 Task: Play online Risk games in World Domination mode.
Action: Mouse moved to (364, 396)
Screenshot: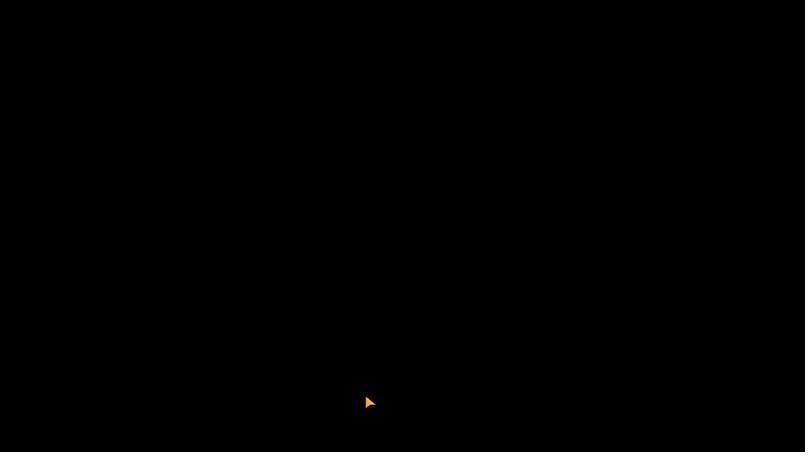 
Action: Mouse pressed left at (364, 396)
Screenshot: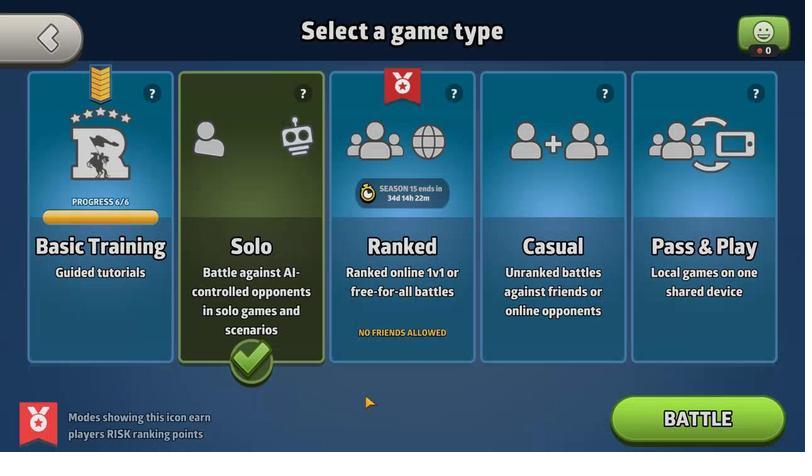 
Action: Mouse moved to (644, 410)
Screenshot: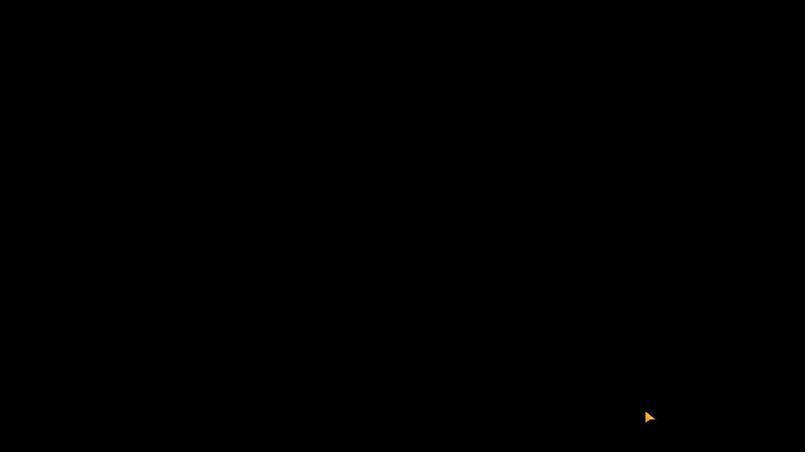 
Action: Mouse pressed left at (644, 410)
Screenshot: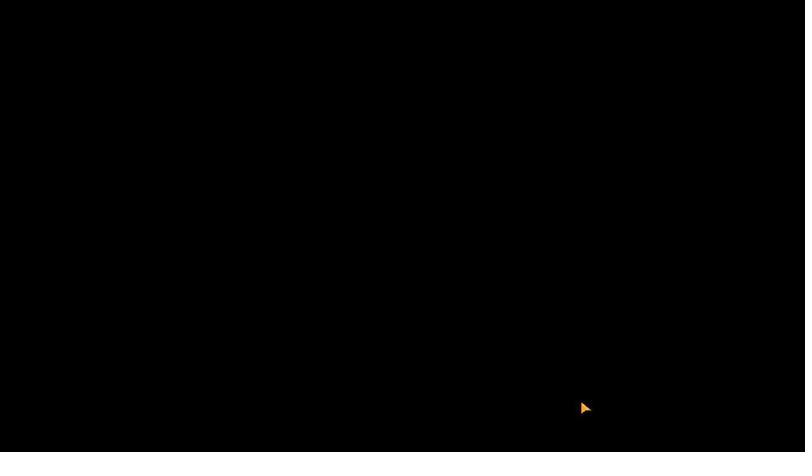 
Action: Mouse moved to (692, 414)
Screenshot: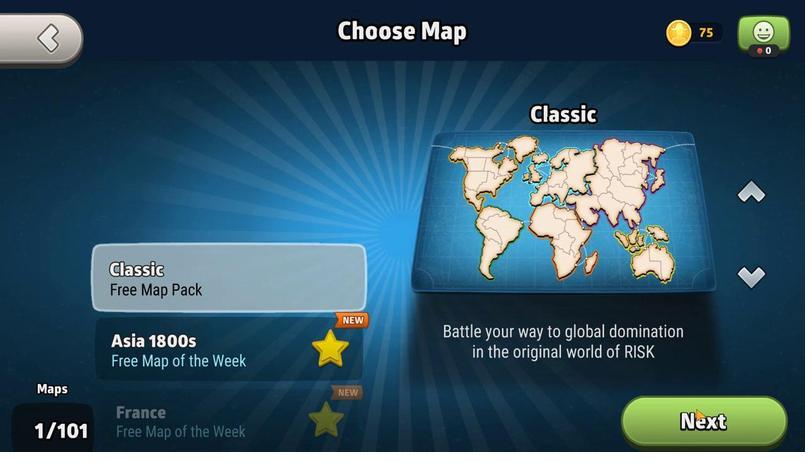 
Action: Mouse pressed left at (692, 414)
Screenshot: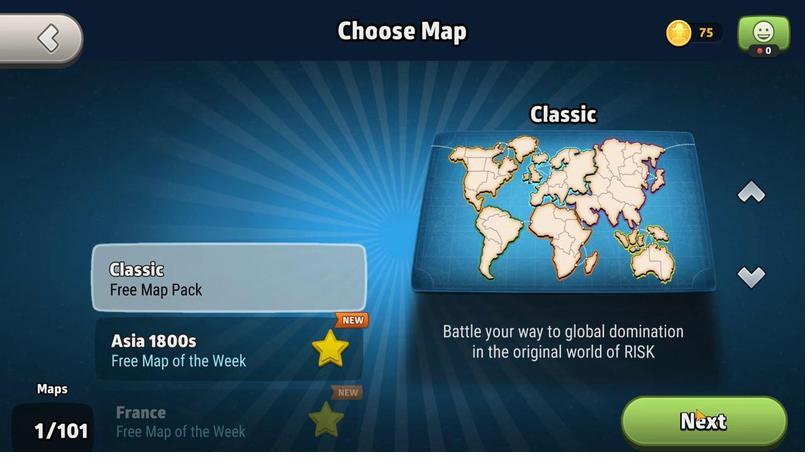 
Action: Mouse moved to (108, 259)
Screenshot: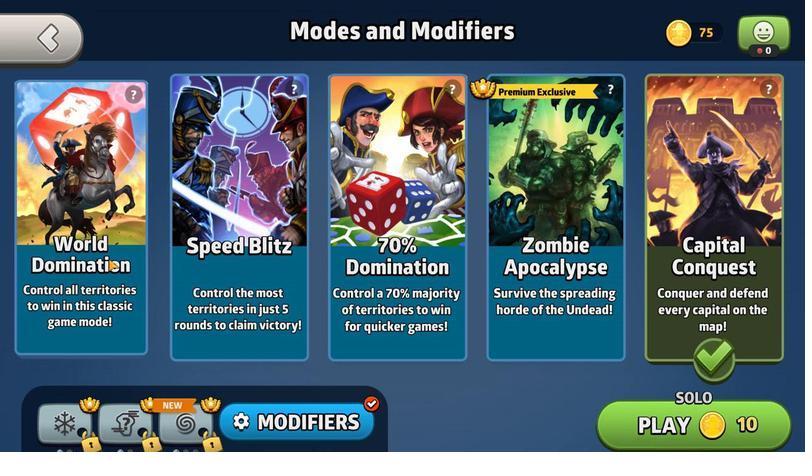 
Action: Mouse pressed left at (108, 259)
Screenshot: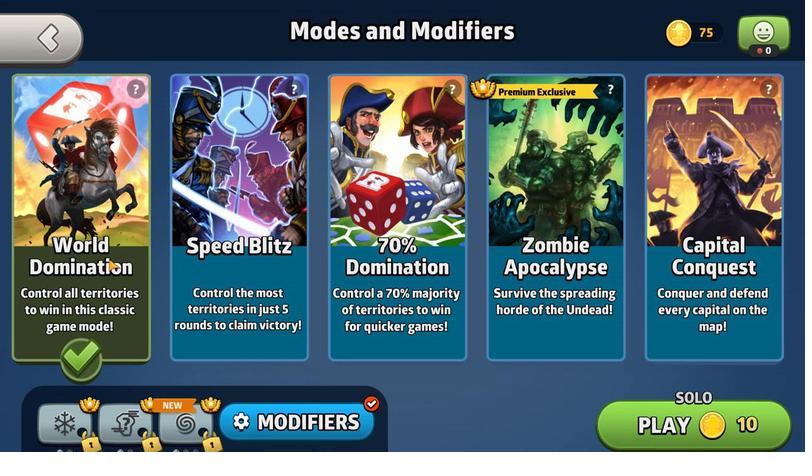 
Action: Mouse moved to (658, 435)
Screenshot: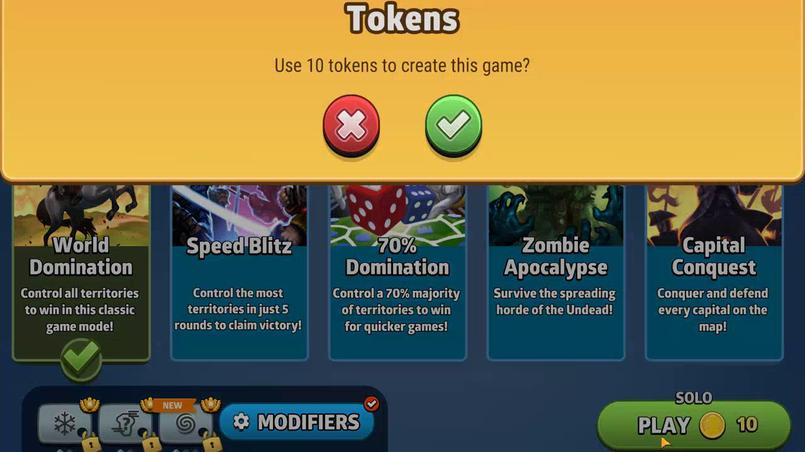
Action: Mouse pressed left at (658, 435)
Screenshot: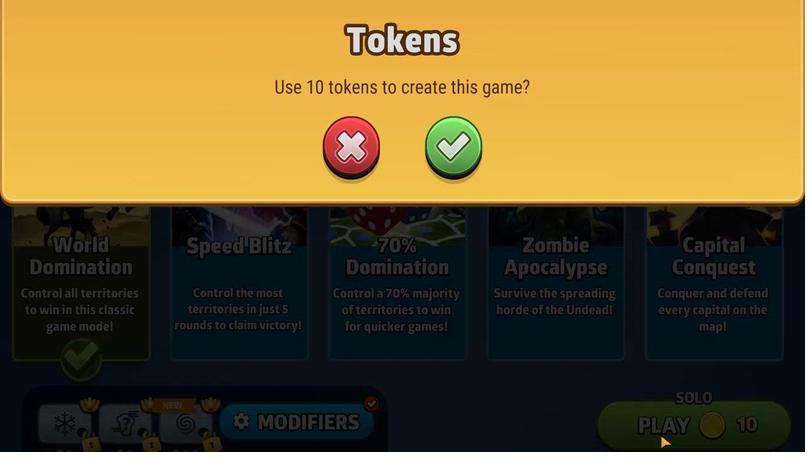 
Action: Mouse moved to (443, 153)
Screenshot: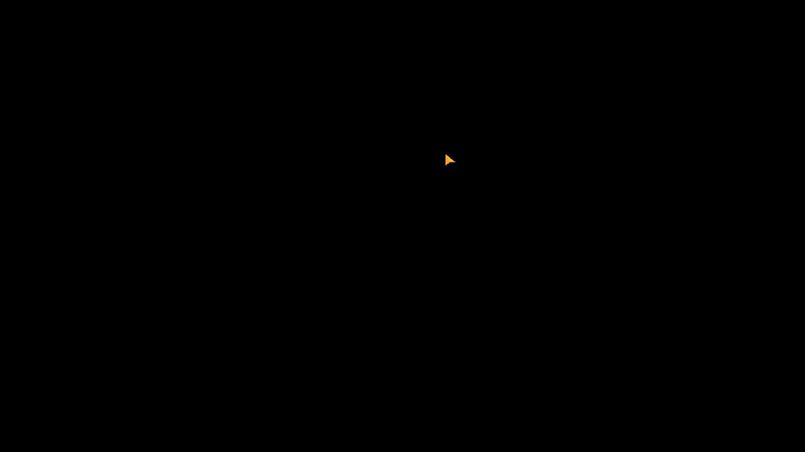 
Action: Mouse pressed left at (443, 153)
Screenshot: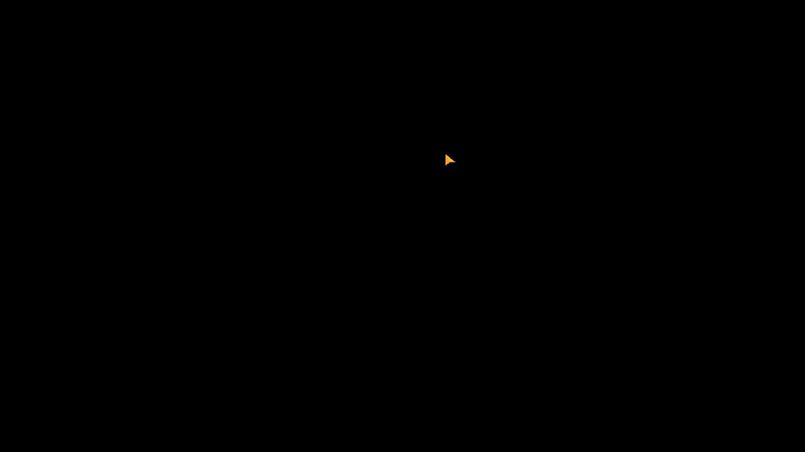 
Action: Mouse moved to (762, 215)
Screenshot: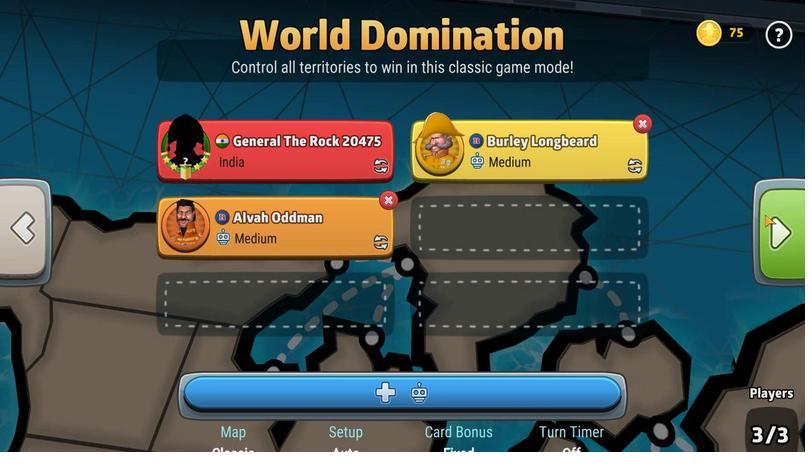 
Action: Mouse pressed left at (762, 215)
Screenshot: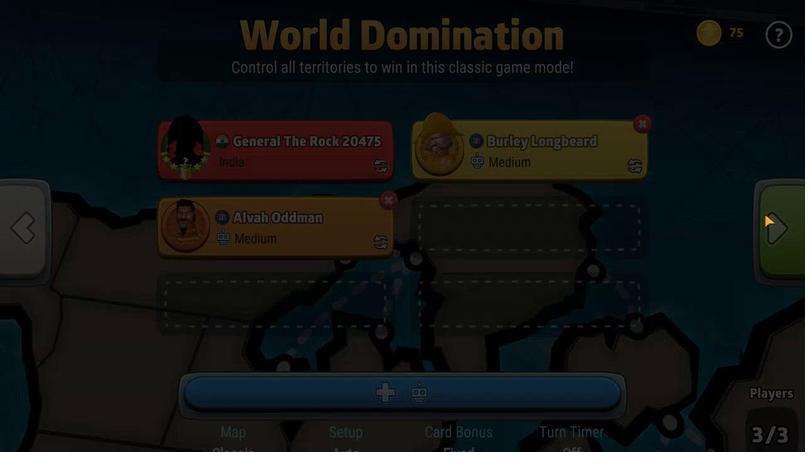 
Action: Mouse moved to (293, 216)
Screenshot: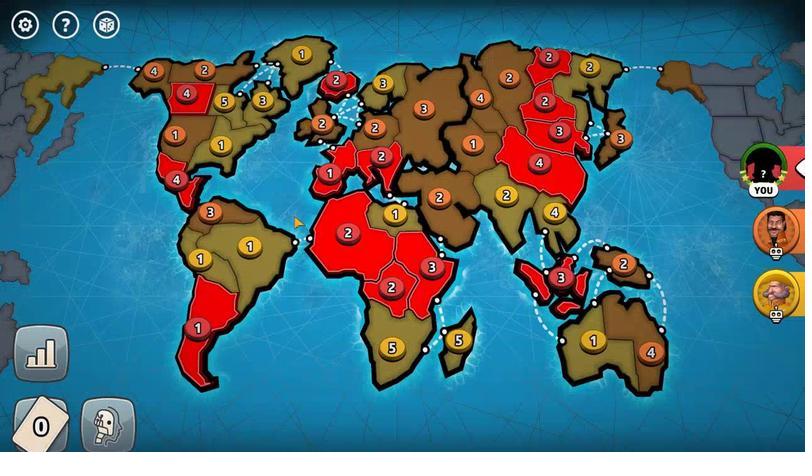 
Action: Mouse pressed left at (293, 216)
Screenshot: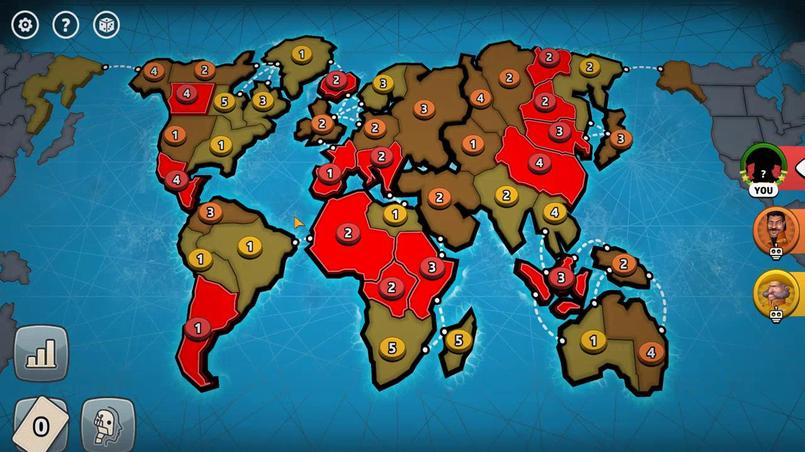 
Action: Mouse pressed left at (293, 216)
Screenshot: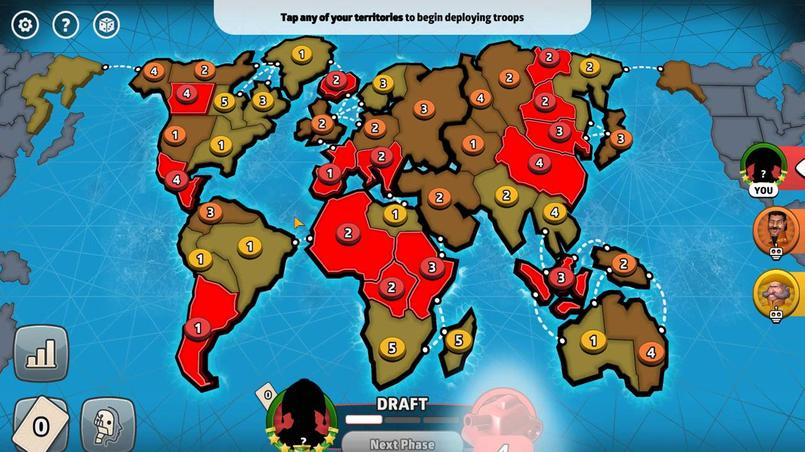 
Action: Mouse moved to (198, 300)
Screenshot: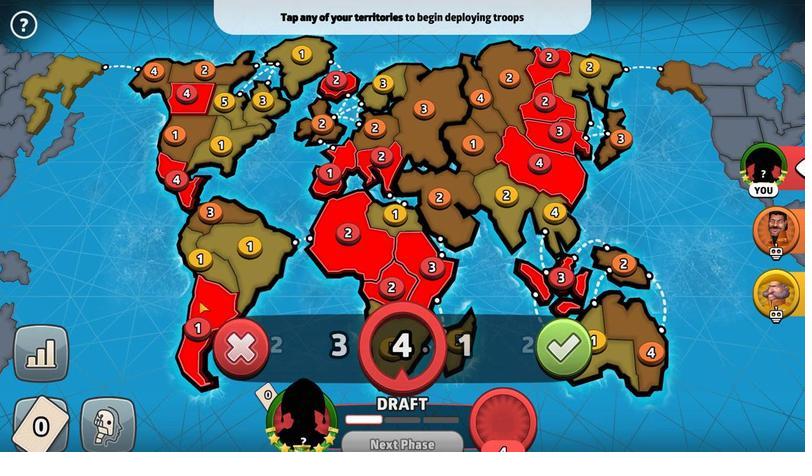 
Action: Mouse pressed left at (198, 300)
Screenshot: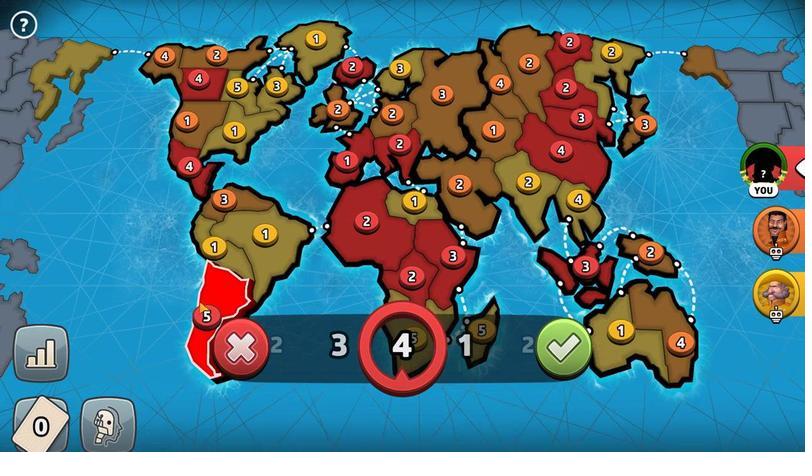 
Action: Mouse moved to (562, 344)
Screenshot: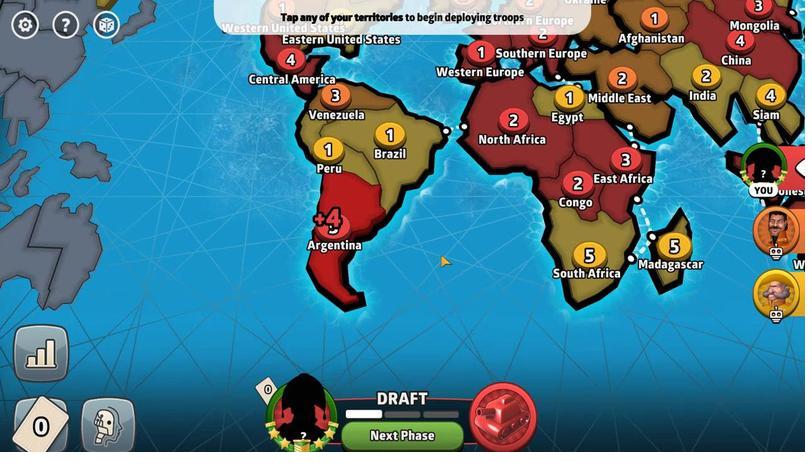 
Action: Mouse pressed left at (562, 344)
Screenshot: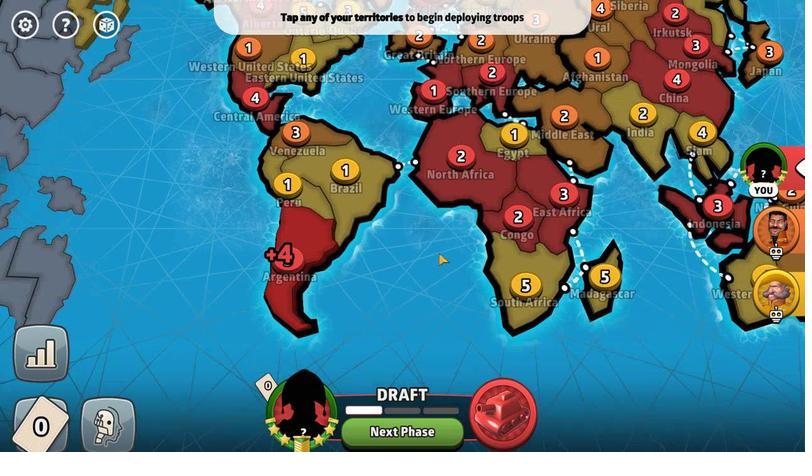 
Action: Mouse moved to (372, 434)
Screenshot: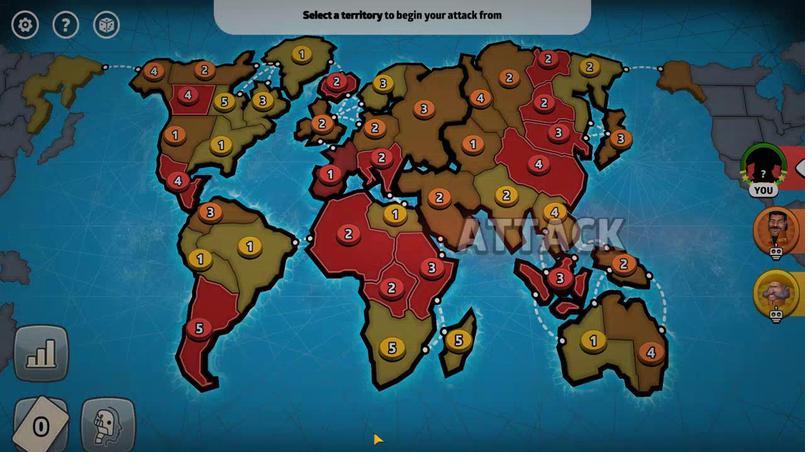 
Action: Mouse pressed left at (372, 434)
Screenshot: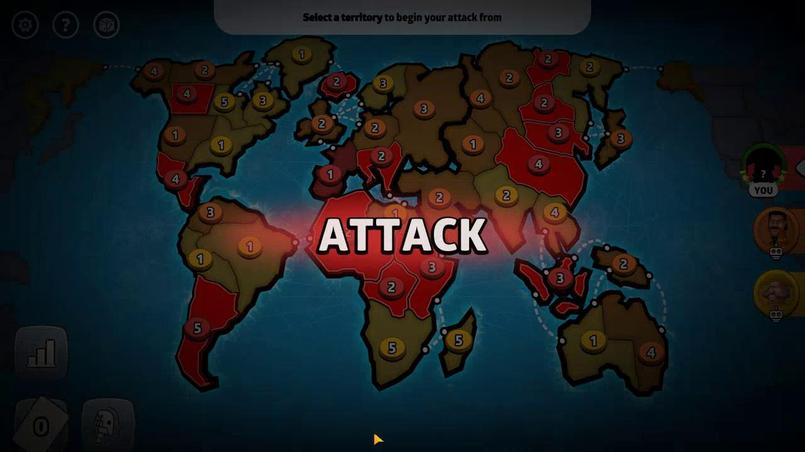 
Action: Mouse moved to (220, 306)
Screenshot: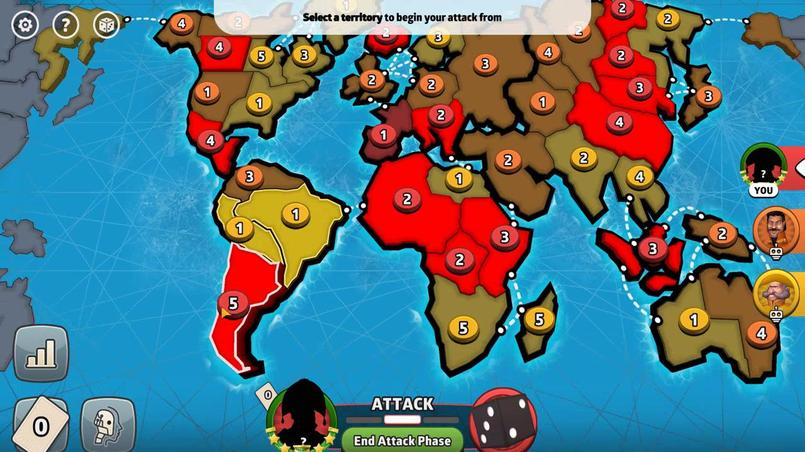 
Action: Mouse pressed left at (220, 306)
Screenshot: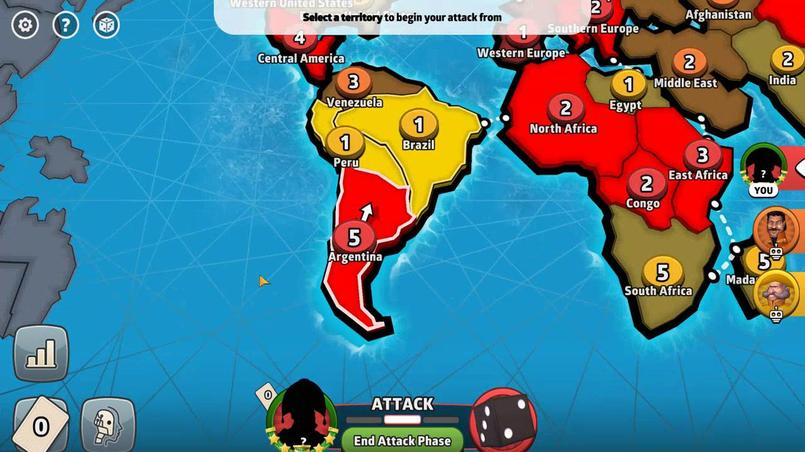 
Action: Mouse moved to (365, 145)
Screenshot: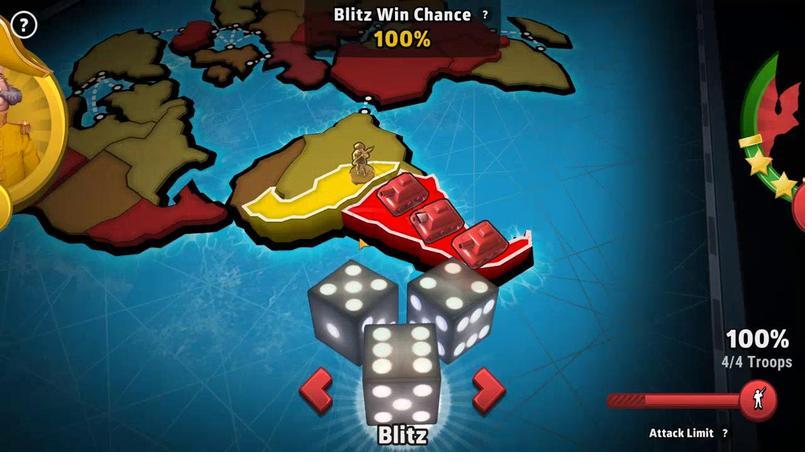 
Action: Mouse pressed left at (365, 145)
Screenshot: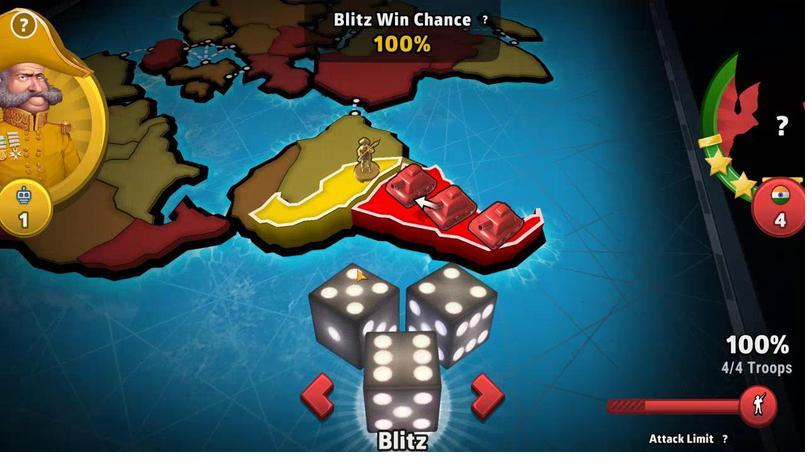 
Action: Mouse moved to (396, 383)
Screenshot: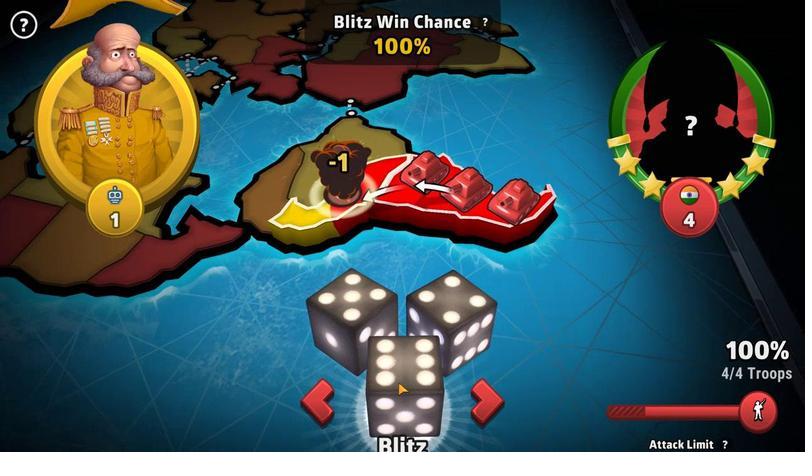 
Action: Mouse pressed left at (396, 383)
Screenshot: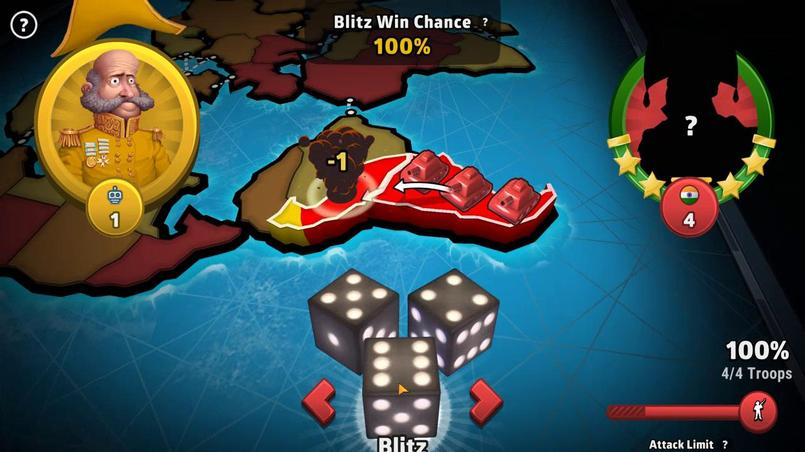 
Action: Mouse moved to (571, 355)
Screenshot: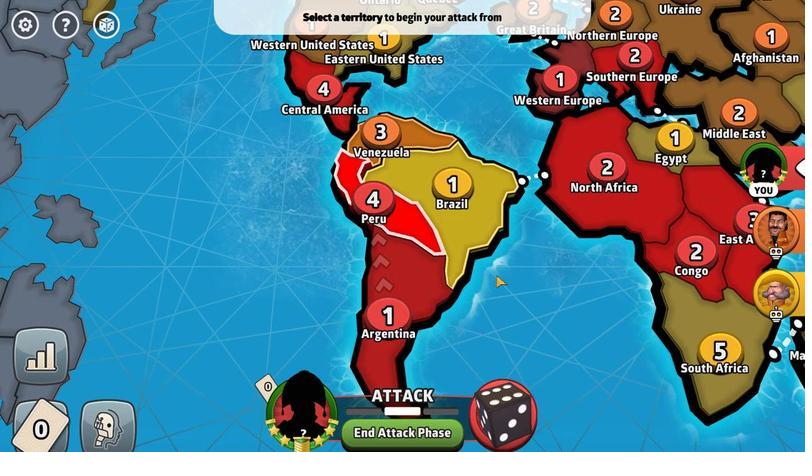 
Action: Mouse pressed left at (571, 355)
Screenshot: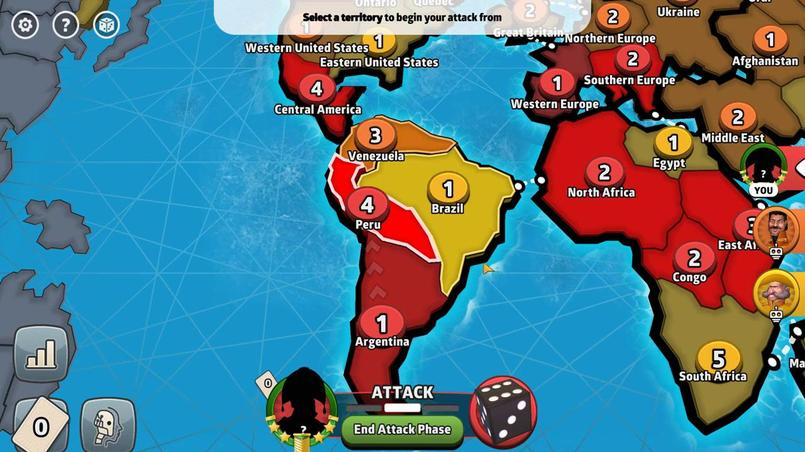 
Action: Mouse moved to (445, 210)
Screenshot: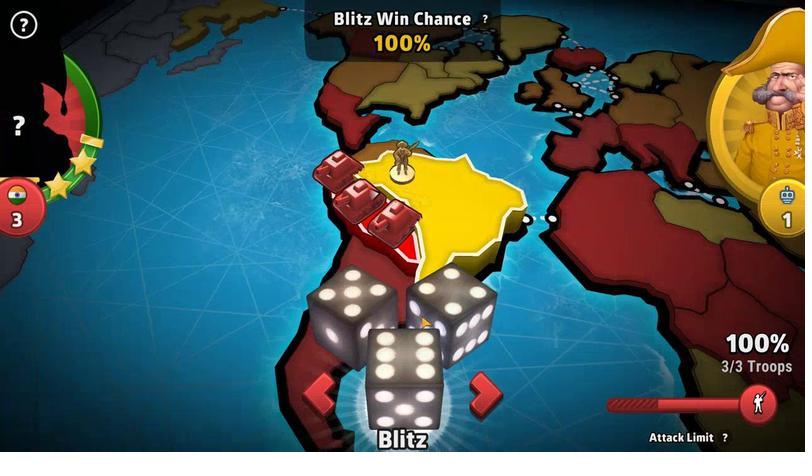 
Action: Mouse pressed left at (445, 210)
Screenshot: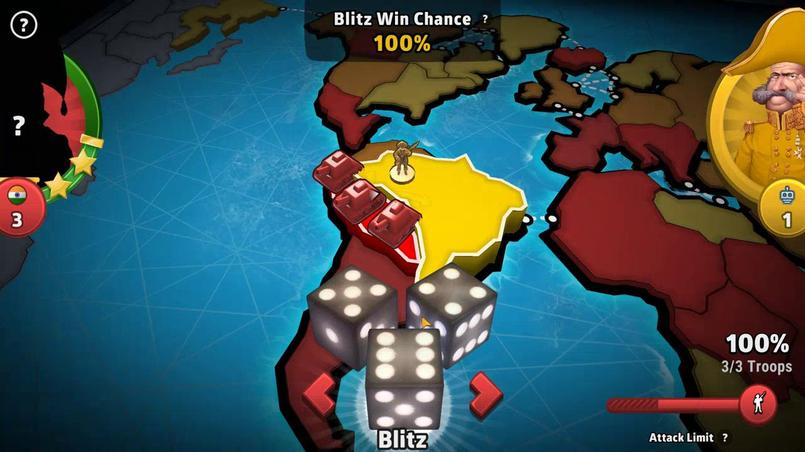 
Action: Mouse moved to (409, 347)
Screenshot: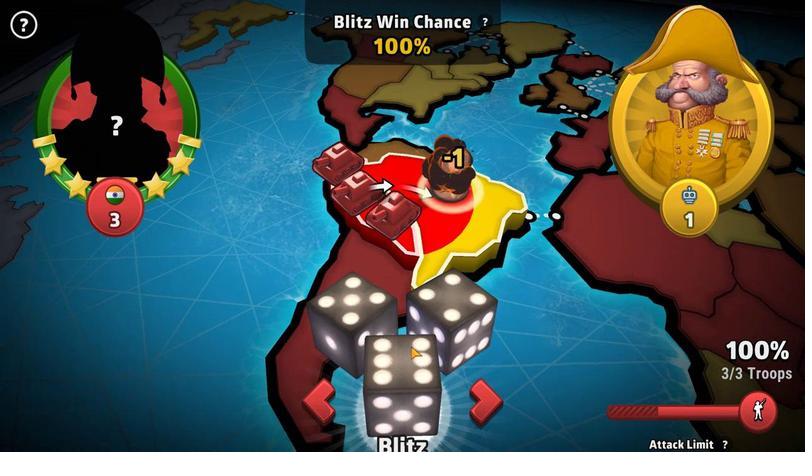 
Action: Mouse pressed left at (409, 347)
Screenshot: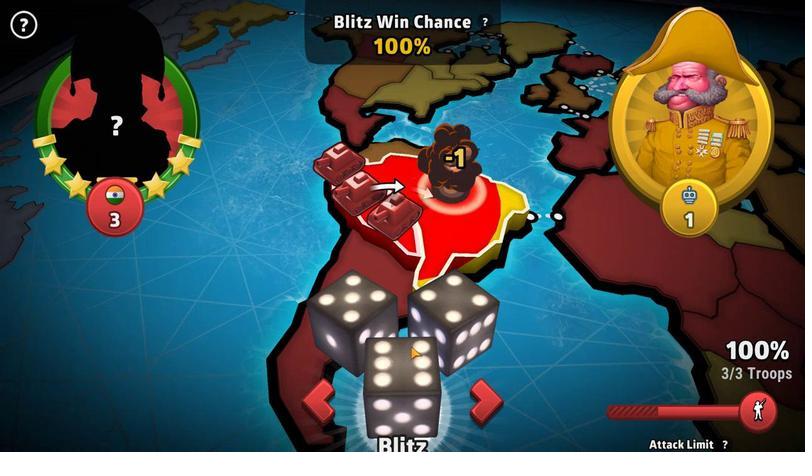
Action: Mouse moved to (465, 340)
Screenshot: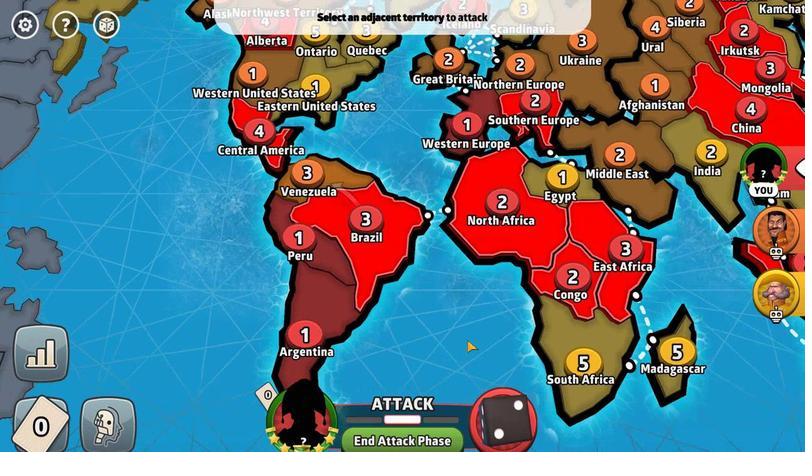 
Action: Mouse pressed left at (465, 340)
Screenshot: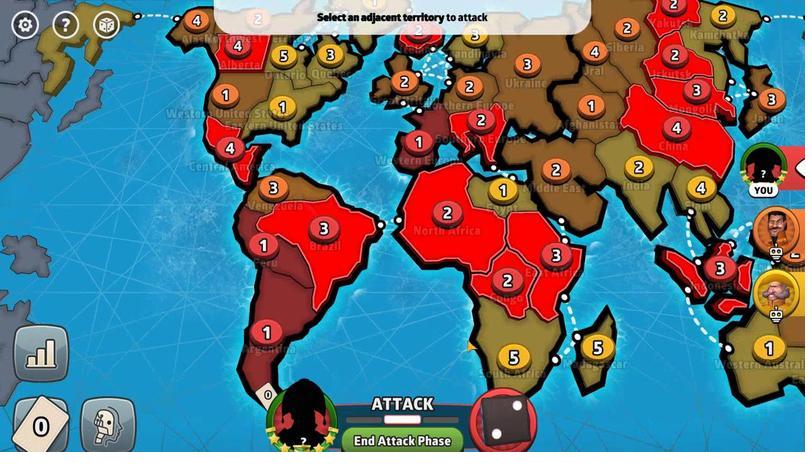 
Action: Mouse moved to (369, 303)
Screenshot: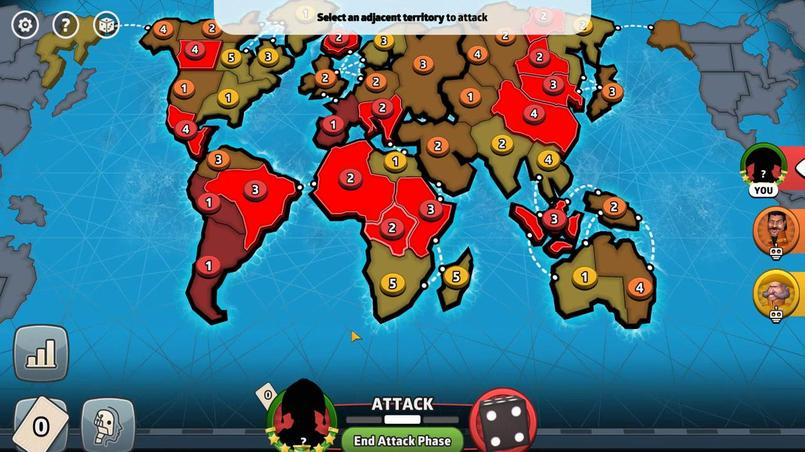
Action: Mouse scrolled (396, 310) with delta (0, 0)
Screenshot: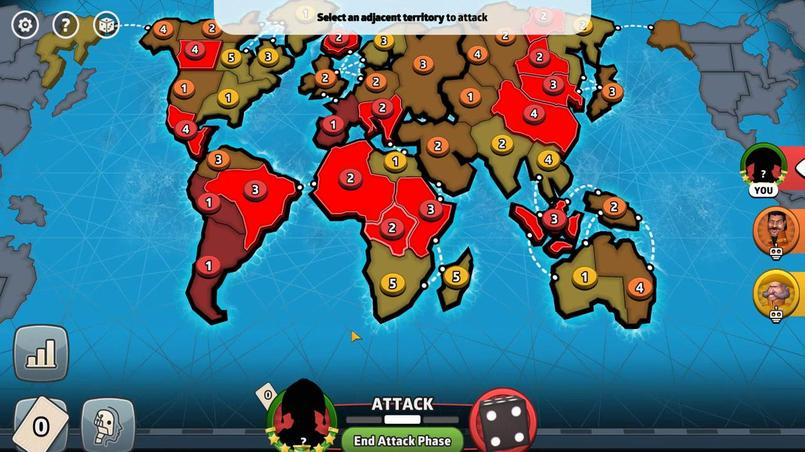
Action: Mouse moved to (381, 440)
Screenshot: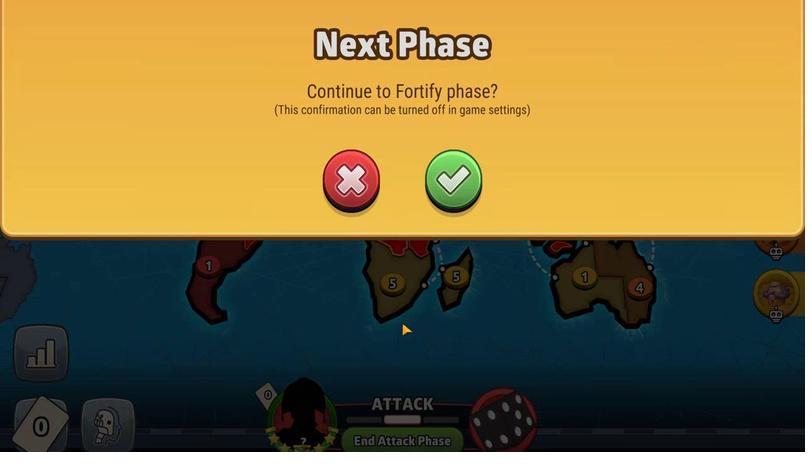 
Action: Mouse pressed left at (381, 440)
Screenshot: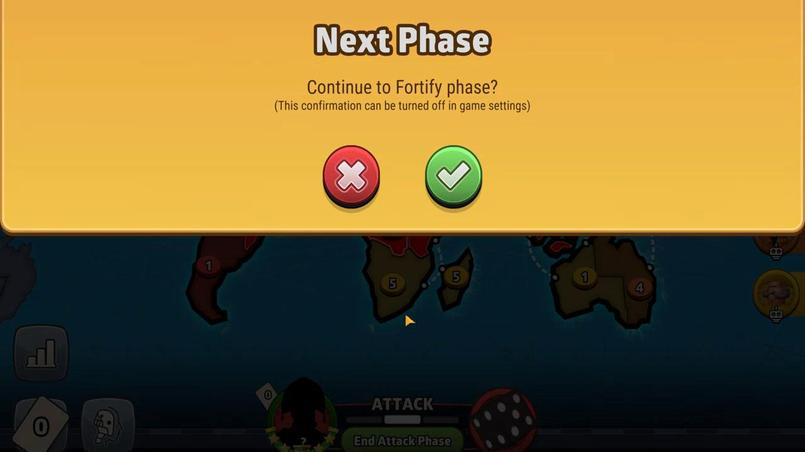 
Action: Mouse moved to (444, 164)
Screenshot: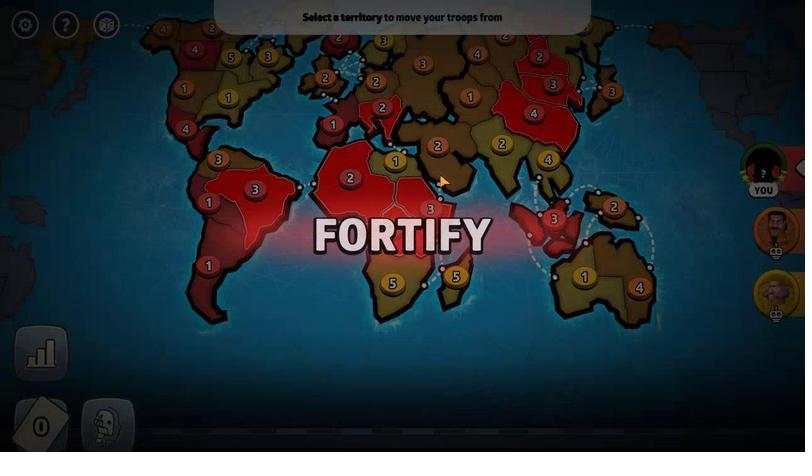 
Action: Mouse pressed left at (444, 164)
Screenshot: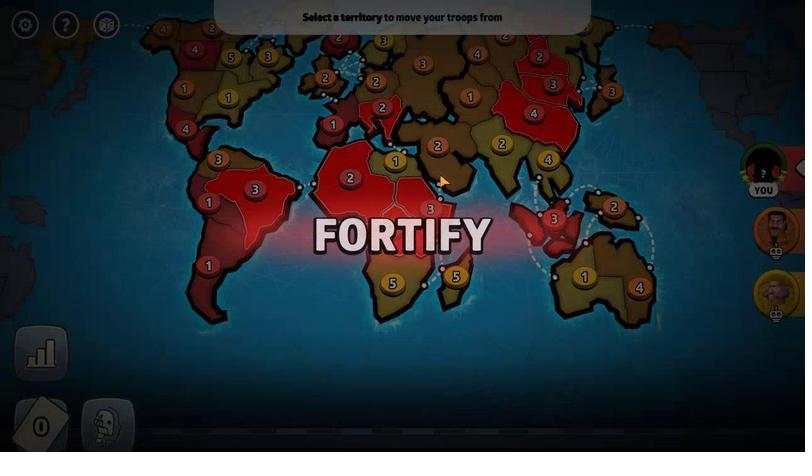 
Action: Mouse moved to (389, 228)
Screenshot: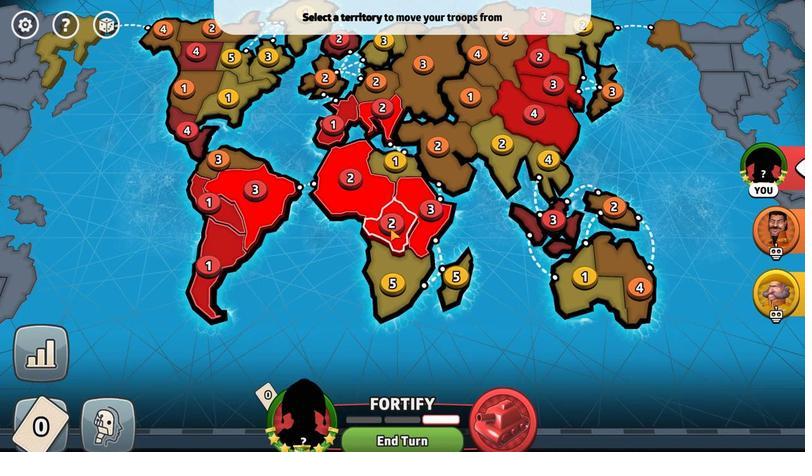 
Action: Mouse pressed left at (389, 228)
Screenshot: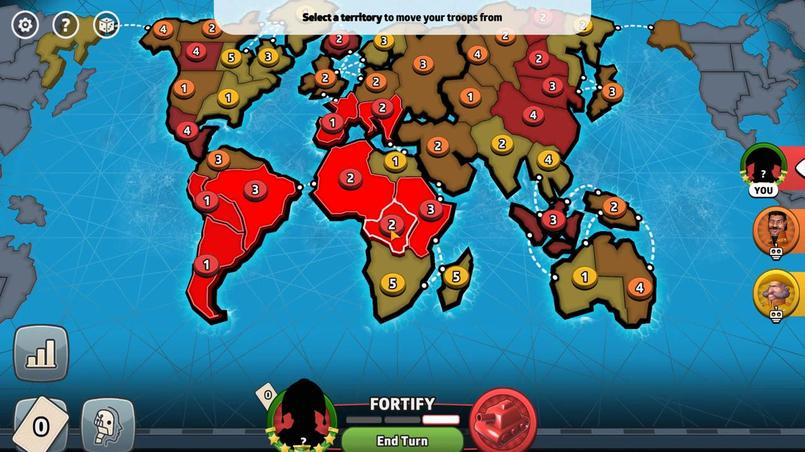 
Action: Mouse moved to (400, 194)
Screenshot: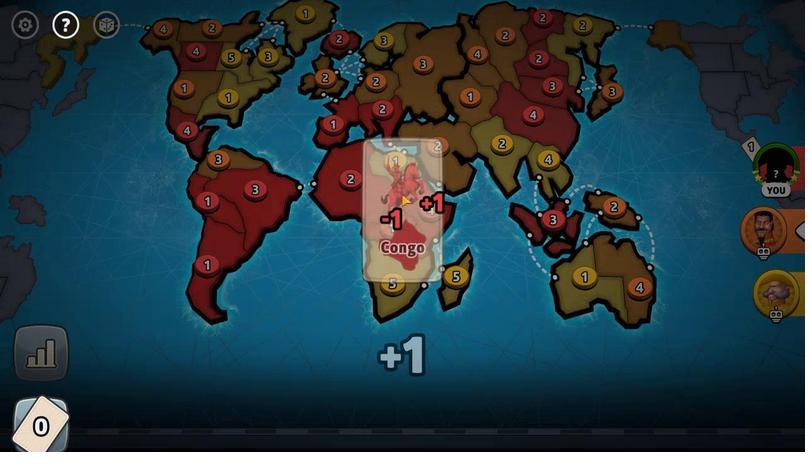
Action: Mouse pressed left at (400, 194)
Screenshot: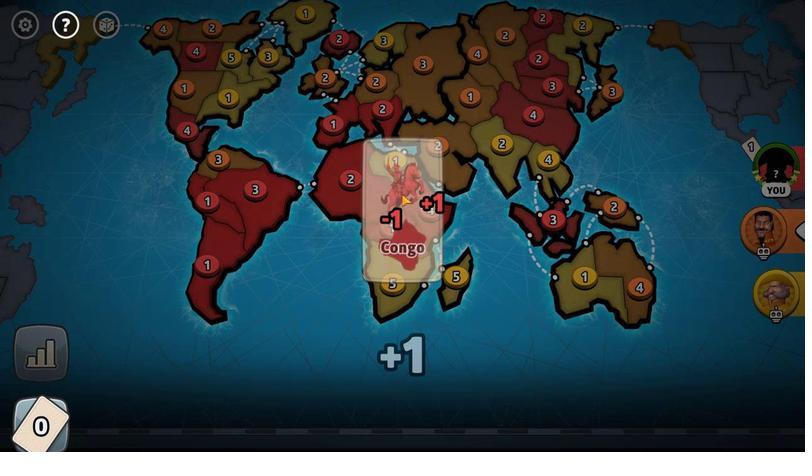 
Action: Mouse moved to (369, 206)
Screenshot: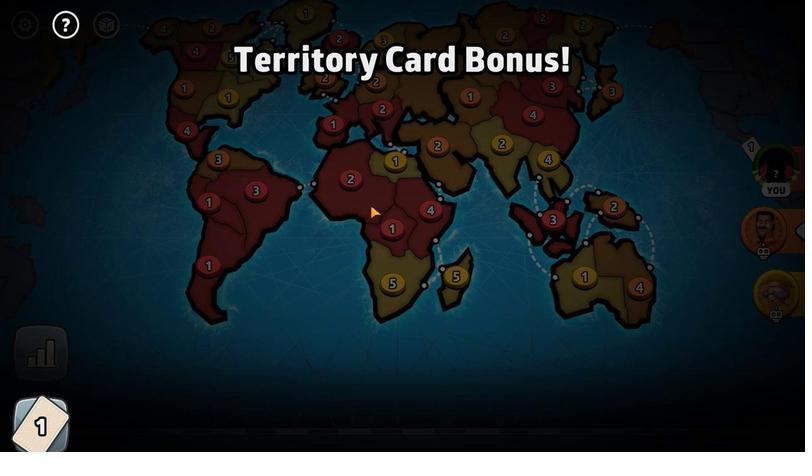 
Action: Mouse pressed left at (369, 206)
Screenshot: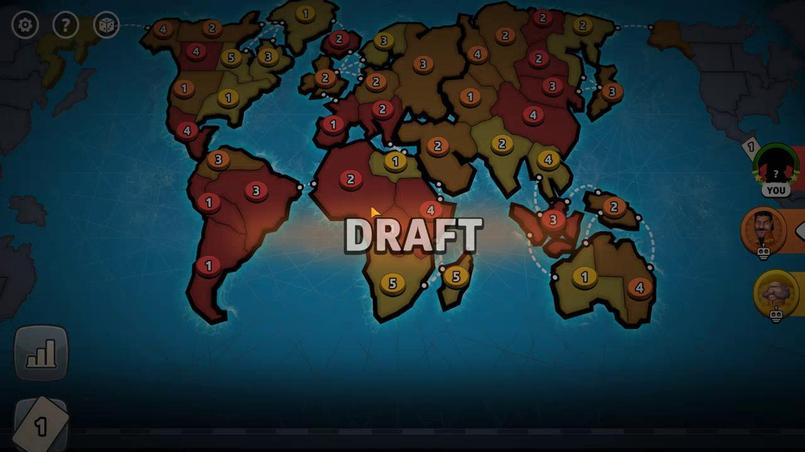 
Action: Mouse moved to (332, 247)
Screenshot: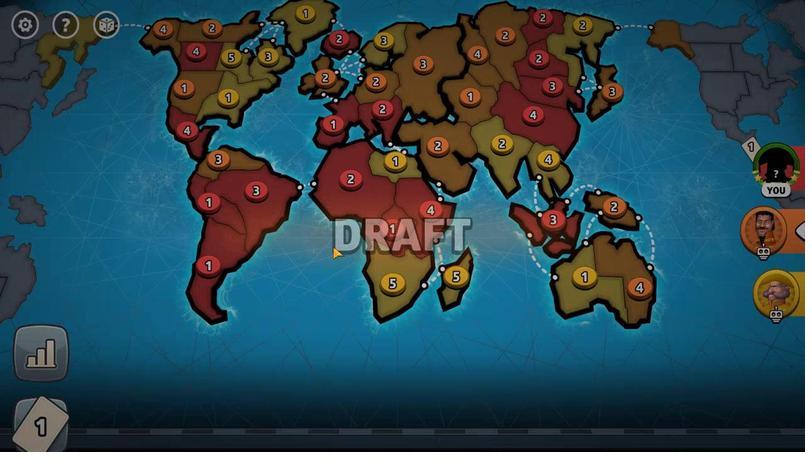 
Action: Mouse pressed left at (332, 247)
Screenshot: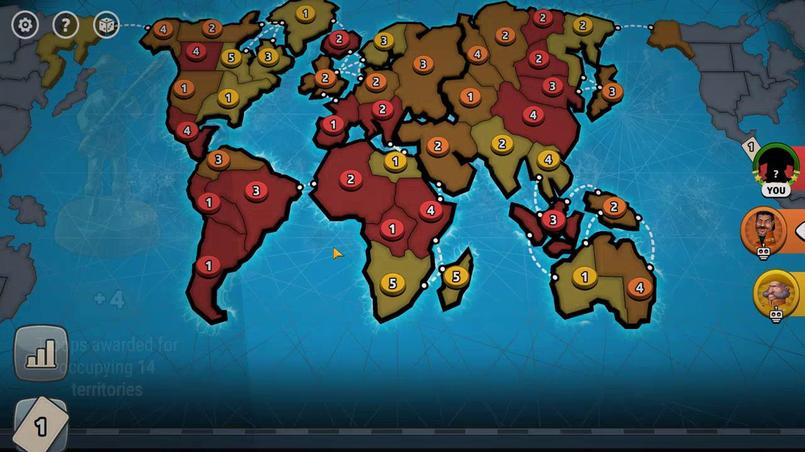 
Action: Mouse pressed left at (332, 247)
Screenshot: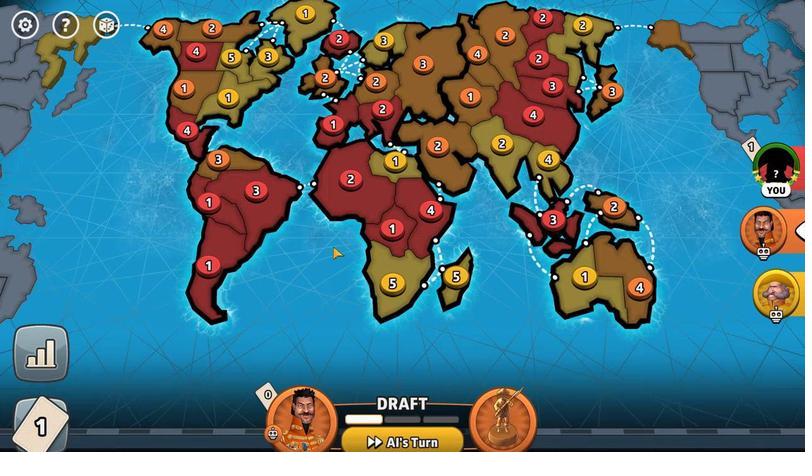 
Action: Mouse moved to (299, 198)
Screenshot: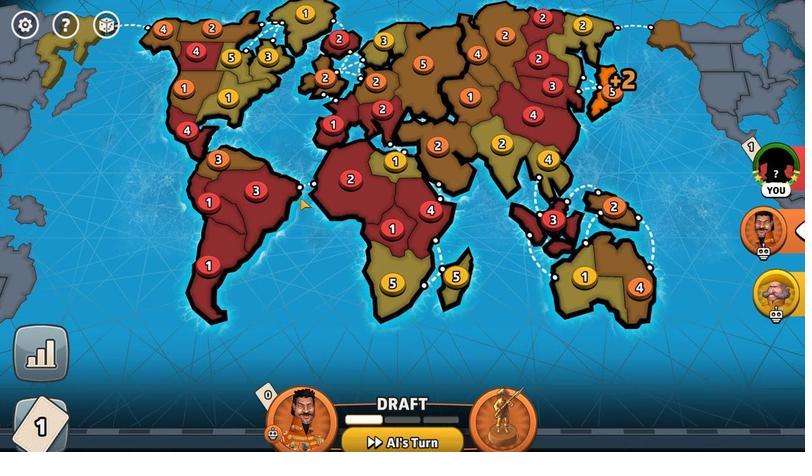 
Action: Mouse pressed left at (299, 198)
Screenshot: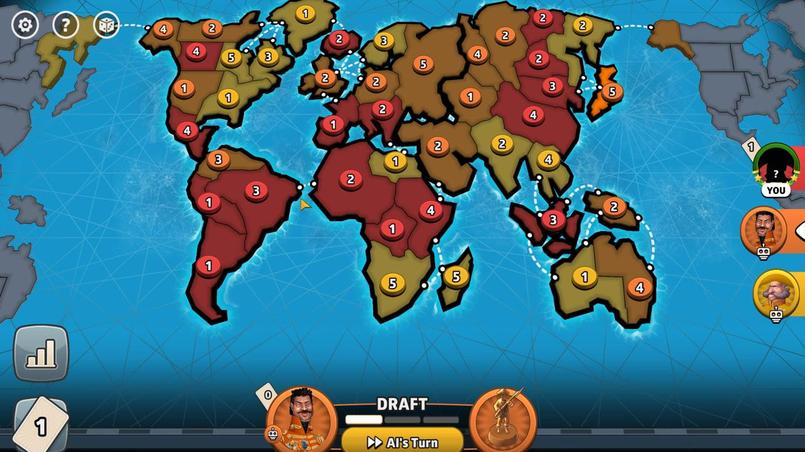 
Action: Mouse moved to (269, 194)
Screenshot: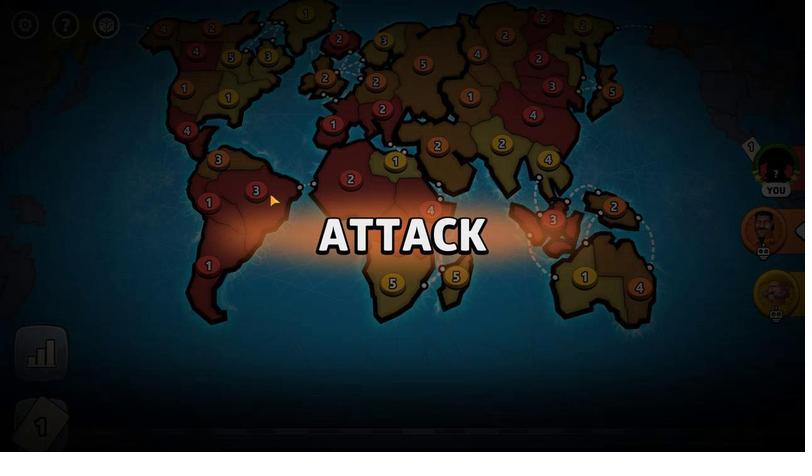 
Action: Mouse pressed left at (269, 194)
Screenshot: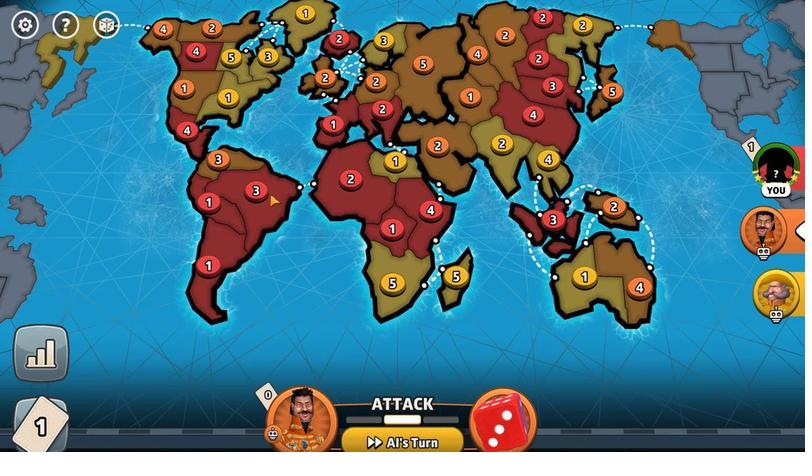 
Action: Mouse moved to (288, 169)
Screenshot: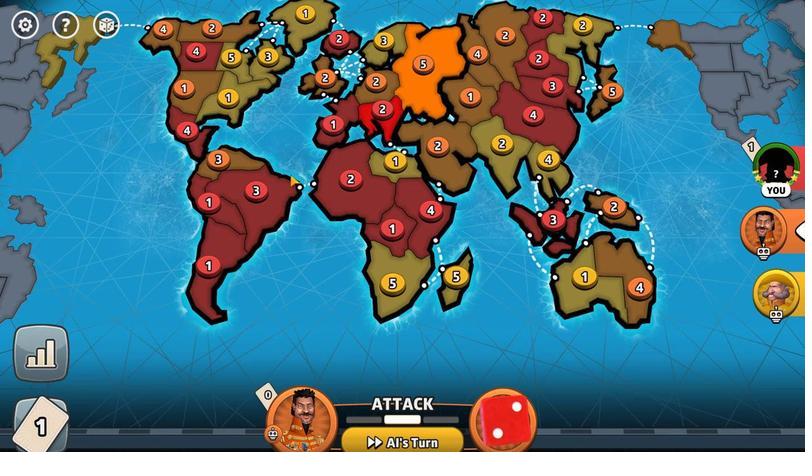 
Action: Mouse pressed left at (288, 169)
Screenshot: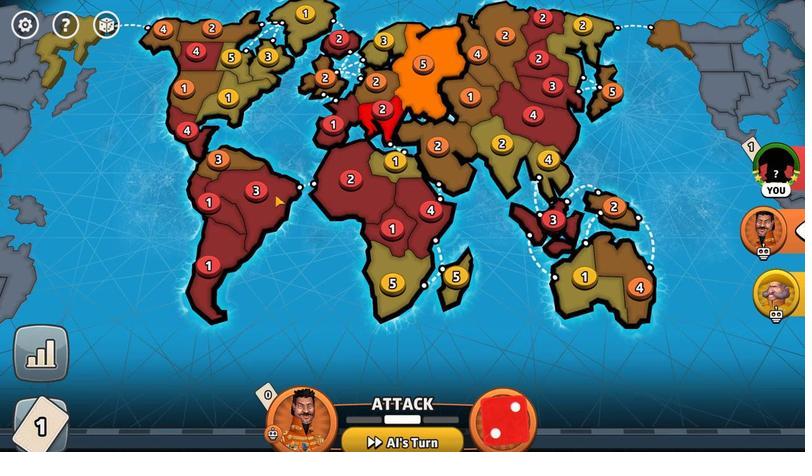 
Action: Mouse moved to (291, 155)
Screenshot: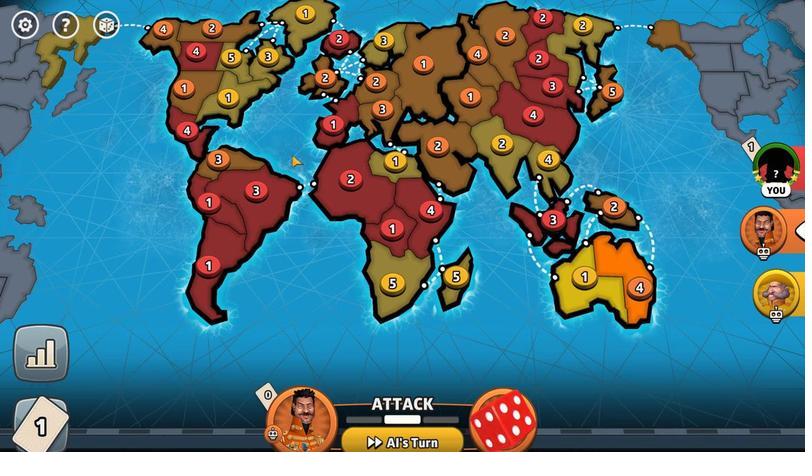 
Action: Mouse pressed left at (291, 155)
Screenshot: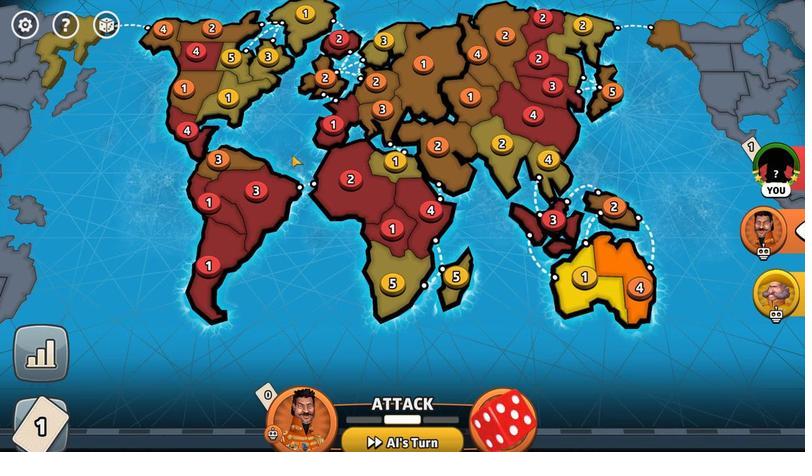 
Action: Mouse moved to (306, 234)
Screenshot: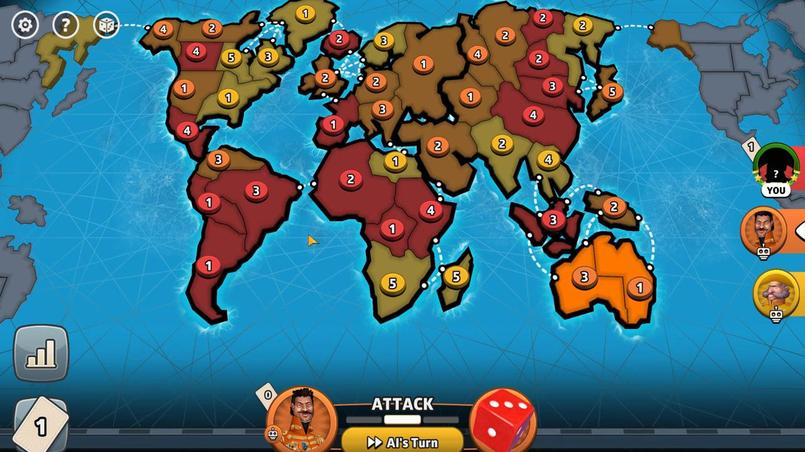
Action: Mouse pressed left at (306, 234)
Screenshot: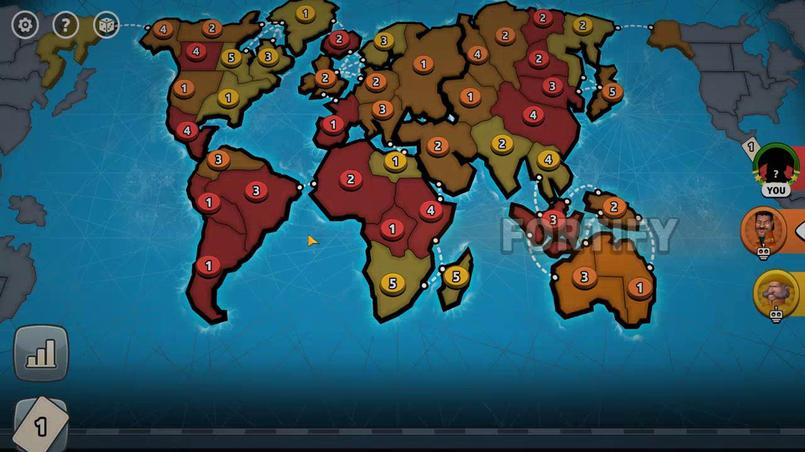 
Action: Mouse pressed left at (306, 234)
Screenshot: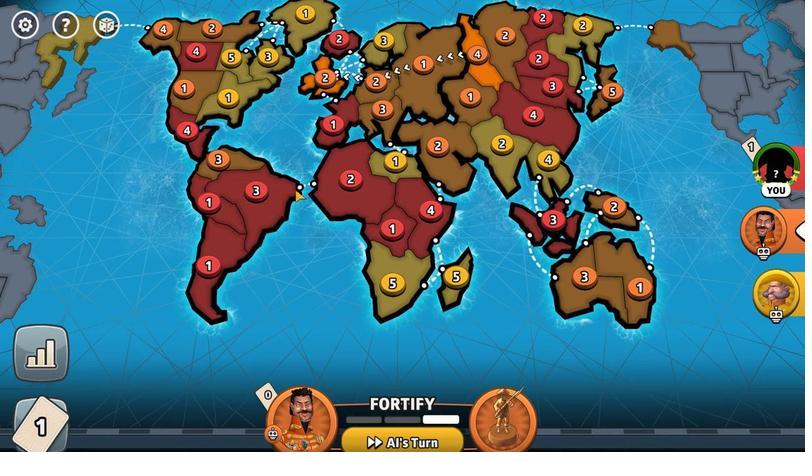 
Action: Mouse moved to (297, 144)
Screenshot: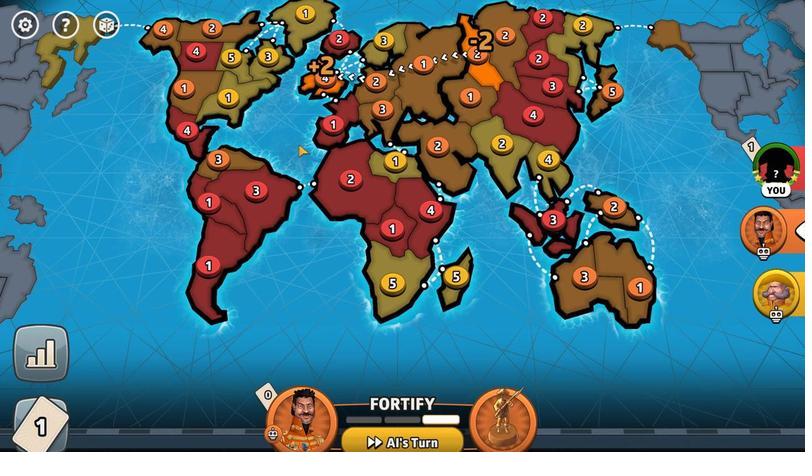 
Action: Mouse pressed left at (297, 144)
Screenshot: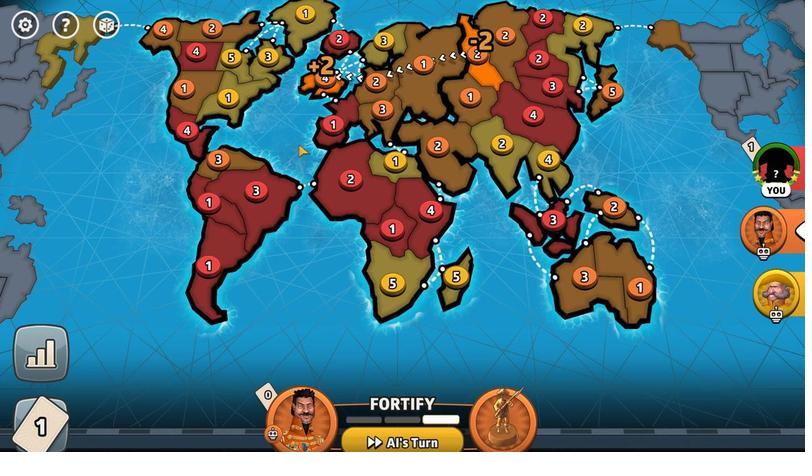 
Action: Mouse pressed left at (297, 144)
Screenshot: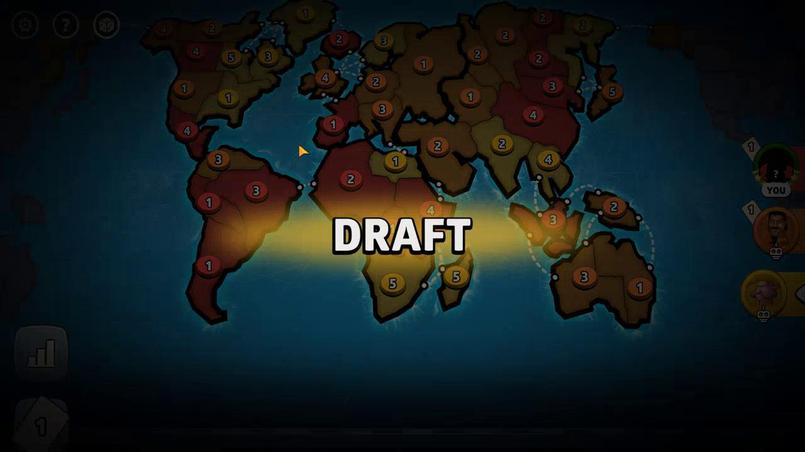 
Action: Mouse moved to (303, 224)
Screenshot: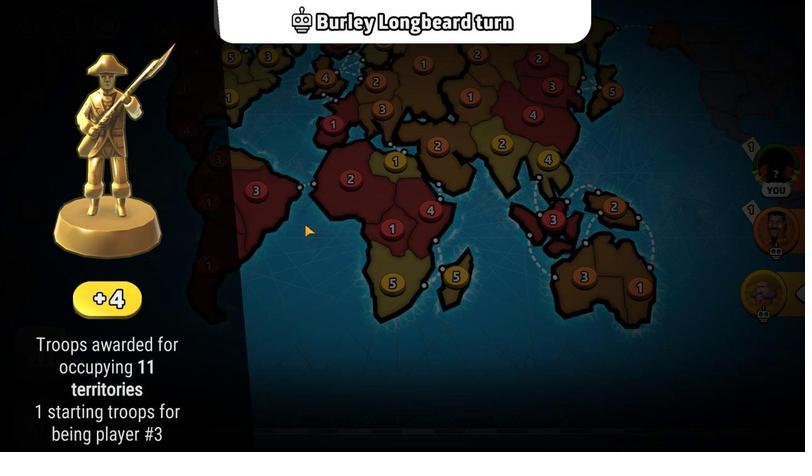 
Action: Mouse pressed left at (303, 224)
Screenshot: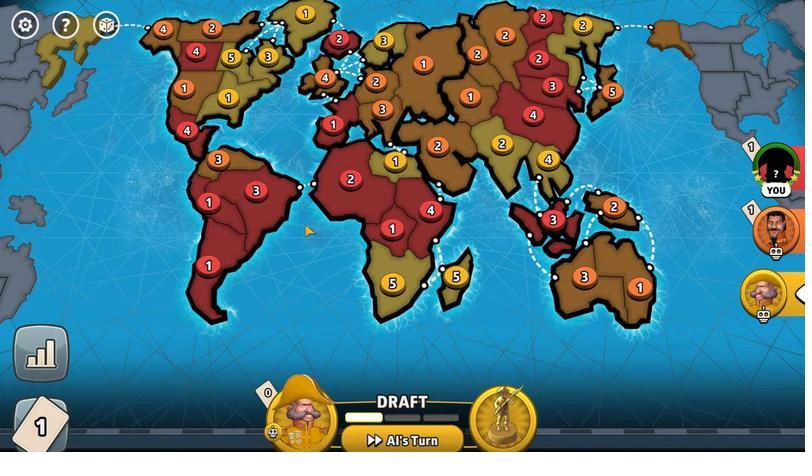 
Action: Mouse moved to (302, 239)
Screenshot: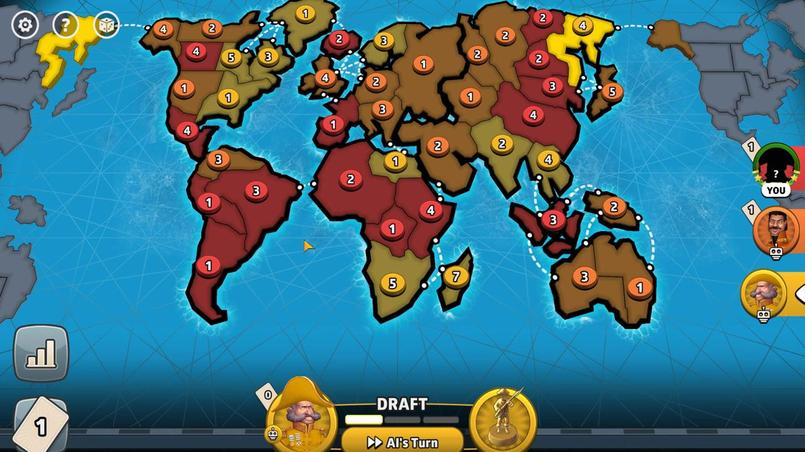 
Action: Mouse pressed left at (302, 239)
Screenshot: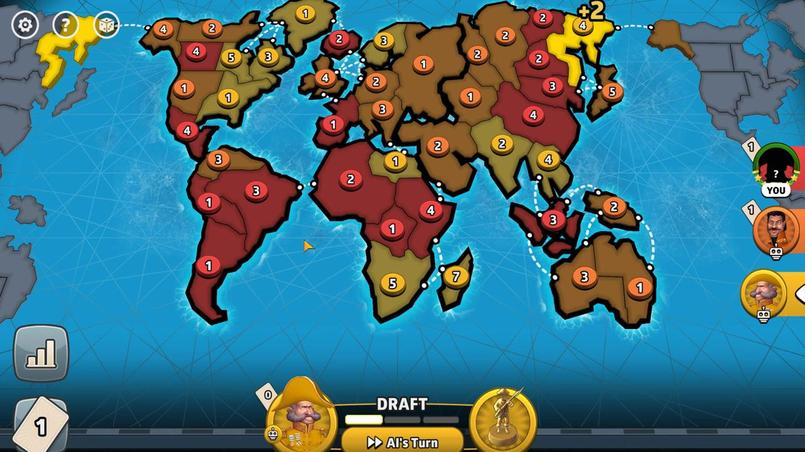 
Action: Mouse pressed left at (302, 239)
Screenshot: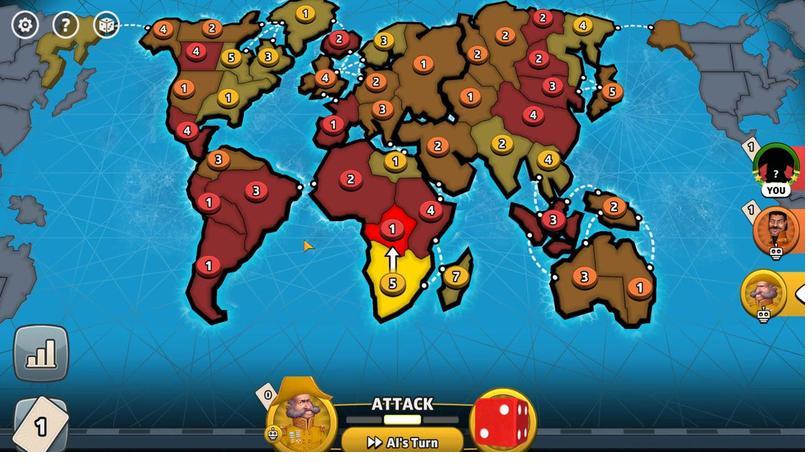 
Action: Mouse pressed left at (302, 239)
Screenshot: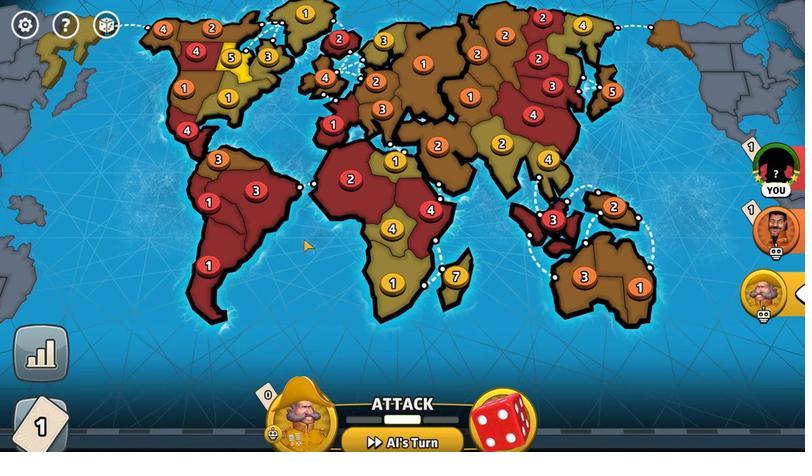 
Action: Mouse pressed left at (302, 239)
Screenshot: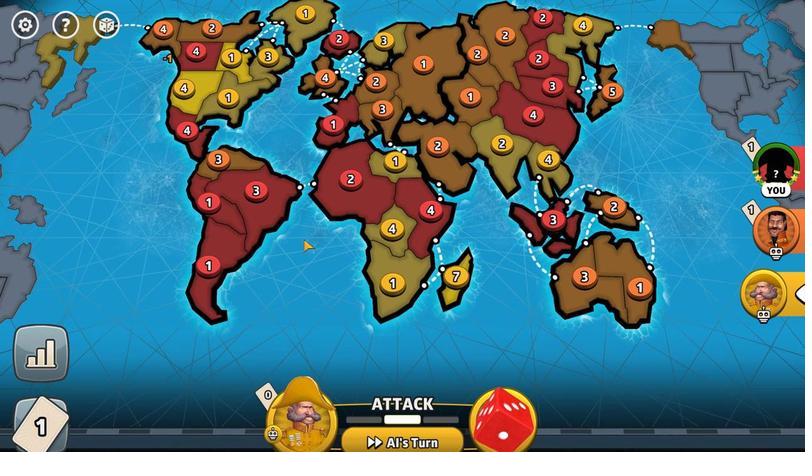
Action: Mouse pressed left at (302, 239)
Screenshot: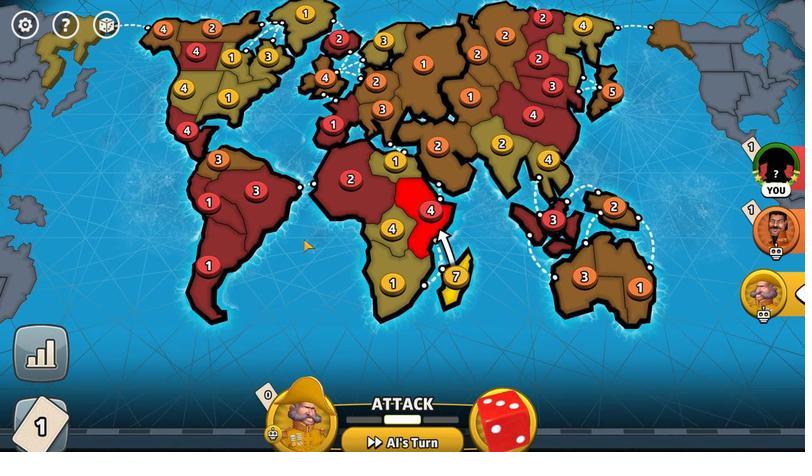 
Action: Mouse pressed left at (302, 239)
Screenshot: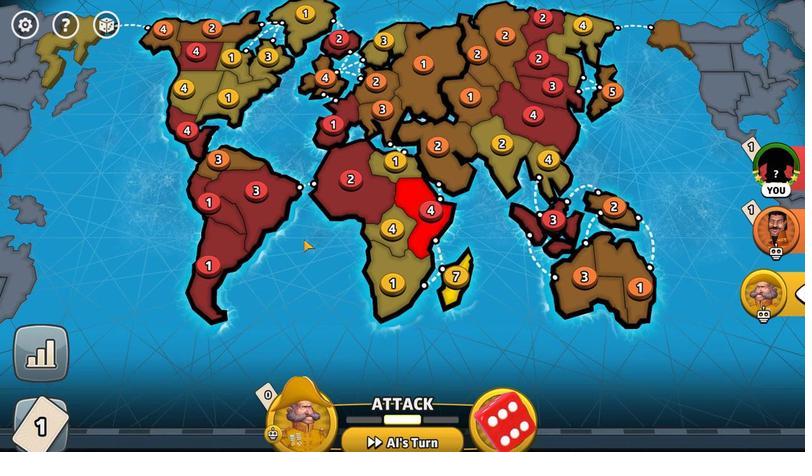
Action: Mouse pressed left at (302, 239)
Screenshot: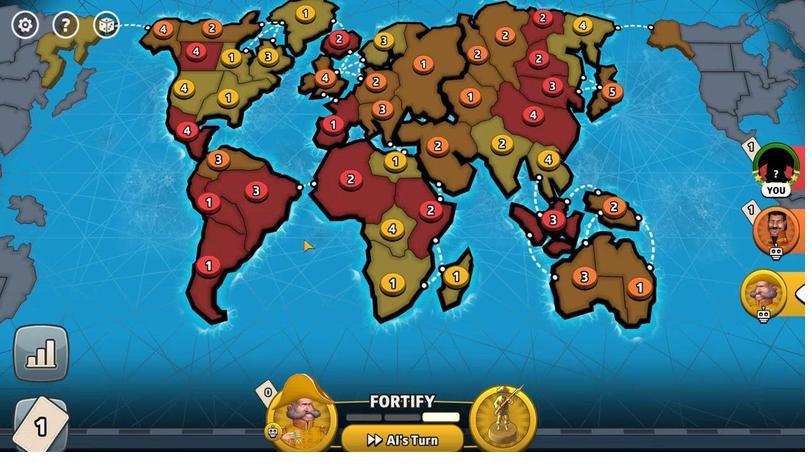 
Action: Mouse pressed left at (302, 239)
Screenshot: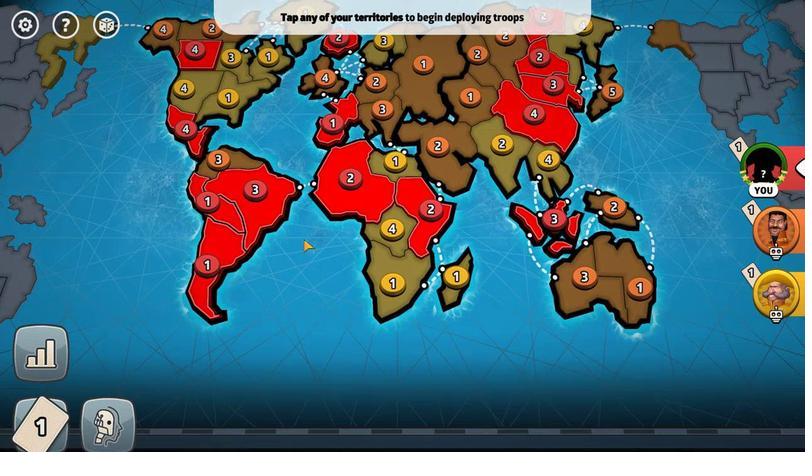
Action: Mouse moved to (253, 195)
Screenshot: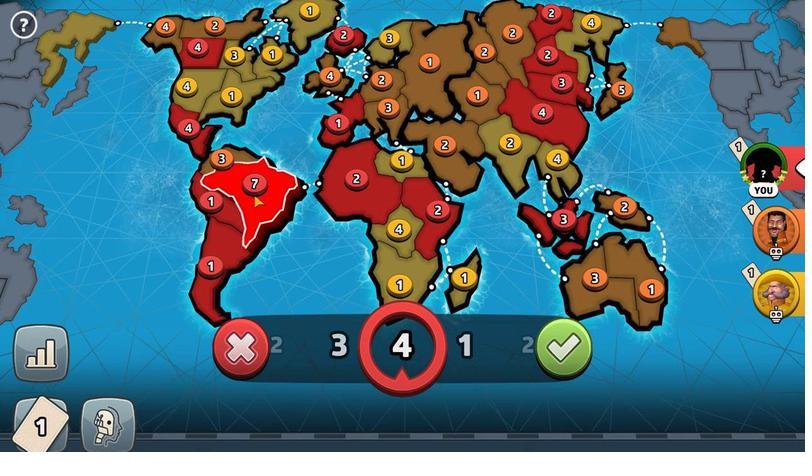 
Action: Mouse pressed left at (253, 195)
Screenshot: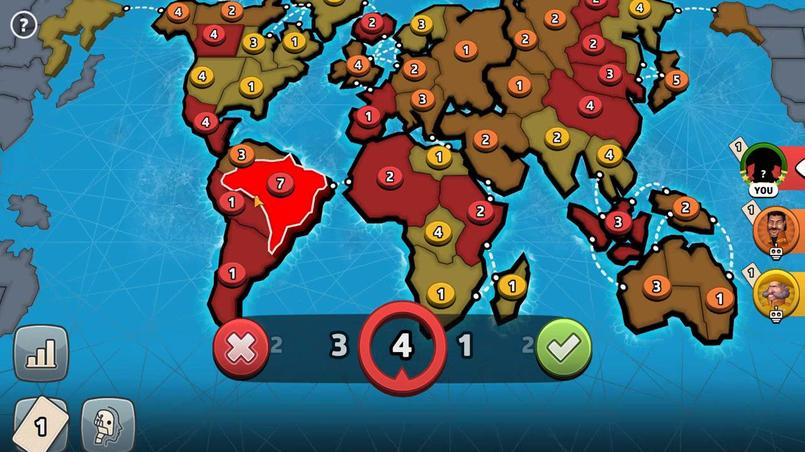 
Action: Mouse moved to (547, 337)
Screenshot: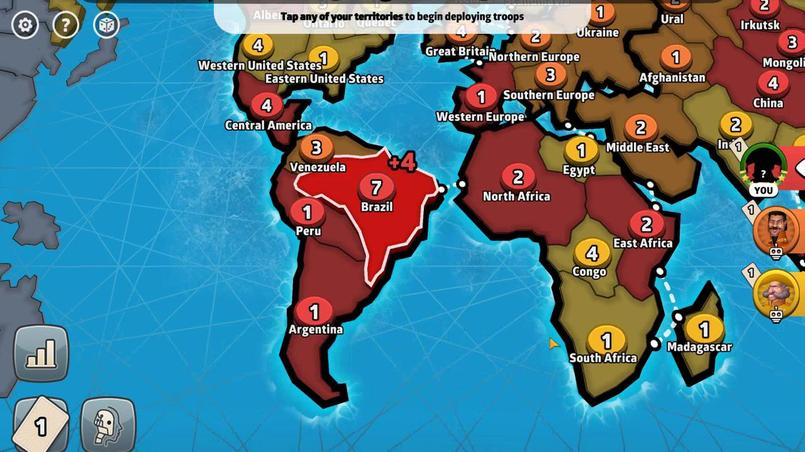 
Action: Mouse pressed left at (547, 337)
Screenshot: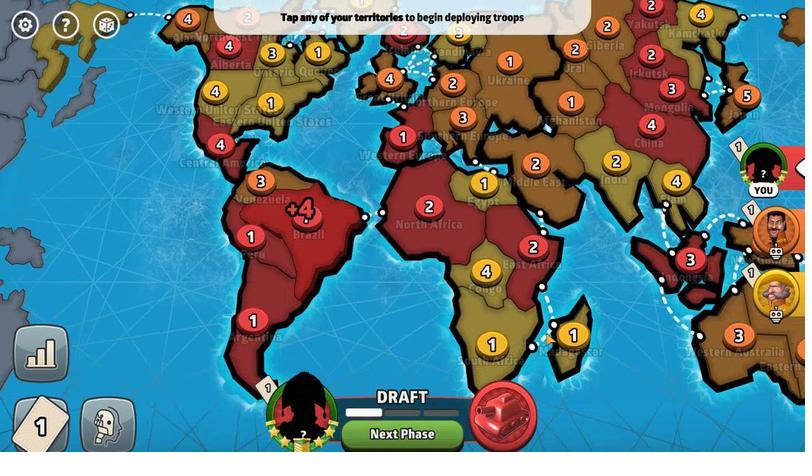 
Action: Mouse moved to (373, 439)
Screenshot: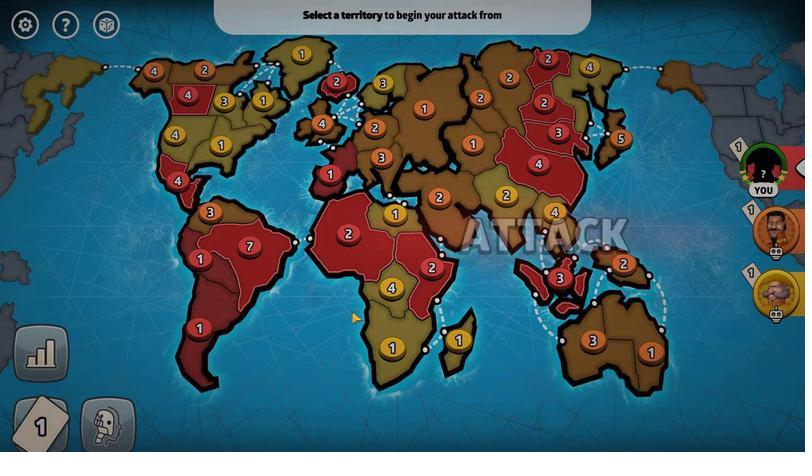 
Action: Mouse pressed left at (373, 439)
Screenshot: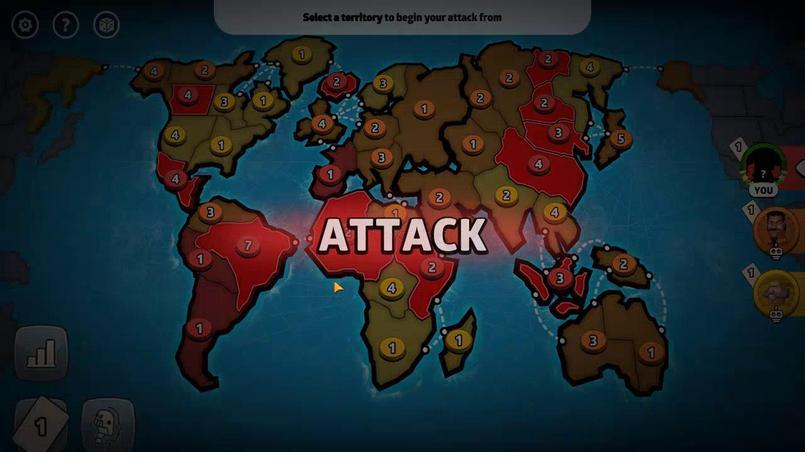 
Action: Mouse moved to (257, 248)
Screenshot: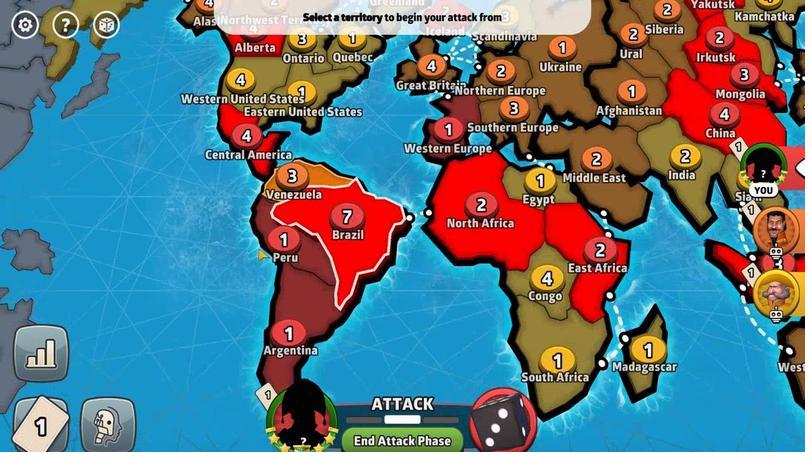 
Action: Mouse pressed left at (257, 248)
Screenshot: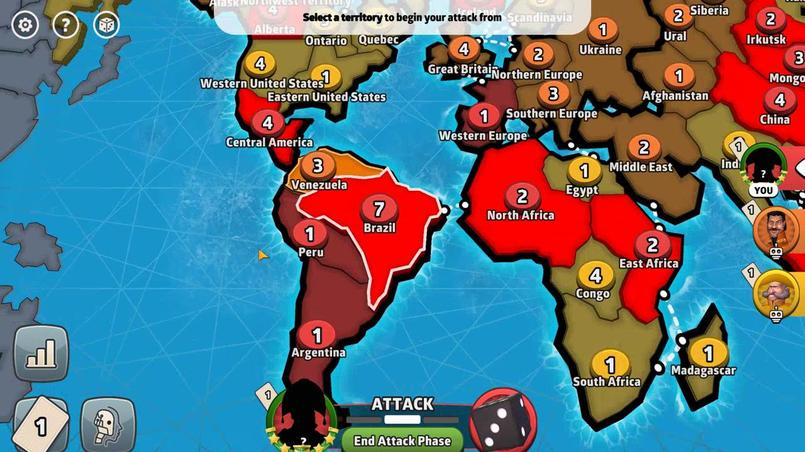 
Action: Mouse moved to (369, 145)
Screenshot: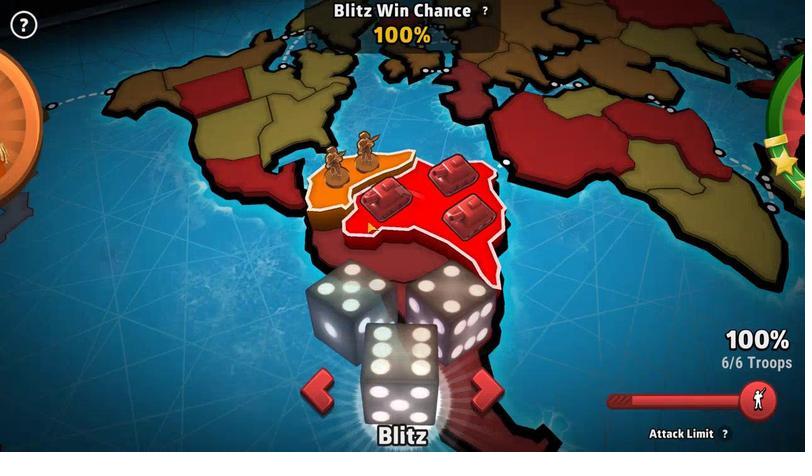 
Action: Mouse pressed left at (369, 145)
Screenshot: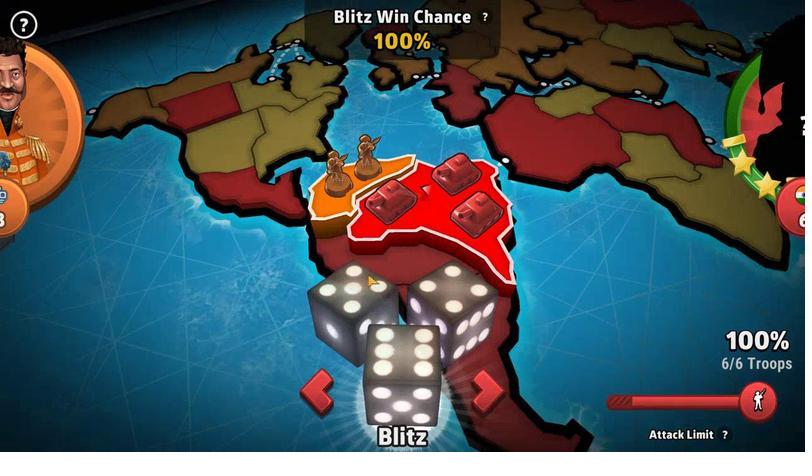 
Action: Mouse moved to (389, 378)
Screenshot: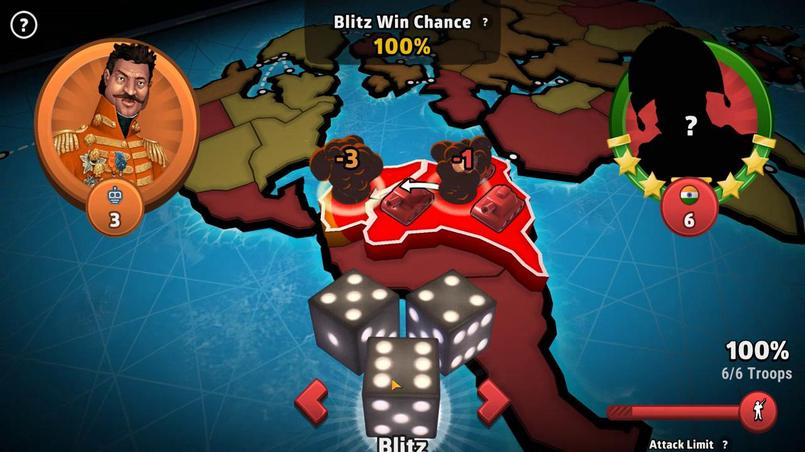 
Action: Mouse pressed left at (389, 378)
Screenshot: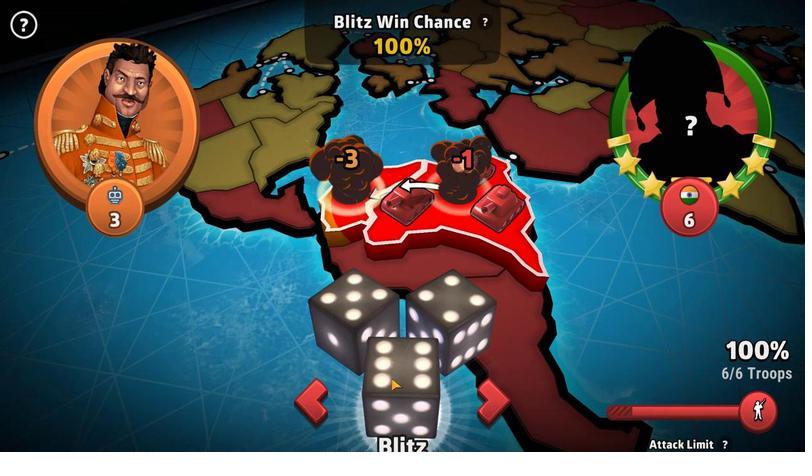 
Action: Mouse moved to (448, 339)
Screenshot: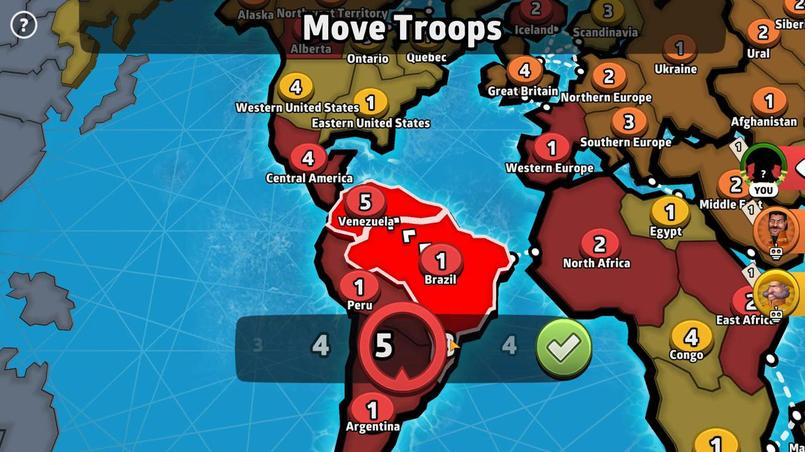 
Action: Mouse pressed left at (448, 339)
Screenshot: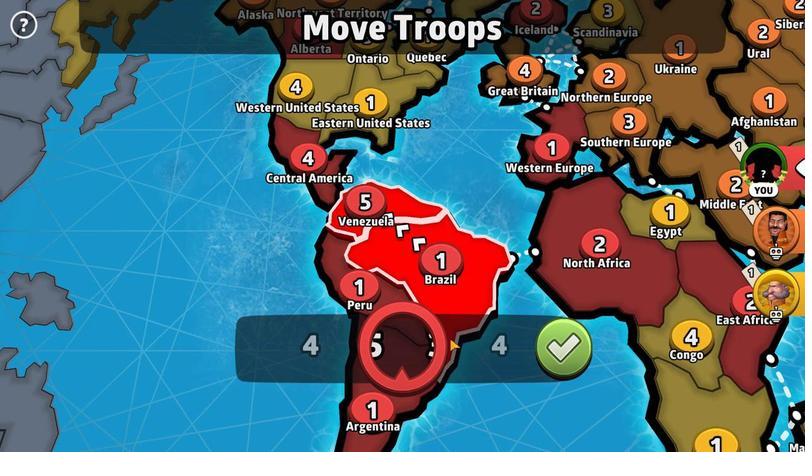 
Action: Mouse moved to (458, 343)
Screenshot: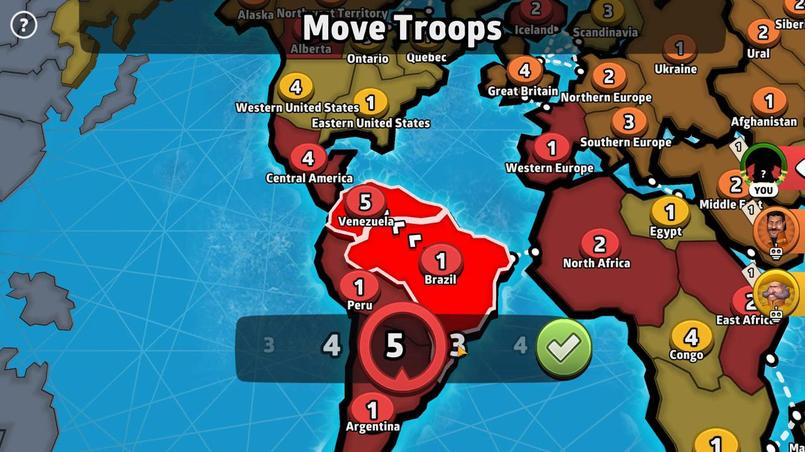 
Action: Mouse pressed left at (458, 343)
Screenshot: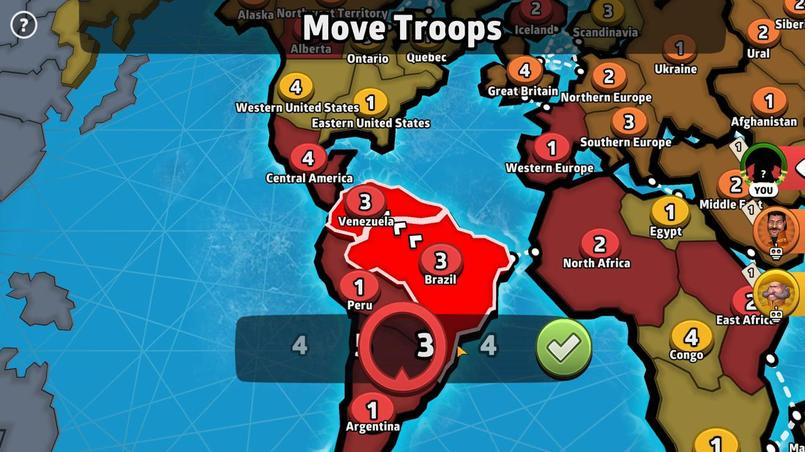 
Action: Mouse moved to (536, 345)
Screenshot: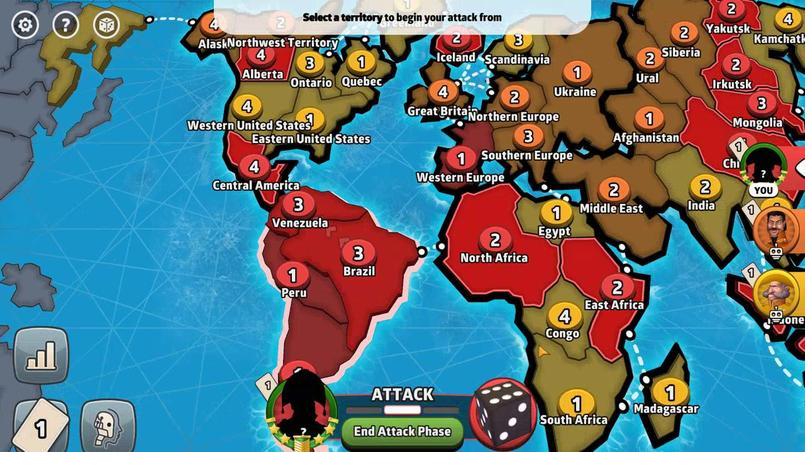 
Action: Mouse pressed left at (536, 345)
Screenshot: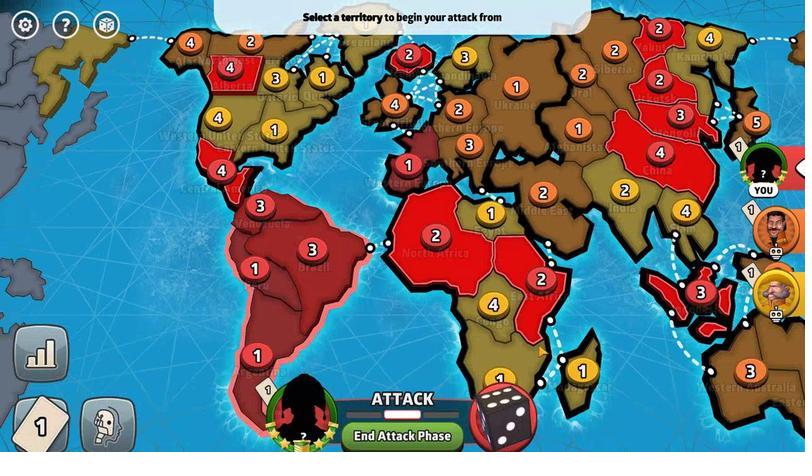 
Action: Mouse moved to (183, 187)
Screenshot: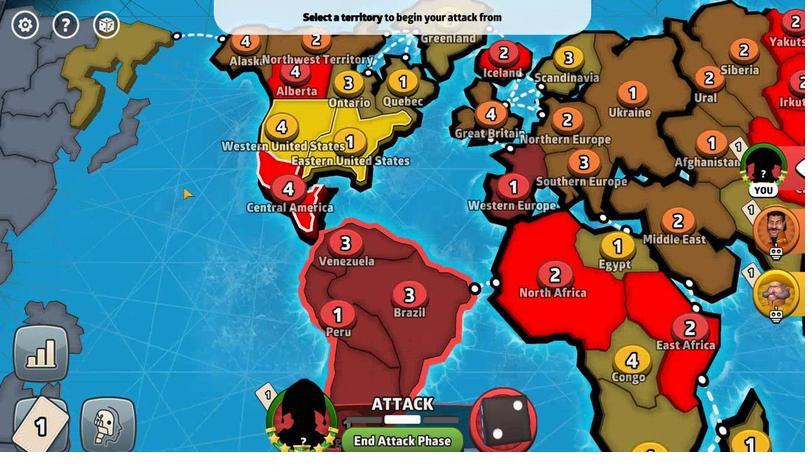 
Action: Mouse pressed left at (183, 187)
Screenshot: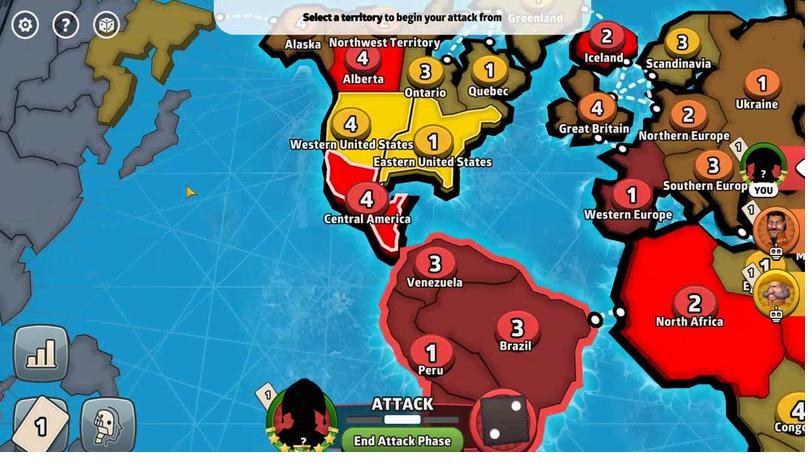 
Action: Mouse moved to (538, 230)
Screenshot: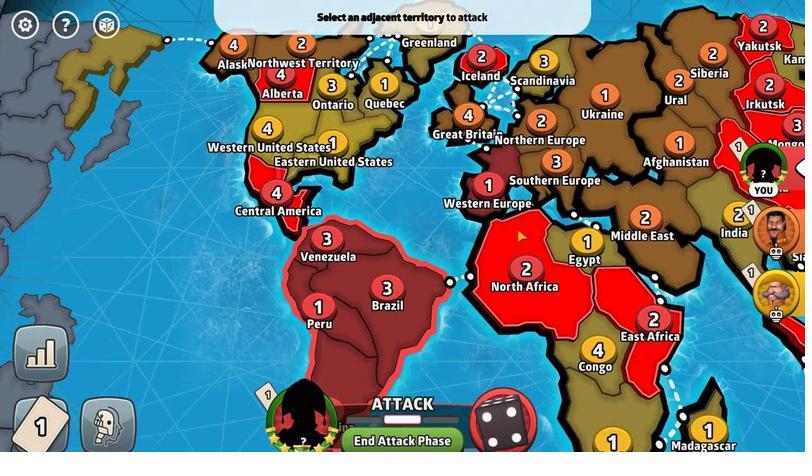 
Action: Mouse pressed left at (538, 230)
Screenshot: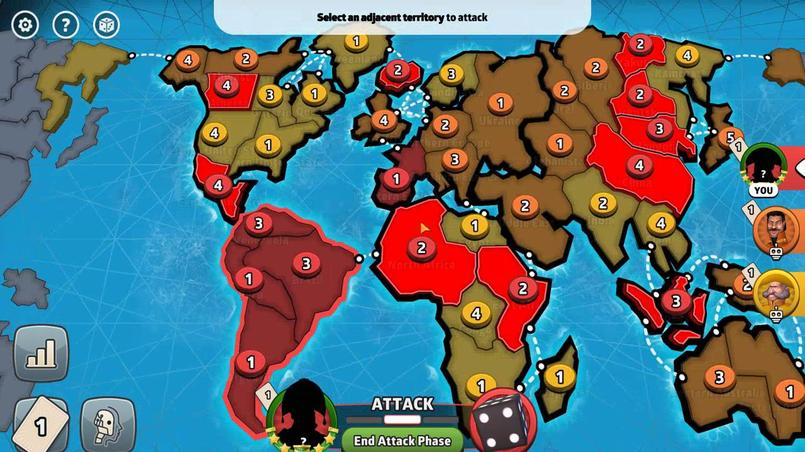 
Action: Mouse moved to (328, 254)
Screenshot: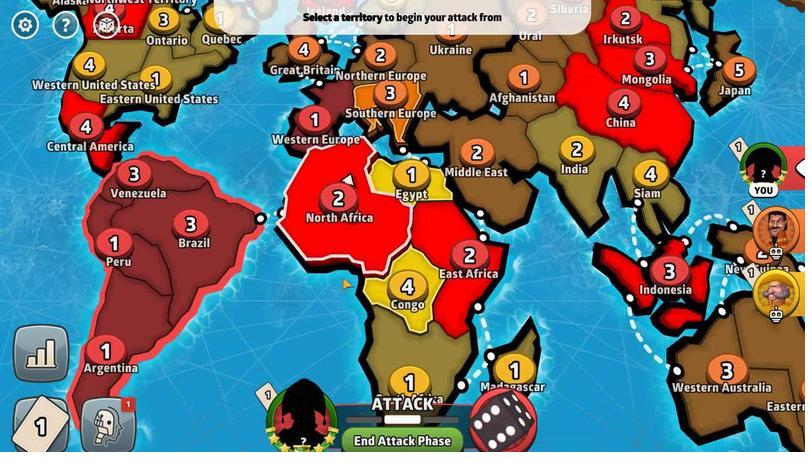 
Action: Mouse pressed left at (328, 254)
Screenshot: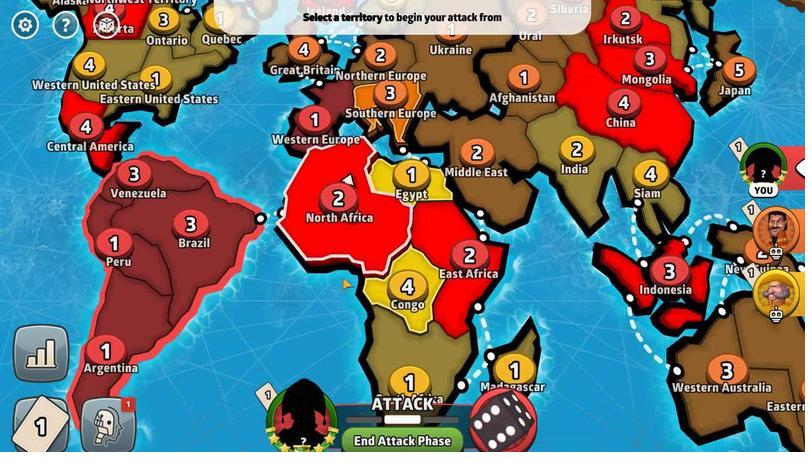 
Action: Mouse moved to (398, 172)
Screenshot: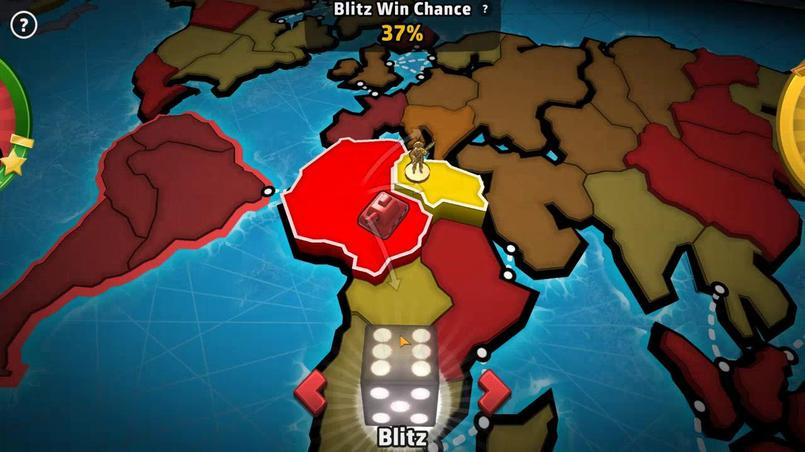 
Action: Mouse pressed left at (398, 172)
Screenshot: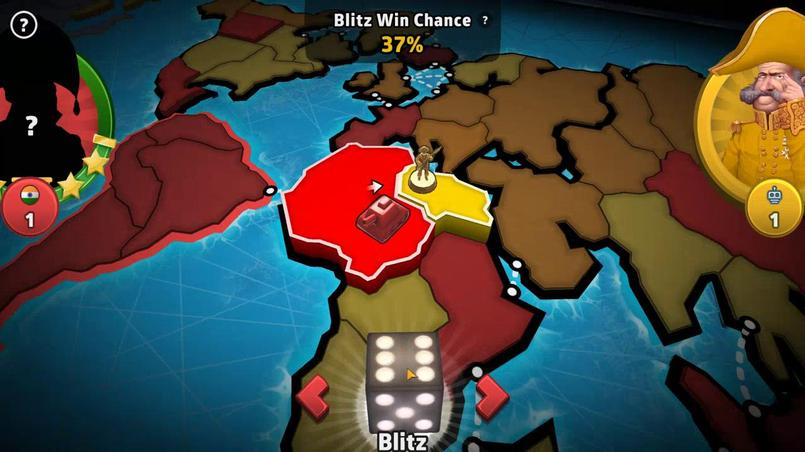 
Action: Mouse moved to (405, 373)
Screenshot: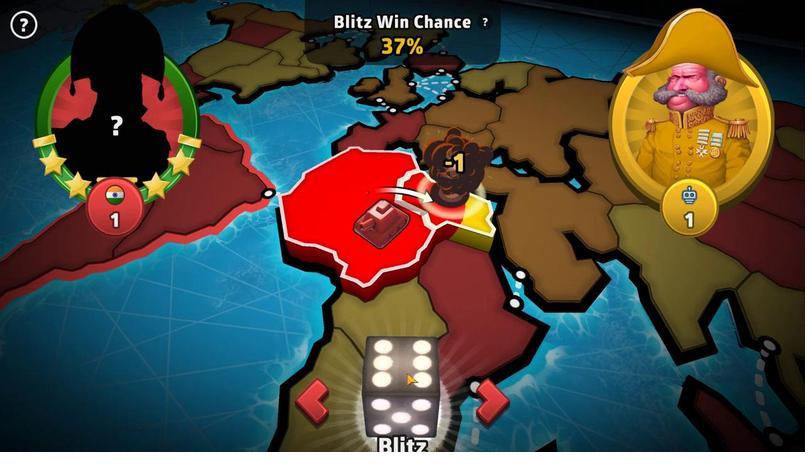 
Action: Mouse pressed left at (405, 373)
Screenshot: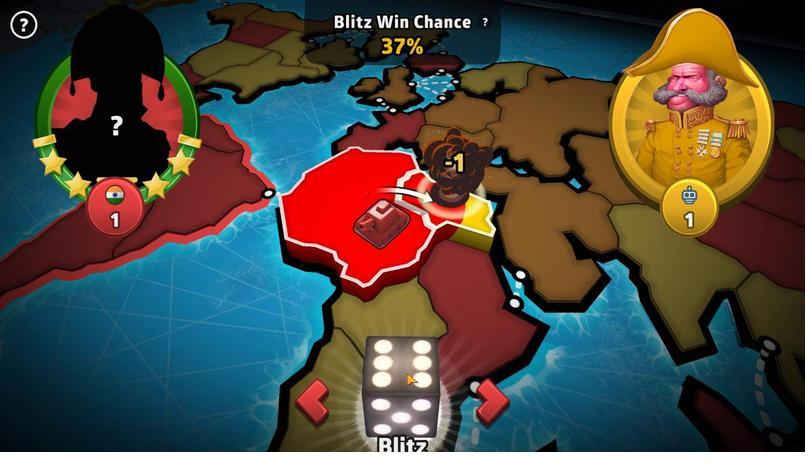 
Action: Mouse moved to (176, 179)
Screenshot: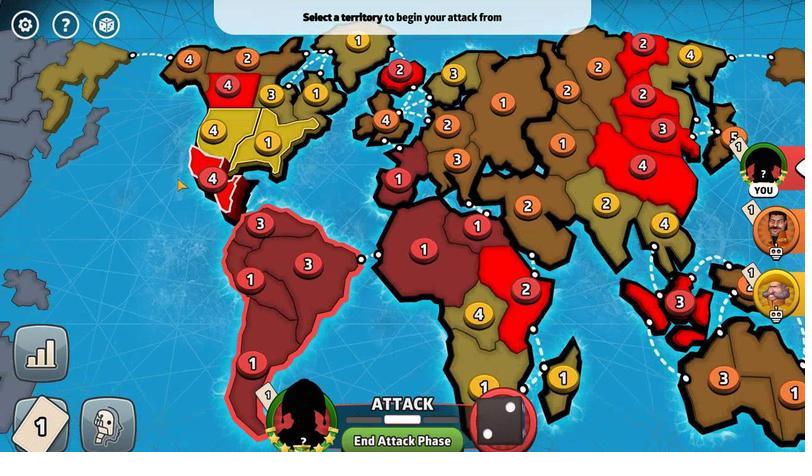 
Action: Mouse pressed left at (176, 179)
Screenshot: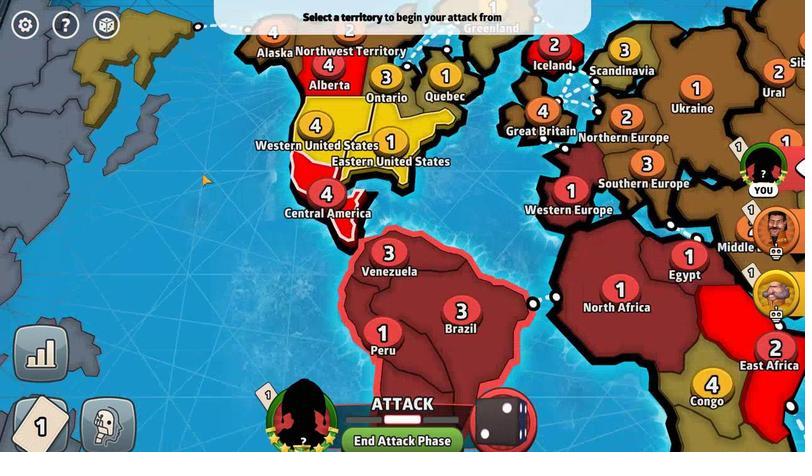
Action: Mouse moved to (280, 218)
Screenshot: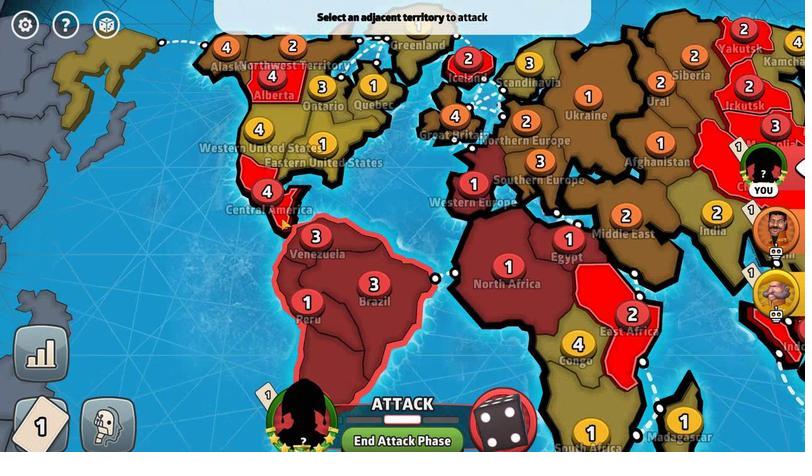
Action: Mouse pressed left at (280, 218)
Screenshot: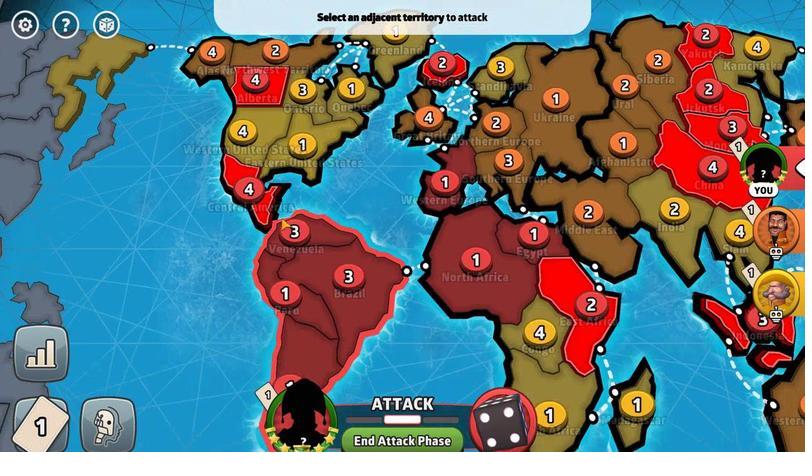 
Action: Mouse moved to (370, 432)
Screenshot: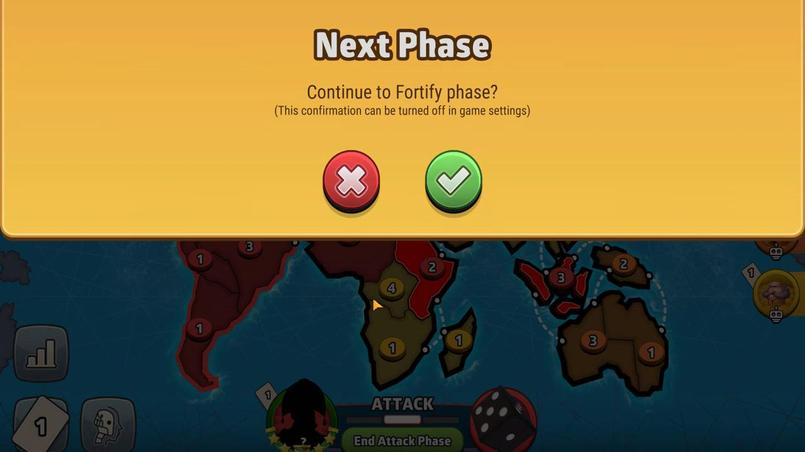 
Action: Mouse pressed left at (370, 432)
Screenshot: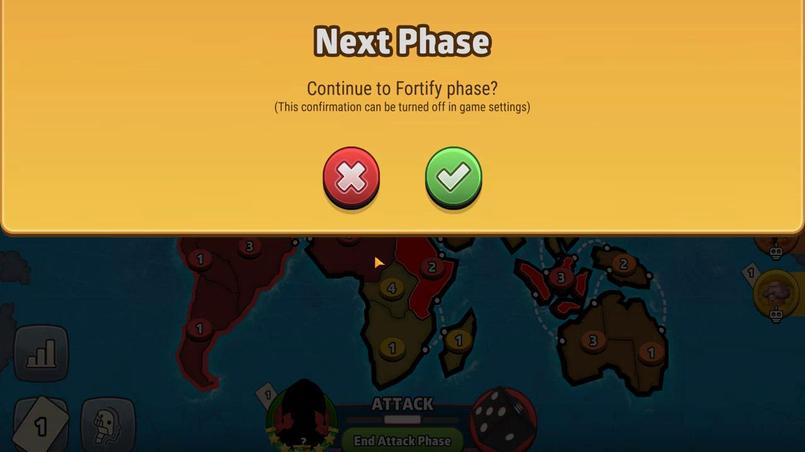 
Action: Mouse moved to (453, 188)
Screenshot: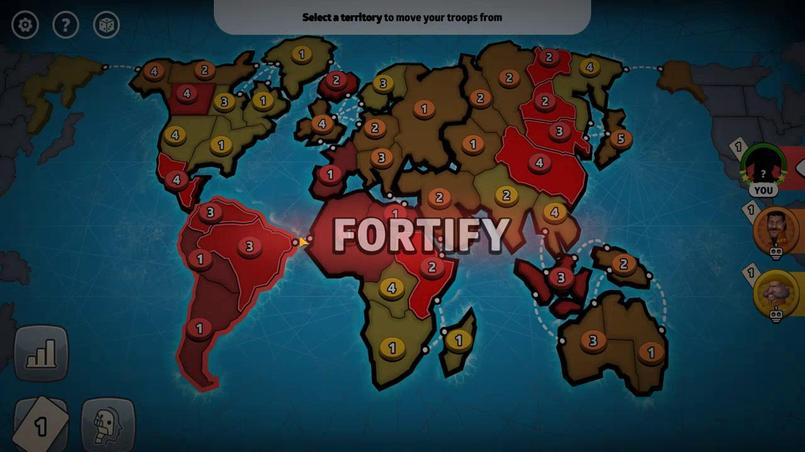 
Action: Mouse pressed left at (453, 188)
Screenshot: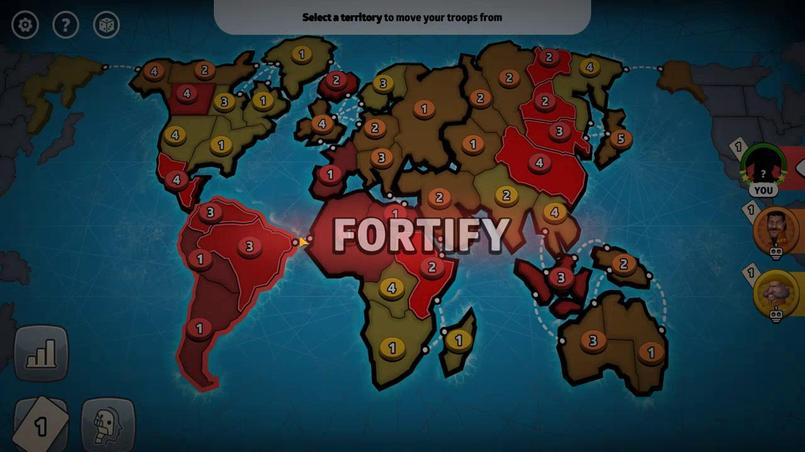 
Action: Mouse moved to (244, 245)
Screenshot: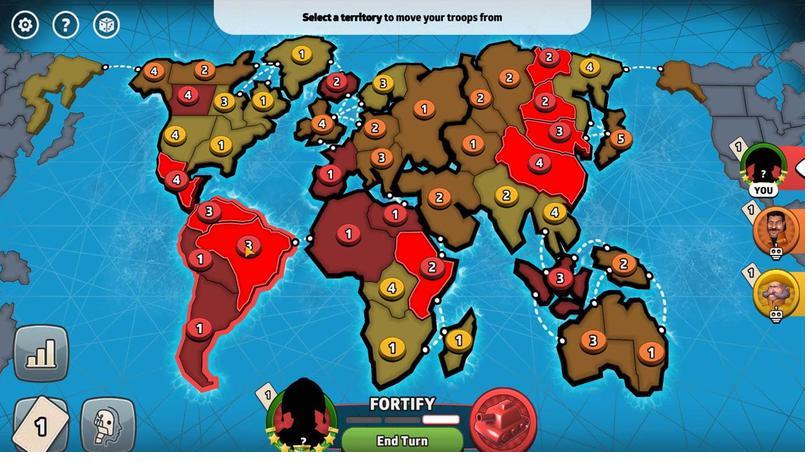 
Action: Mouse pressed left at (244, 245)
Screenshot: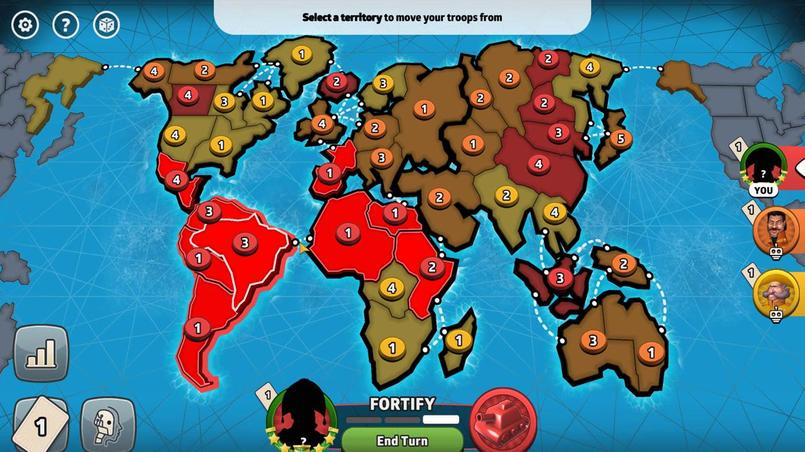 
Action: Mouse moved to (328, 243)
Screenshot: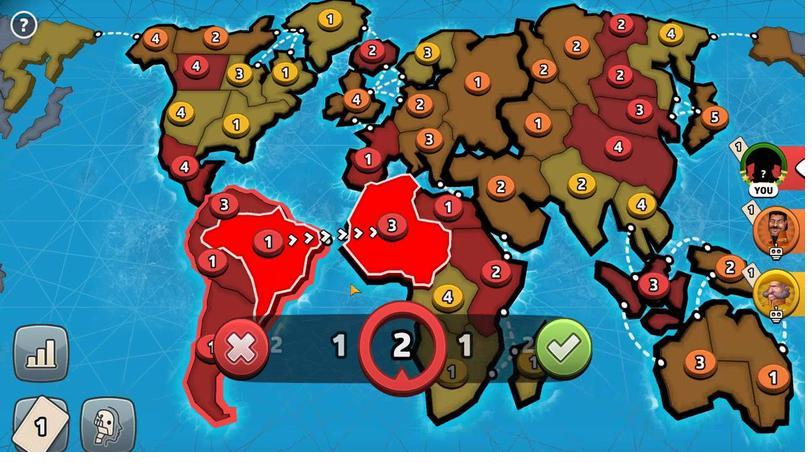 
Action: Mouse pressed left at (328, 243)
Screenshot: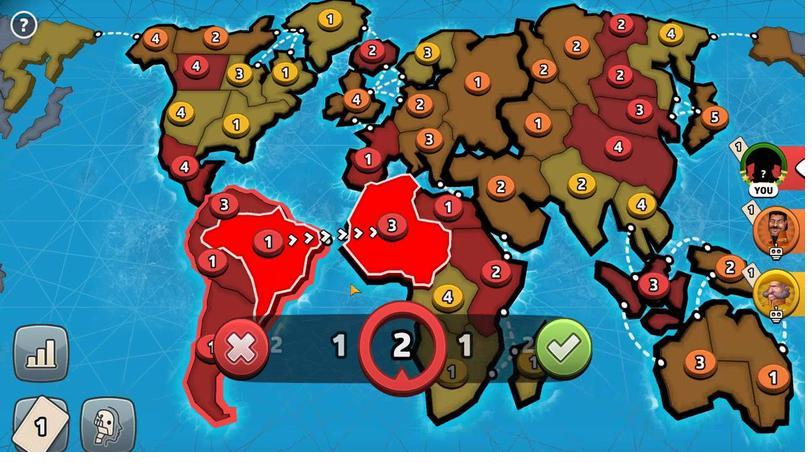 
Action: Mouse moved to (564, 345)
Screenshot: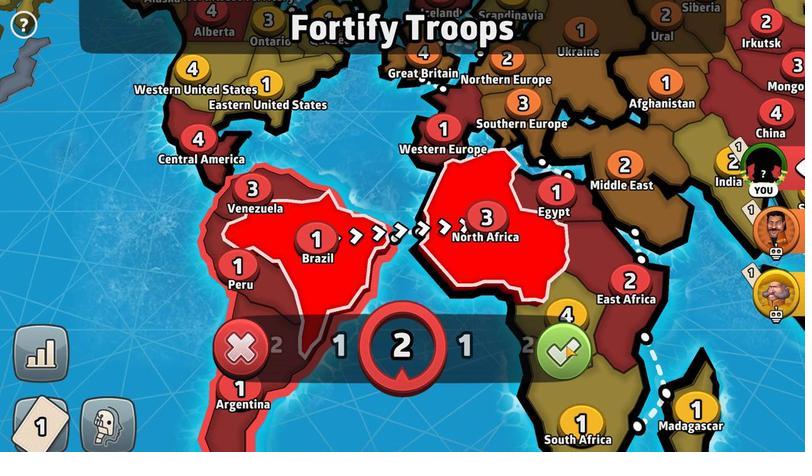 
Action: Mouse pressed left at (564, 345)
Screenshot: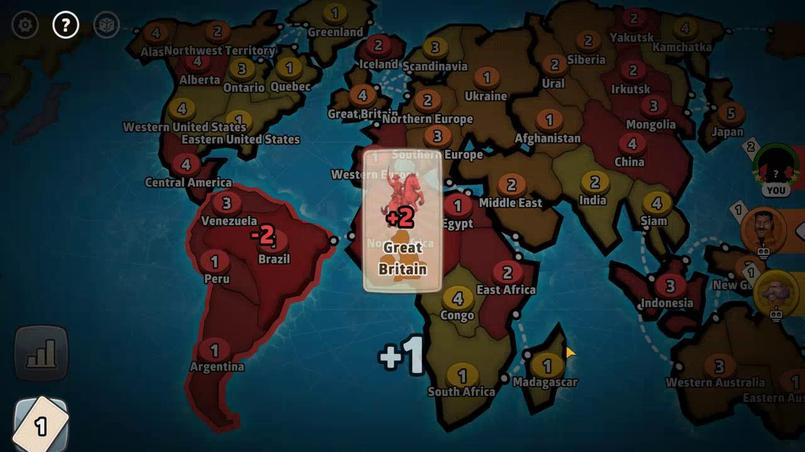 
Action: Mouse moved to (301, 318)
Screenshot: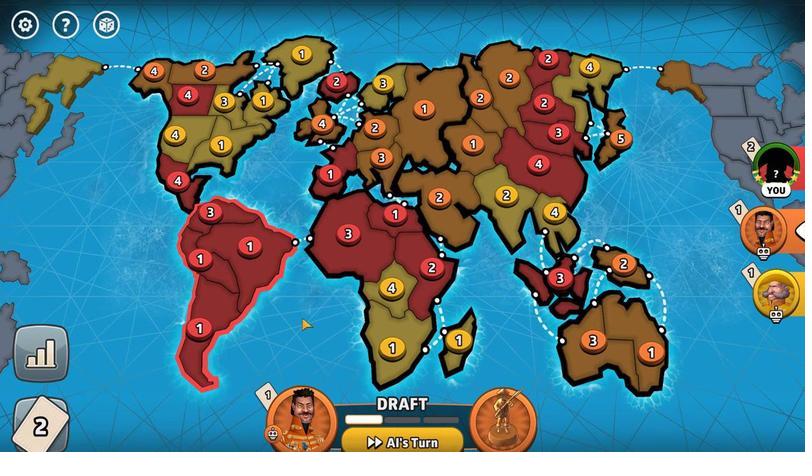 
Action: Mouse pressed left at (301, 318)
Screenshot: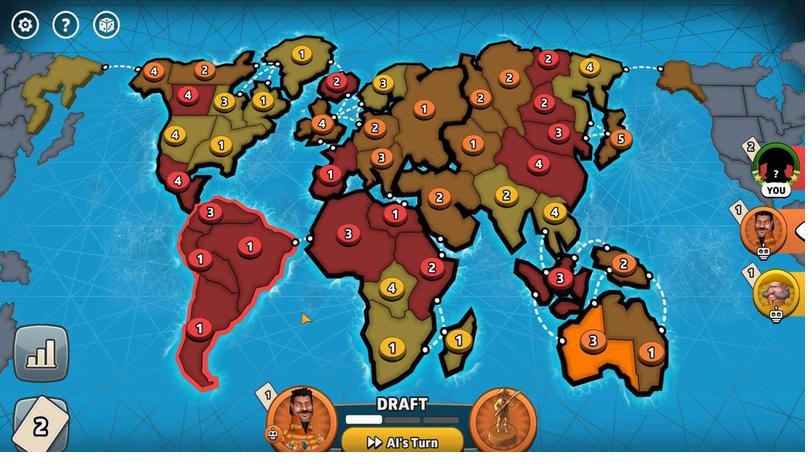 
Action: Mouse moved to (347, 336)
Screenshot: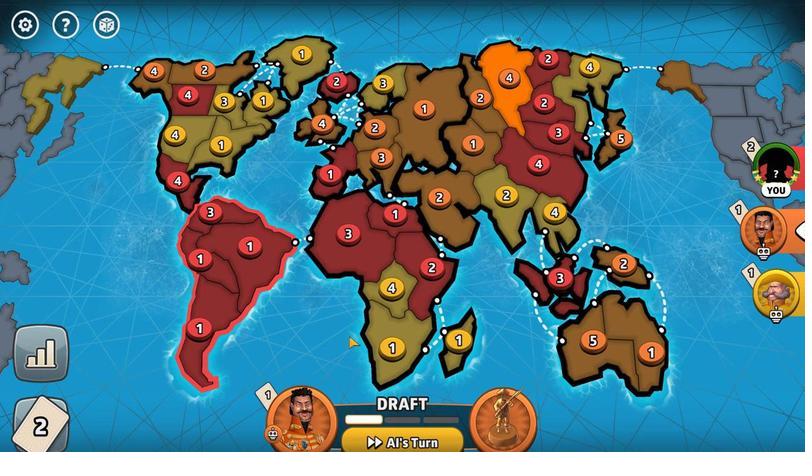 
Action: Mouse pressed left at (347, 336)
Screenshot: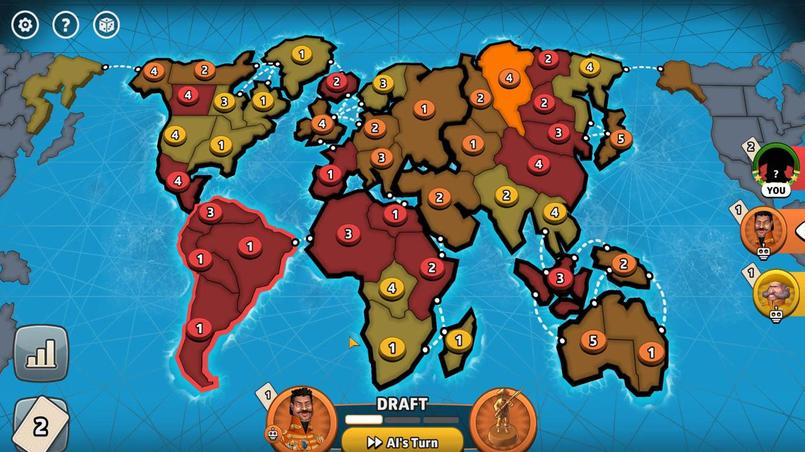 
Action: Mouse moved to (303, 309)
Screenshot: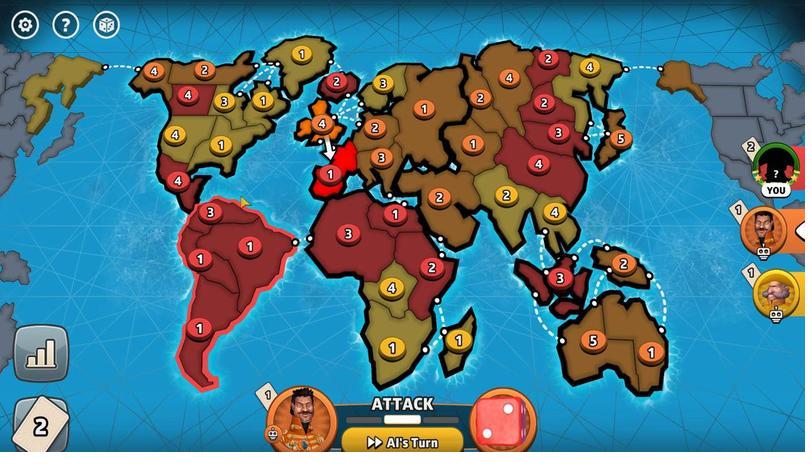 
Action: Mouse pressed left at (303, 309)
Screenshot: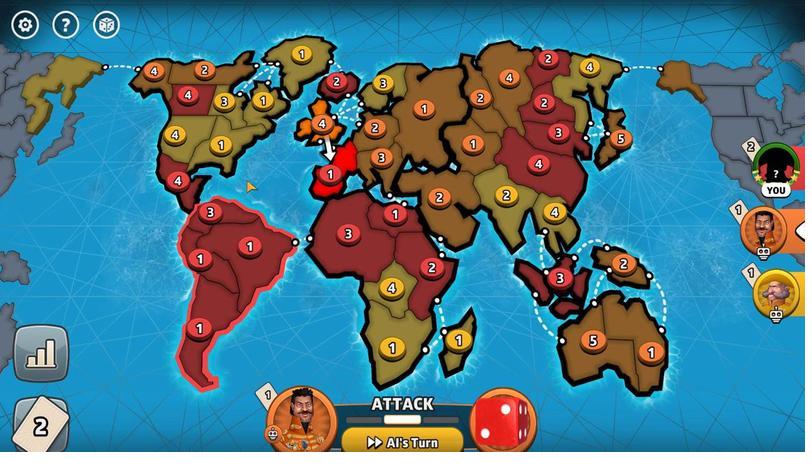 
Action: Mouse moved to (279, 177)
Screenshot: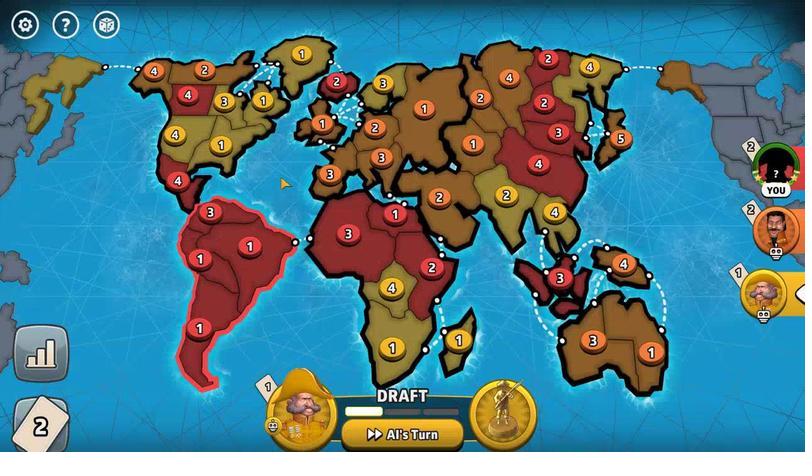
Action: Mouse pressed left at (279, 177)
Screenshot: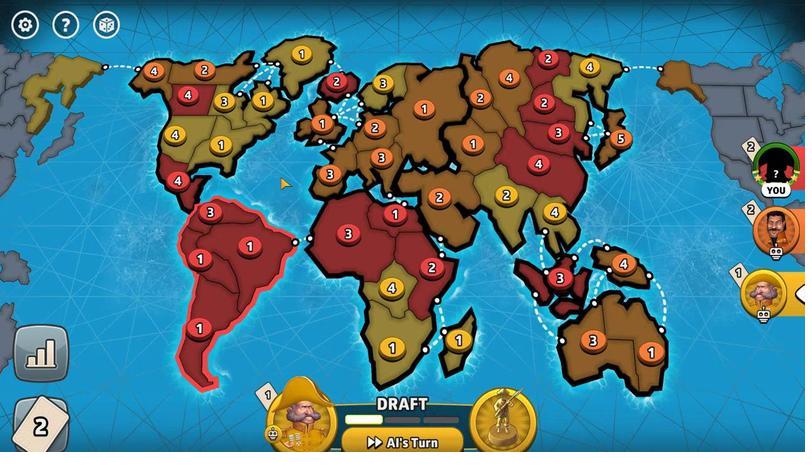 
Action: Mouse moved to (162, 161)
Screenshot: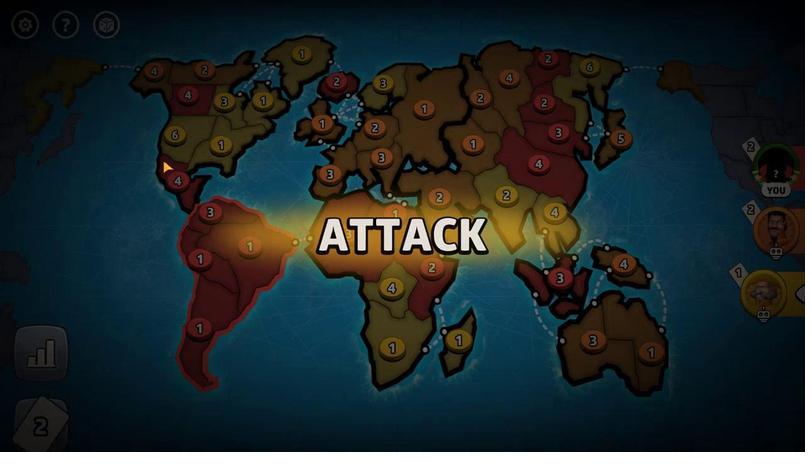 
Action: Mouse pressed left at (162, 161)
Screenshot: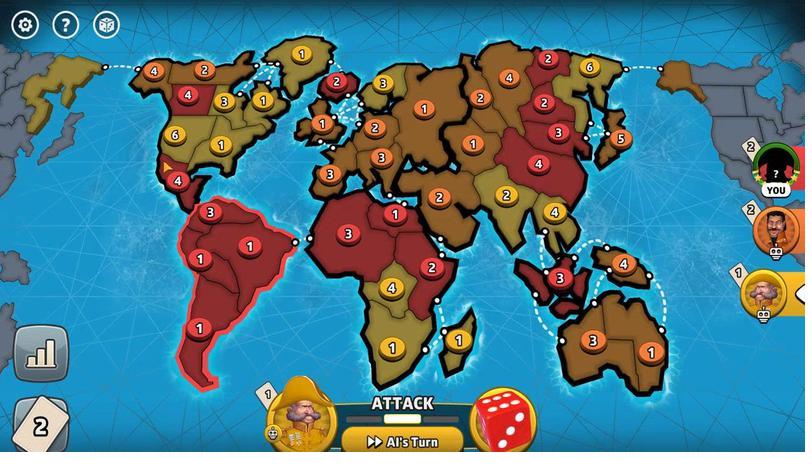 
Action: Mouse moved to (253, 185)
Screenshot: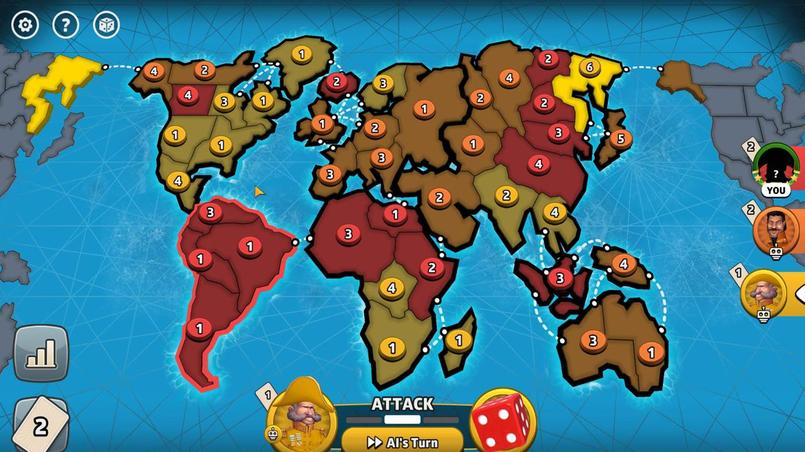 
Action: Mouse pressed left at (253, 185)
Screenshot: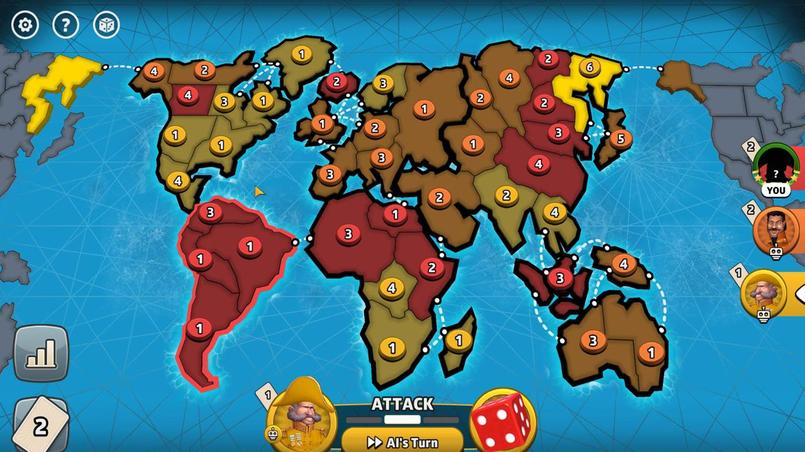 
Action: Mouse moved to (271, 184)
Screenshot: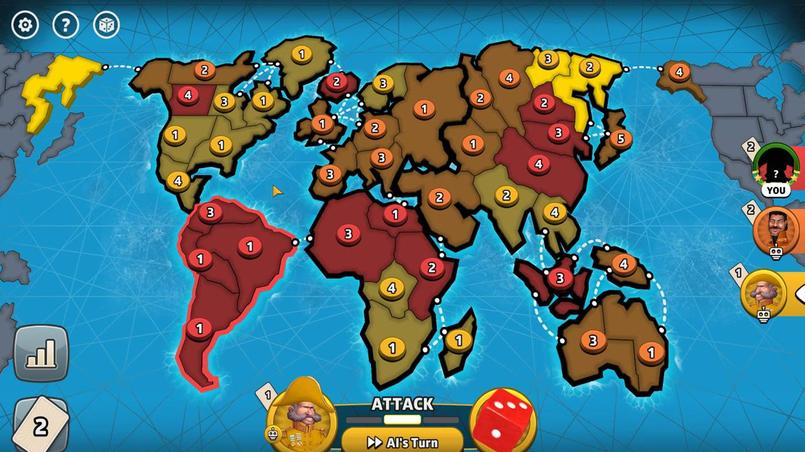 
Action: Mouse pressed left at (271, 184)
Screenshot: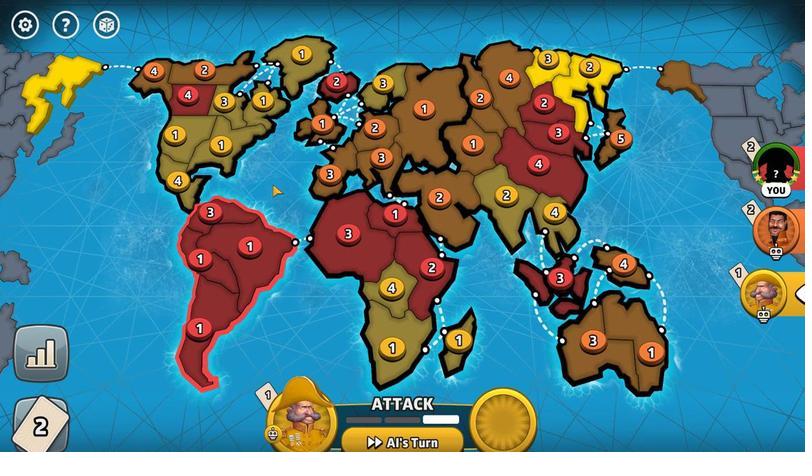 
Action: Mouse moved to (286, 272)
Screenshot: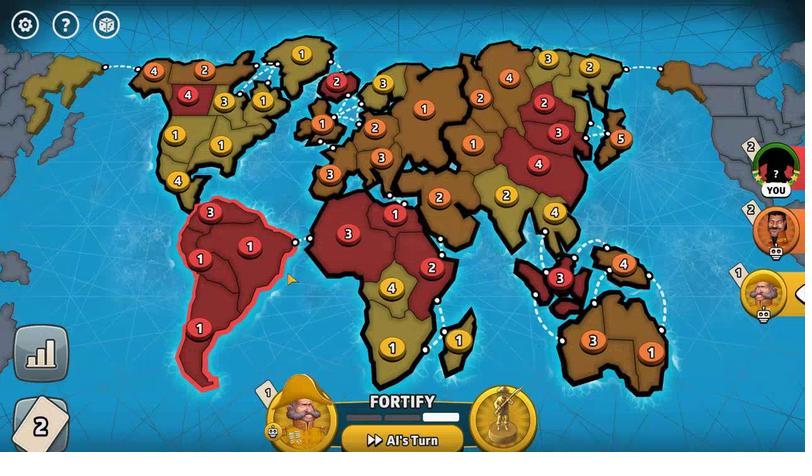 
Action: Mouse pressed left at (286, 272)
Screenshot: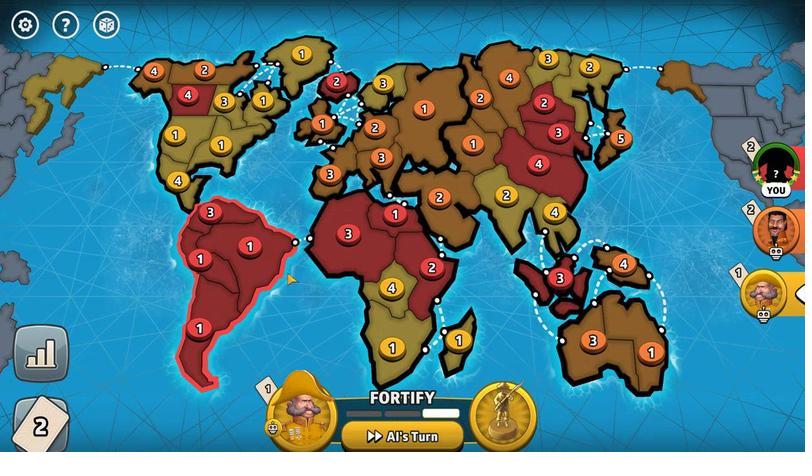 
Action: Mouse moved to (269, 198)
Screenshot: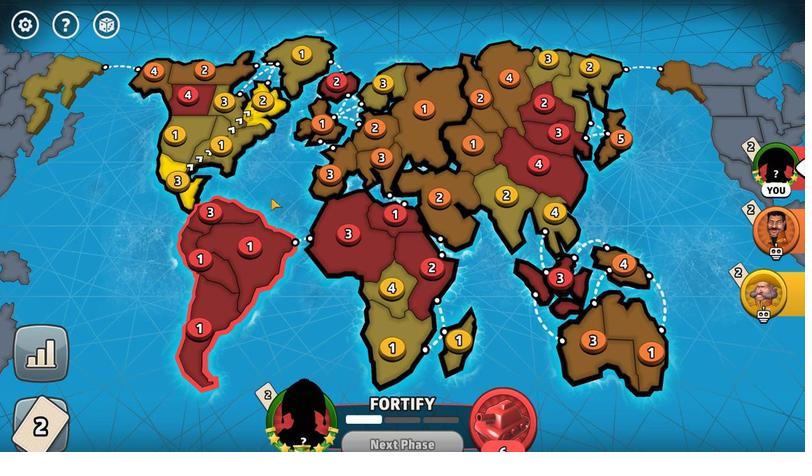 
Action: Mouse pressed left at (269, 198)
Screenshot: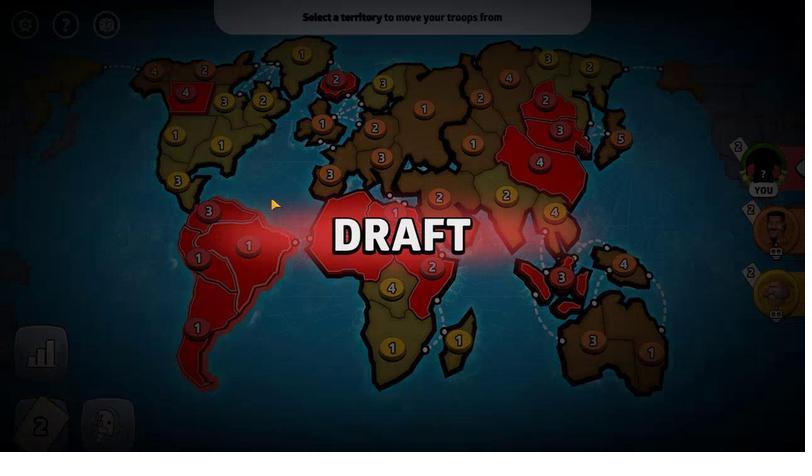 
Action: Mouse moved to (267, 277)
Screenshot: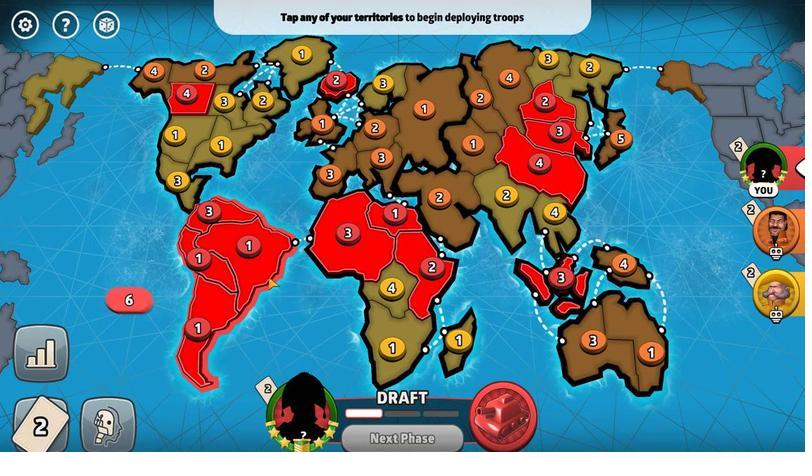 
Action: Mouse pressed left at (267, 277)
Screenshot: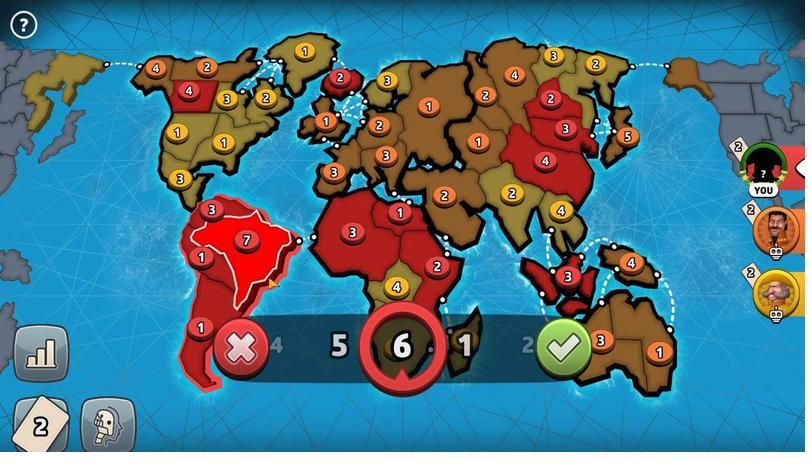 
Action: Mouse moved to (233, 338)
Screenshot: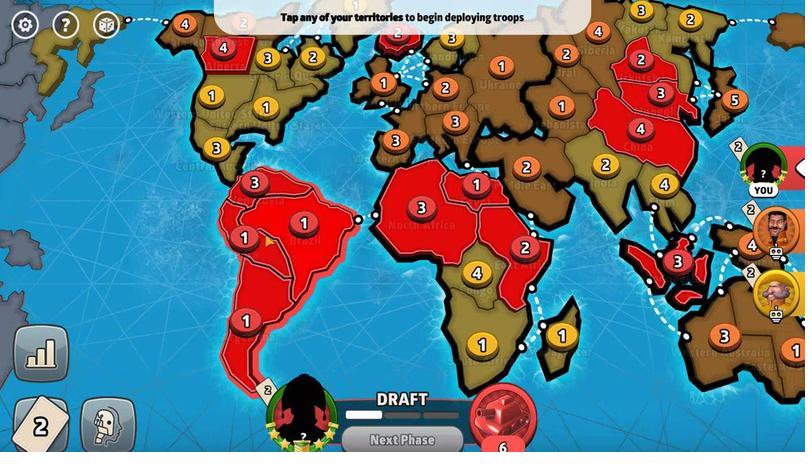 
Action: Mouse pressed left at (233, 338)
Screenshot: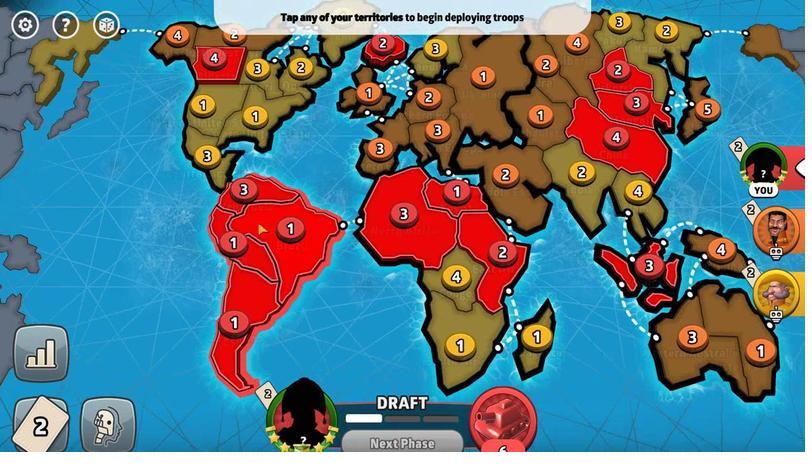 
Action: Mouse moved to (328, 210)
Screenshot: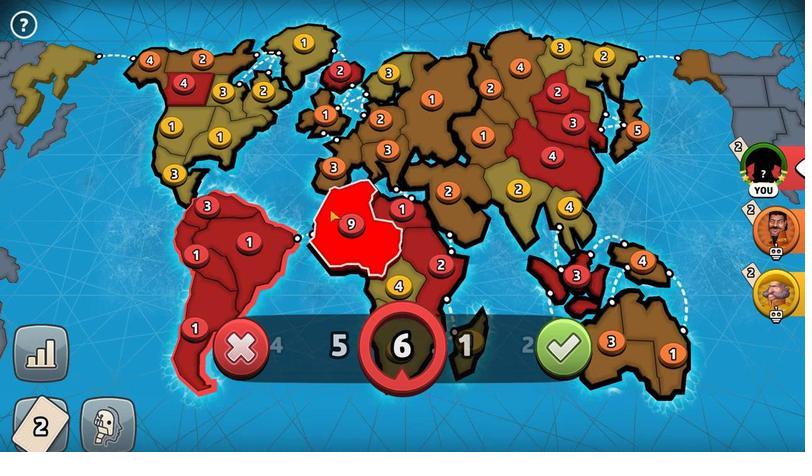 
Action: Mouse pressed left at (328, 210)
Screenshot: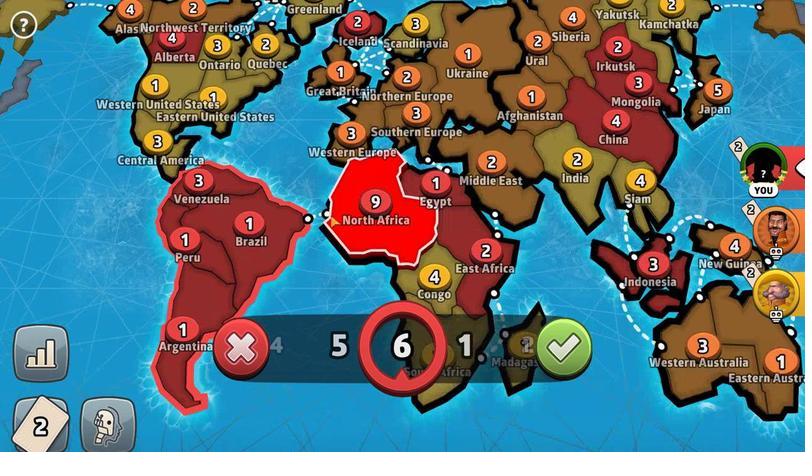 
Action: Mouse moved to (328, 337)
Screenshot: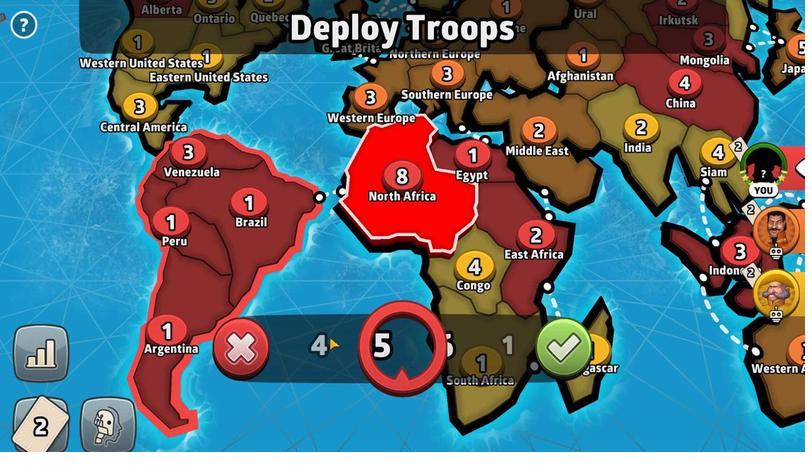 
Action: Mouse pressed left at (328, 337)
Screenshot: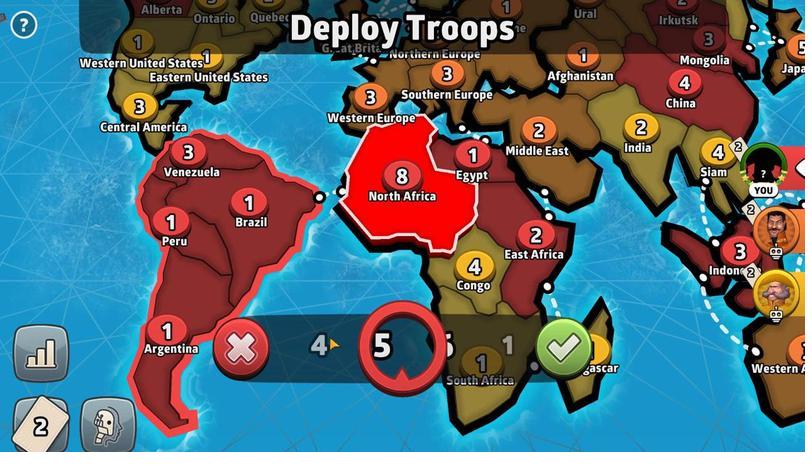 
Action: Mouse pressed left at (328, 337)
Screenshot: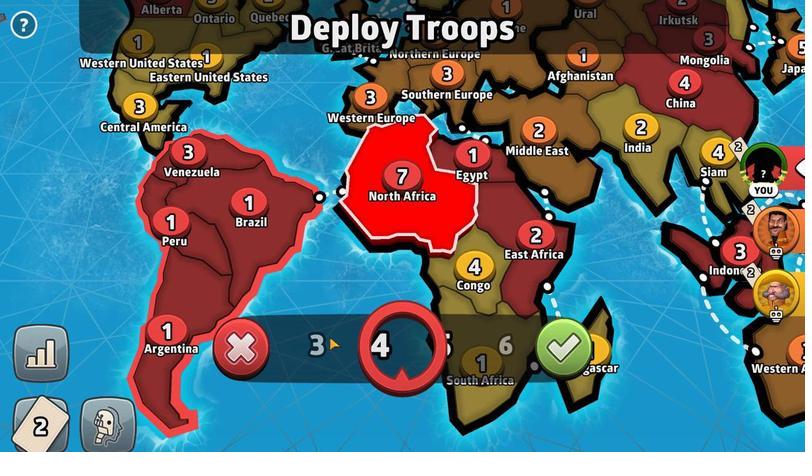 
Action: Mouse pressed left at (328, 337)
Screenshot: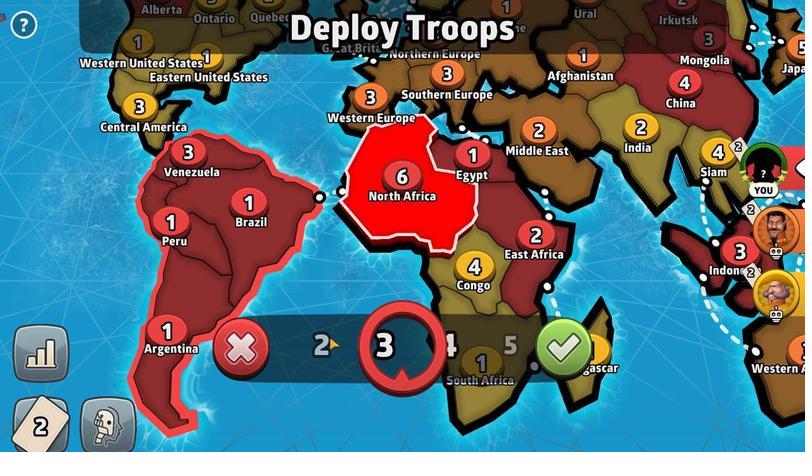 
Action: Mouse moved to (540, 349)
Screenshot: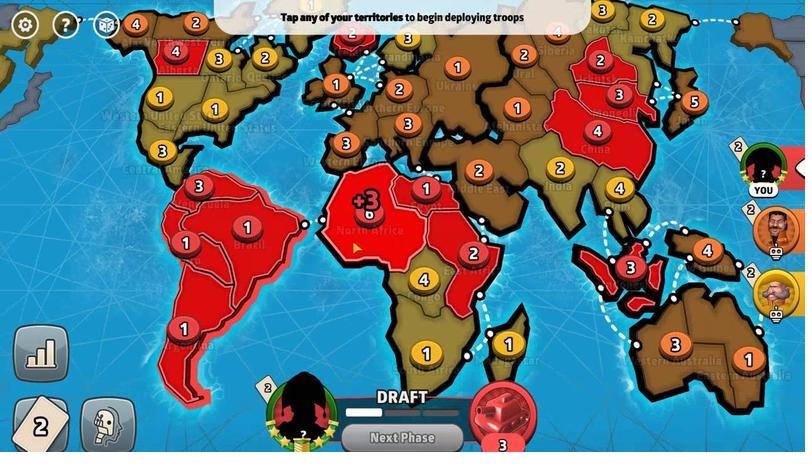 
Action: Mouse pressed left at (540, 349)
Screenshot: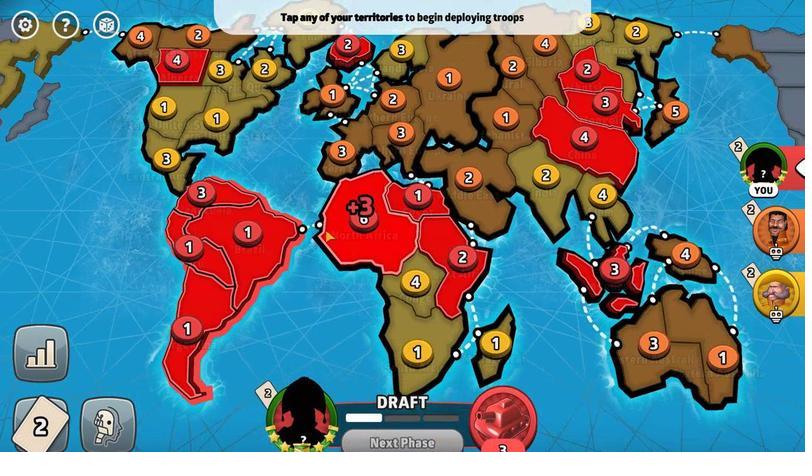 
Action: Mouse moved to (221, 206)
Screenshot: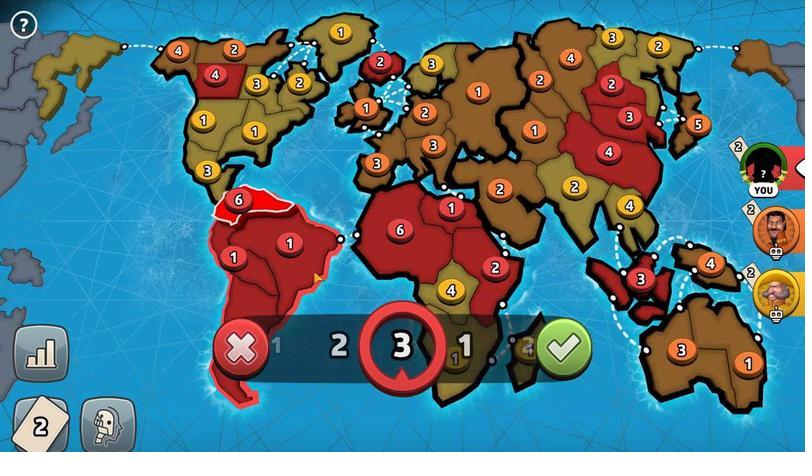 
Action: Mouse pressed left at (221, 206)
Screenshot: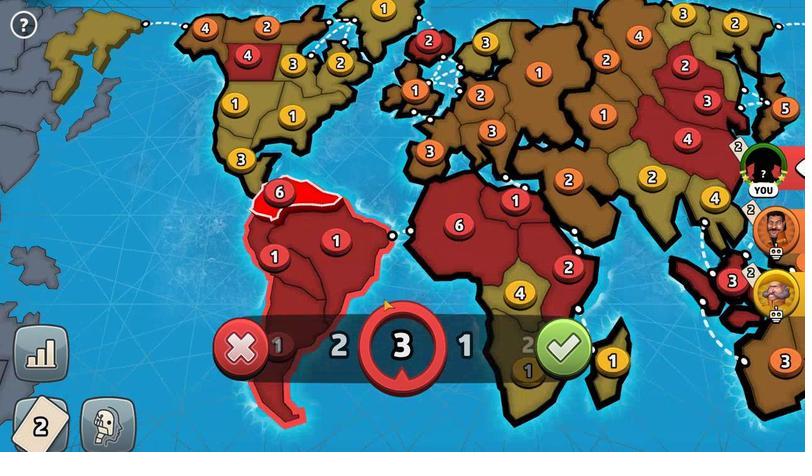 
Action: Mouse moved to (551, 342)
Screenshot: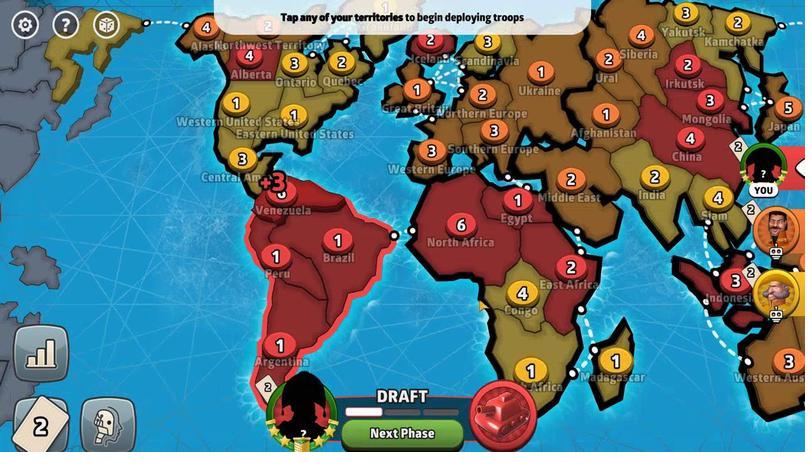 
Action: Mouse pressed left at (551, 342)
Screenshot: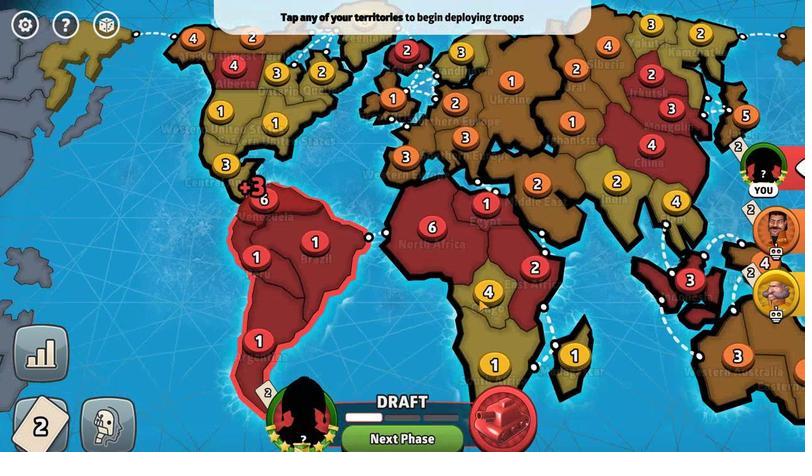 
Action: Mouse moved to (380, 438)
Screenshot: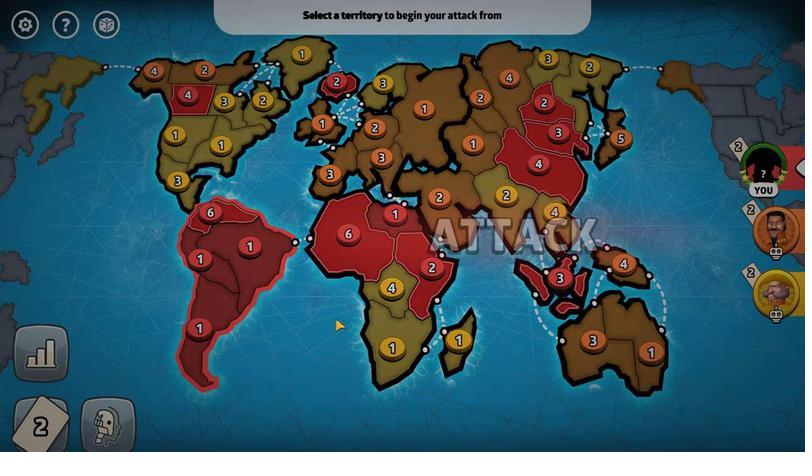 
Action: Mouse pressed left at (380, 438)
Screenshot: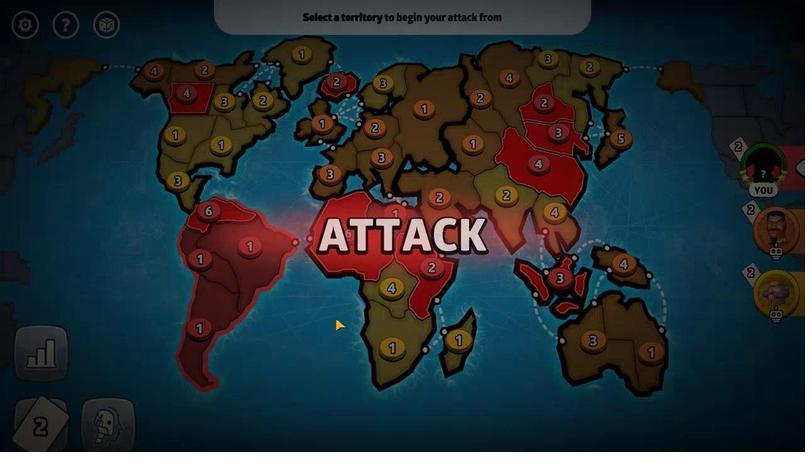 
Action: Mouse moved to (230, 215)
Screenshot: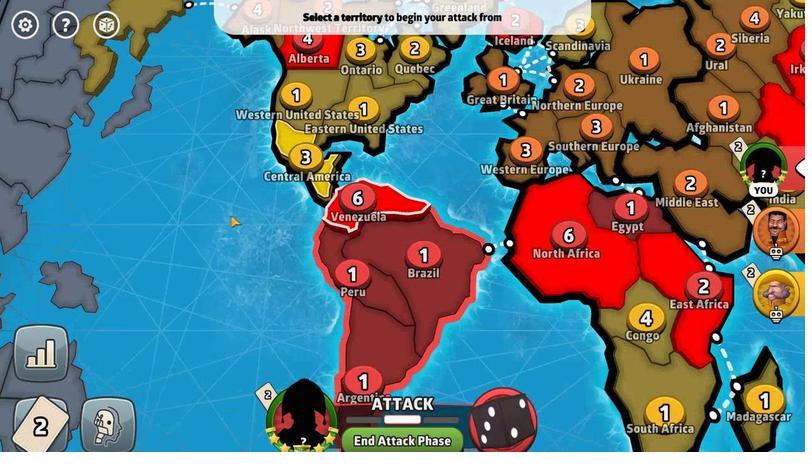 
Action: Mouse pressed left at (230, 215)
Screenshot: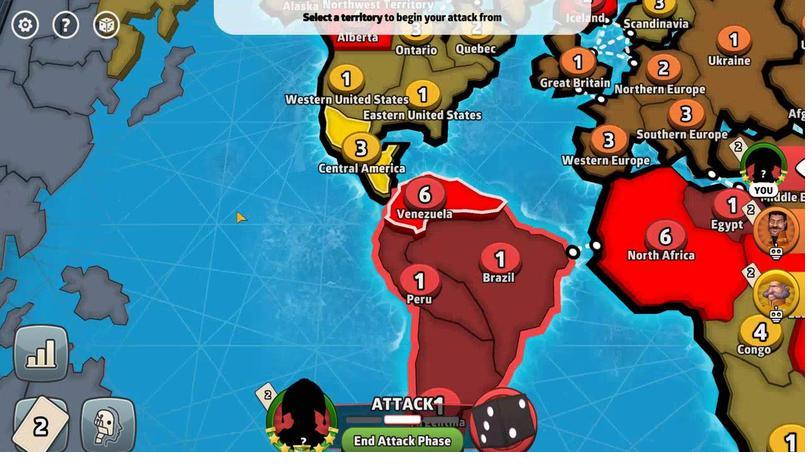 
Action: Mouse moved to (365, 150)
Screenshot: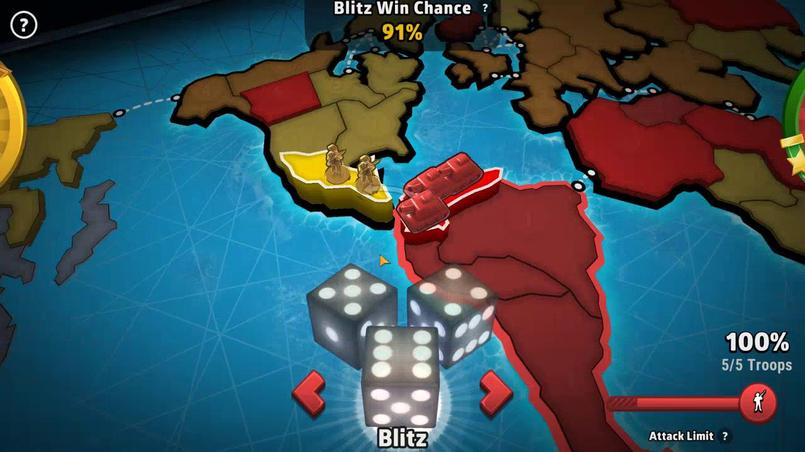 
Action: Mouse pressed left at (365, 150)
Screenshot: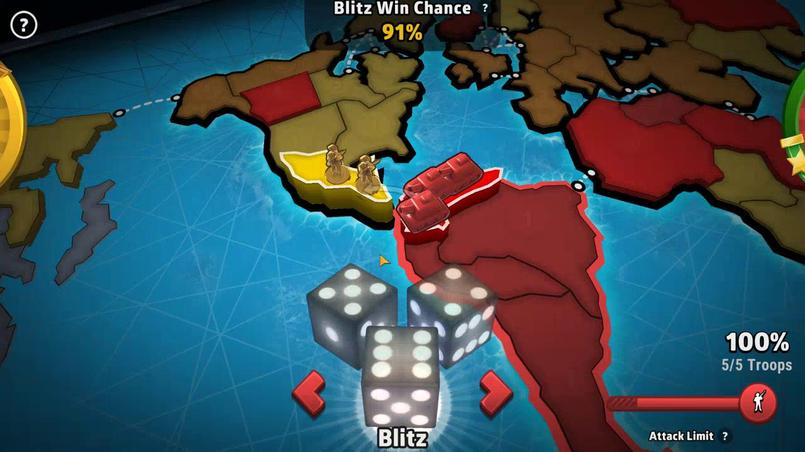 
Action: Mouse moved to (391, 391)
Screenshot: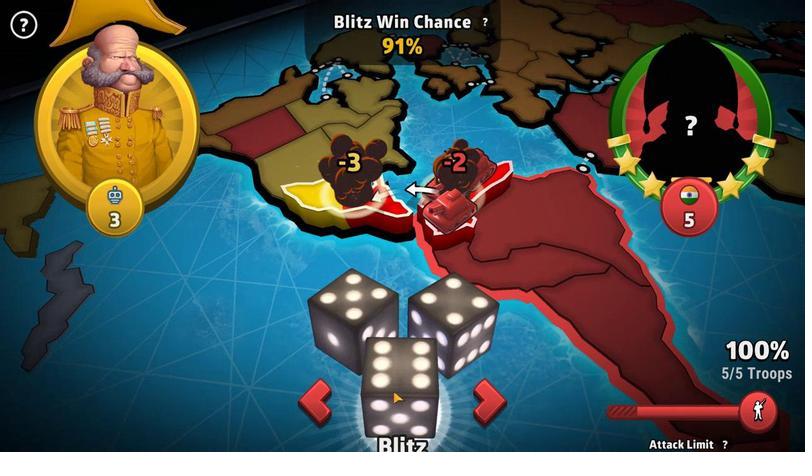 
Action: Mouse pressed left at (391, 391)
Screenshot: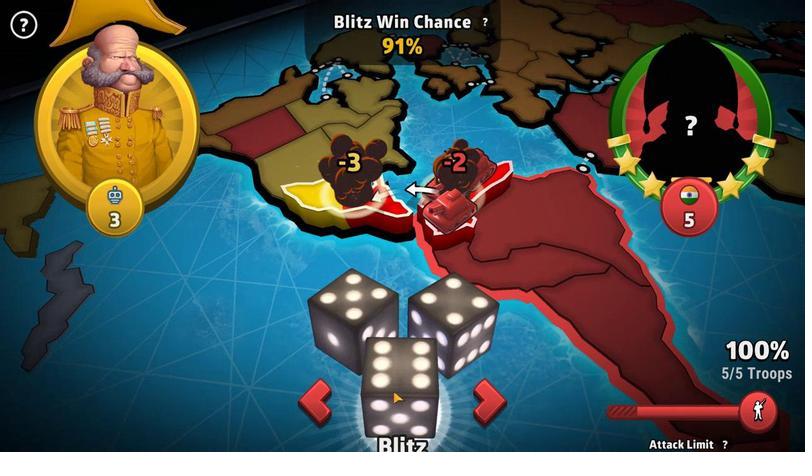 
Action: Mouse moved to (652, 301)
Screenshot: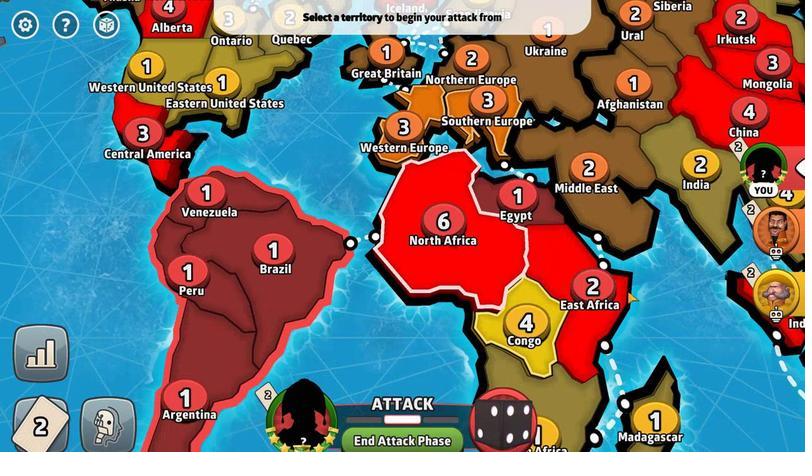 
Action: Mouse pressed left at (652, 301)
Screenshot: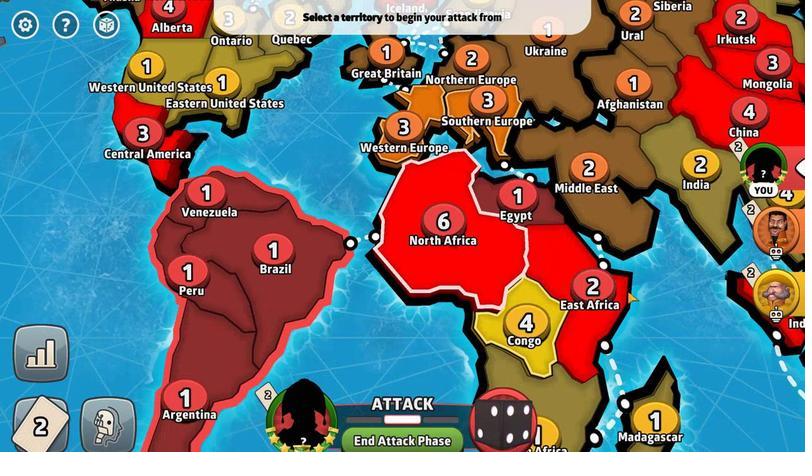 
Action: Mouse moved to (415, 295)
Screenshot: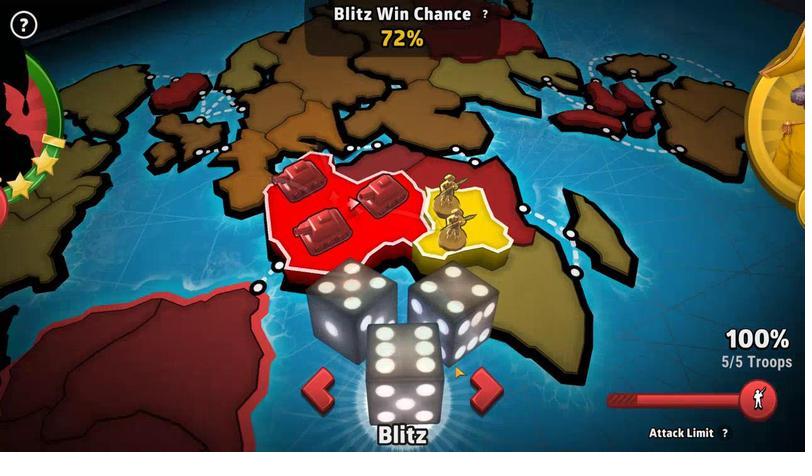 
Action: Mouse pressed left at (415, 295)
Screenshot: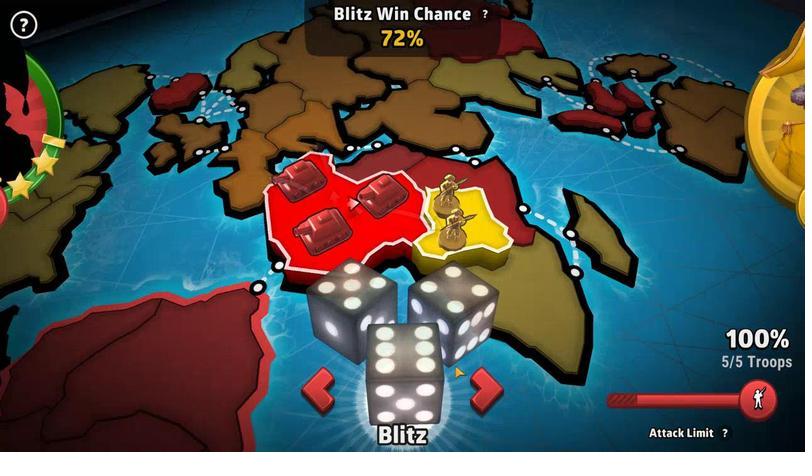 
Action: Mouse moved to (427, 366)
Screenshot: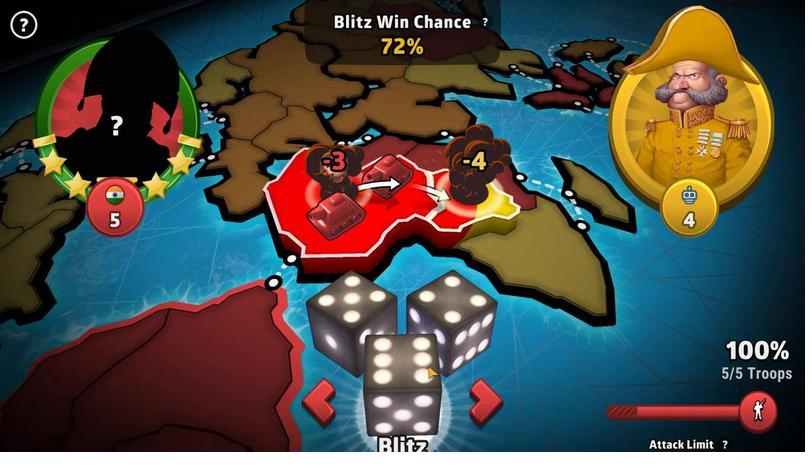
Action: Mouse pressed left at (427, 366)
Screenshot: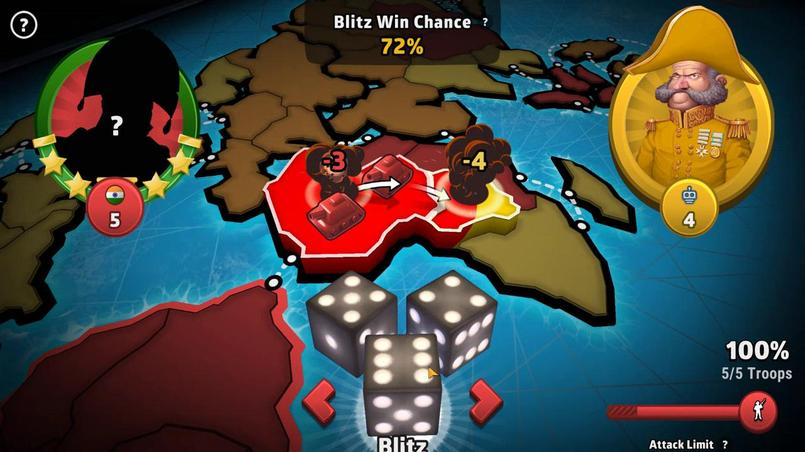 
Action: Mouse moved to (404, 200)
Screenshot: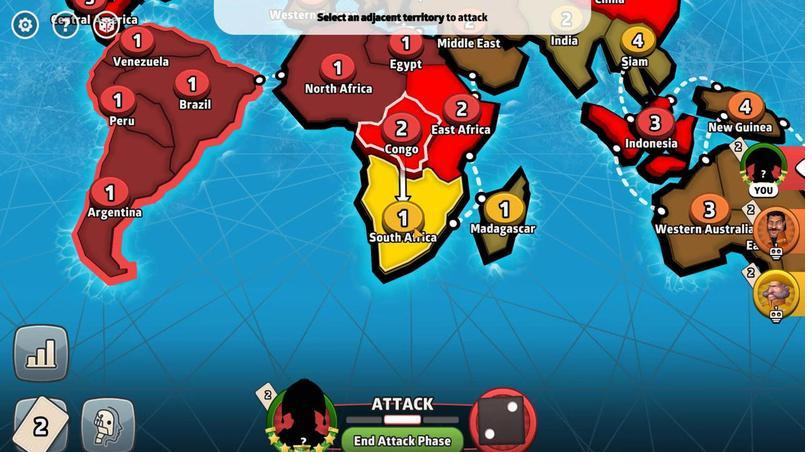 
Action: Mouse pressed left at (404, 200)
Screenshot: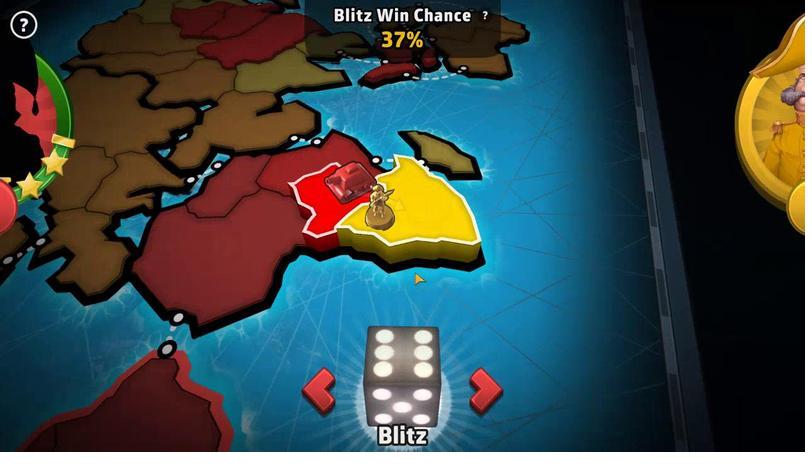 
Action: Mouse moved to (406, 366)
Screenshot: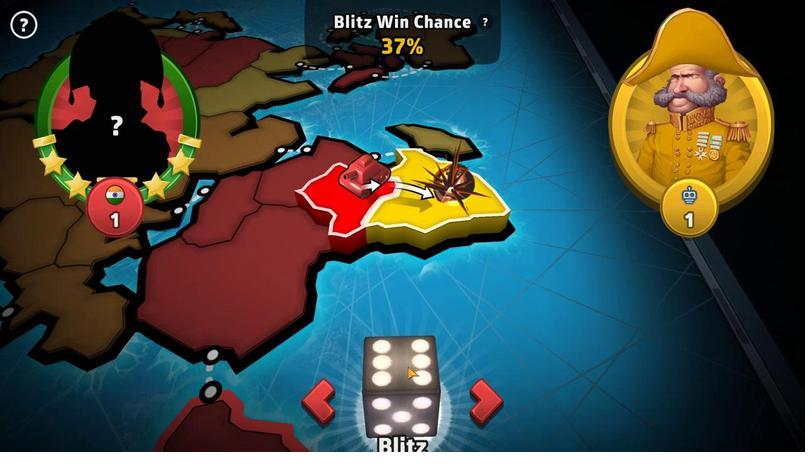 
Action: Mouse pressed left at (406, 366)
Screenshot: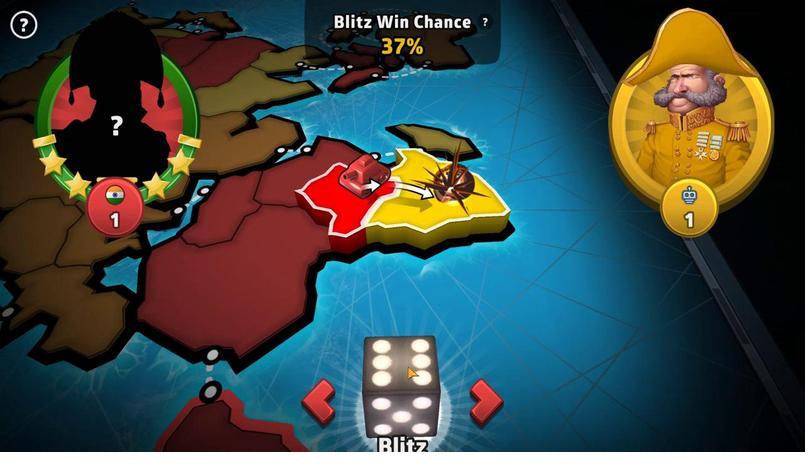 
Action: Mouse moved to (422, 272)
Screenshot: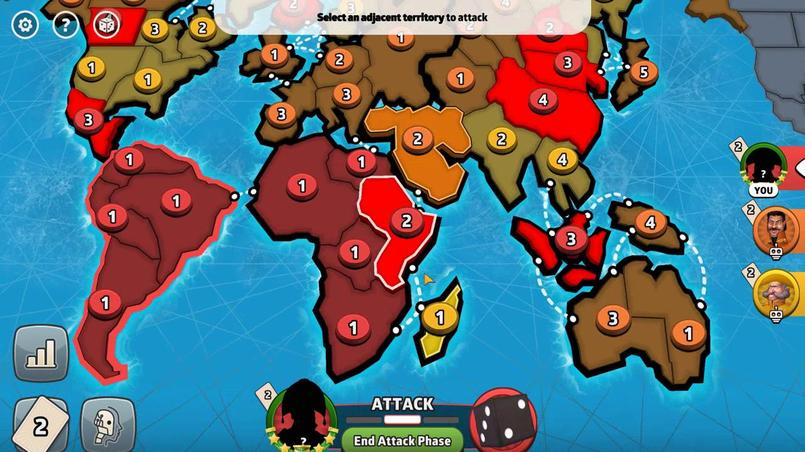 
Action: Mouse pressed left at (422, 272)
Screenshot: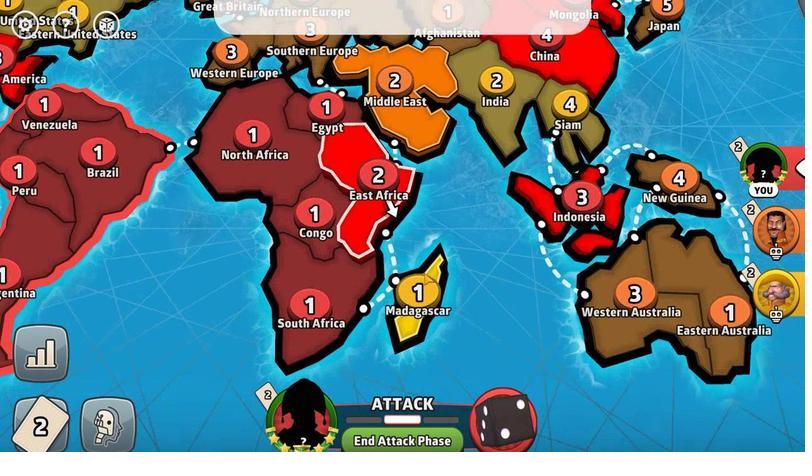 
Action: Mouse moved to (415, 304)
Screenshot: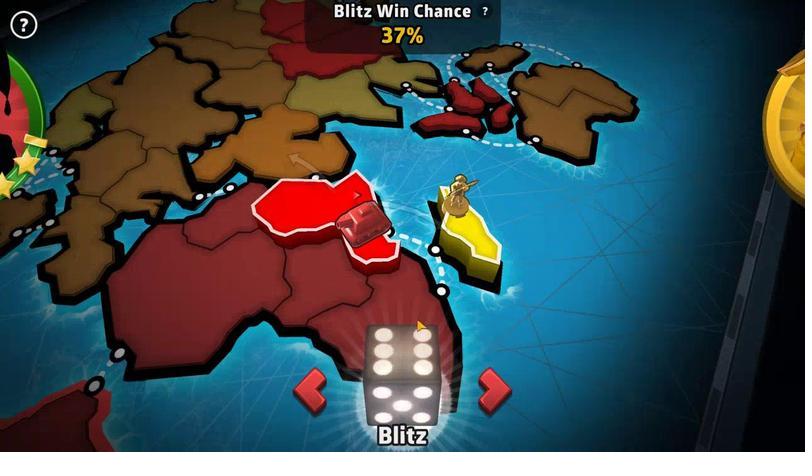 
Action: Mouse pressed left at (415, 304)
Screenshot: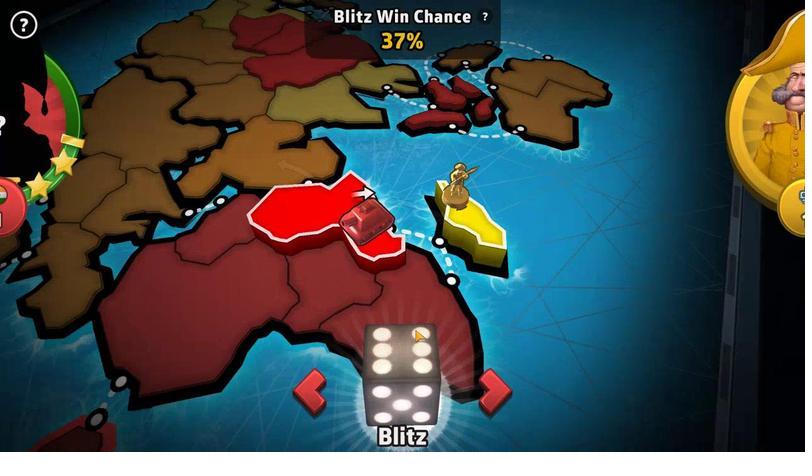 
Action: Mouse moved to (413, 334)
Screenshot: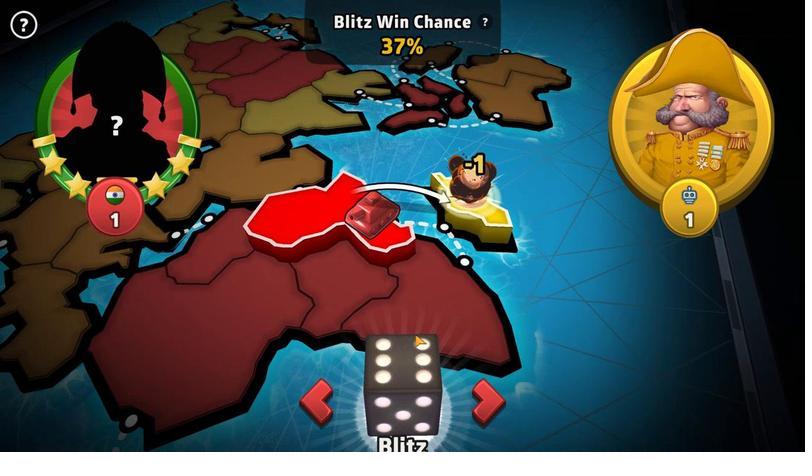 
Action: Mouse pressed left at (413, 334)
Screenshot: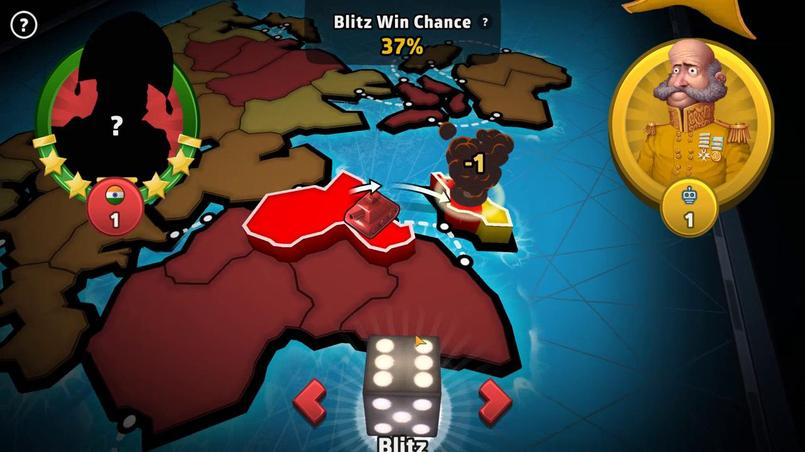 
Action: Mouse moved to (169, 172)
Screenshot: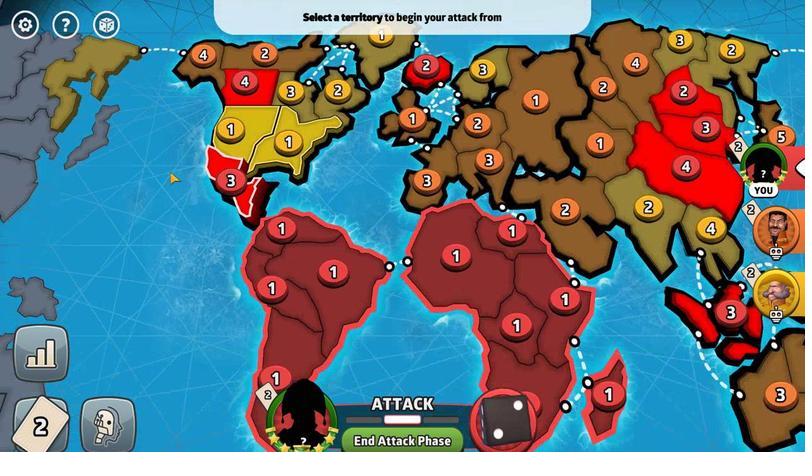 
Action: Mouse pressed left at (169, 172)
Screenshot: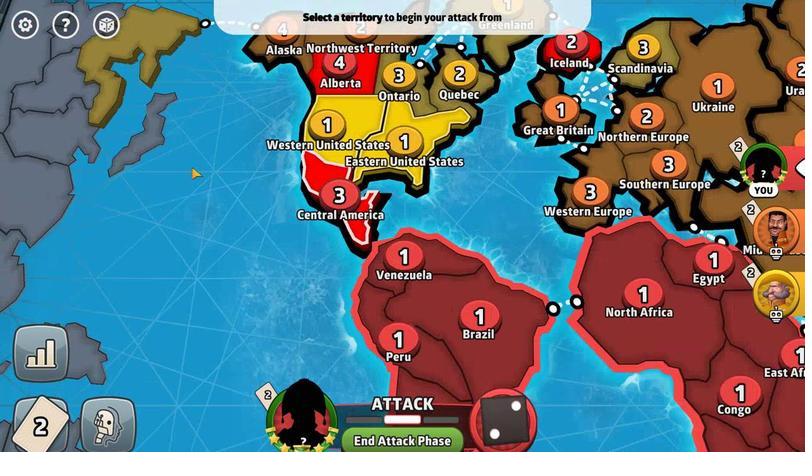 
Action: Mouse moved to (354, 132)
Screenshot: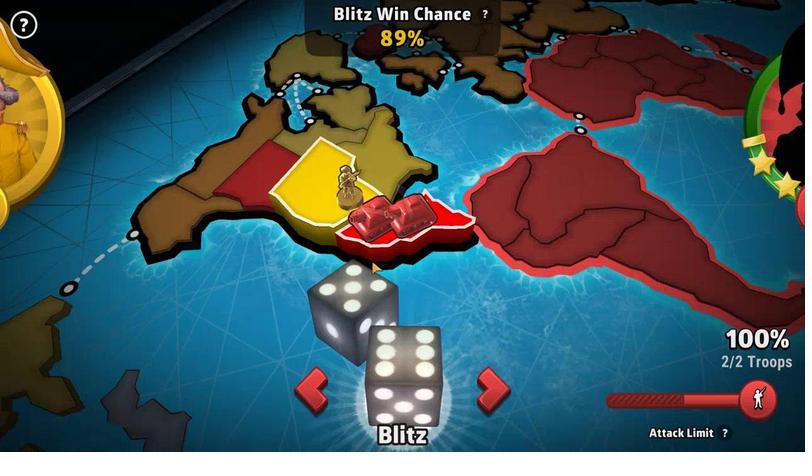 
Action: Mouse pressed left at (354, 132)
Screenshot: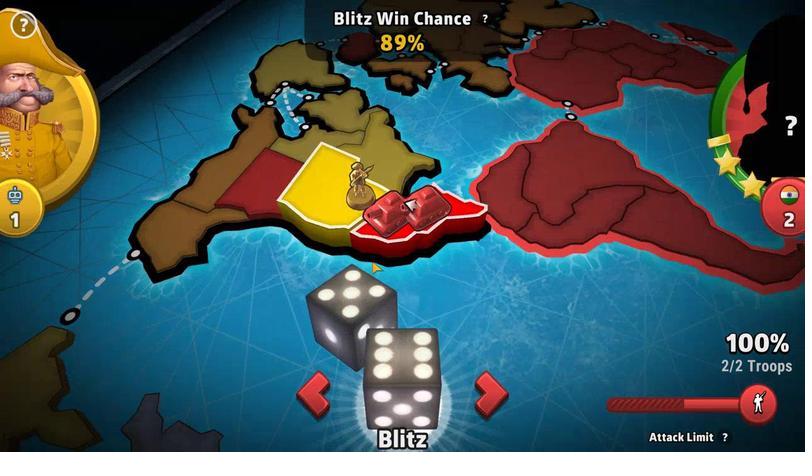 
Action: Mouse moved to (381, 345)
Screenshot: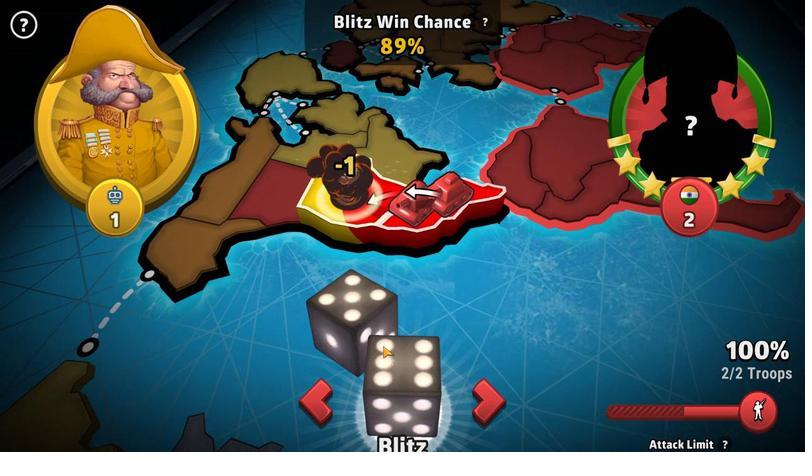 
Action: Mouse pressed left at (381, 345)
Screenshot: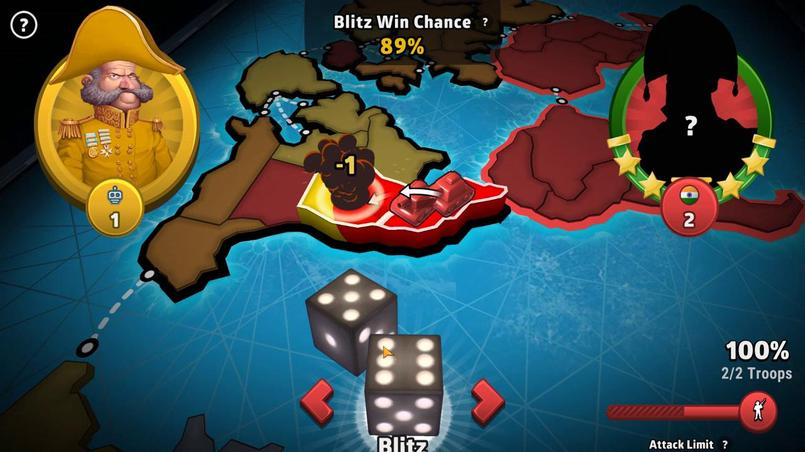 
Action: Mouse moved to (411, 452)
Screenshot: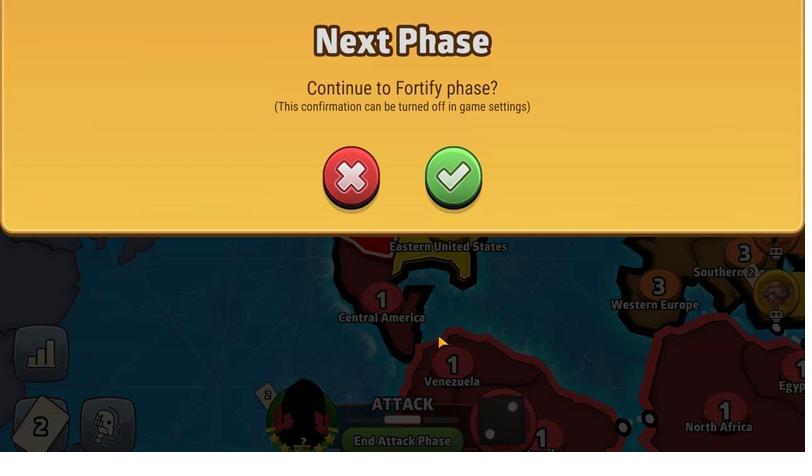 
Action: Mouse pressed left at (411, 452)
Screenshot: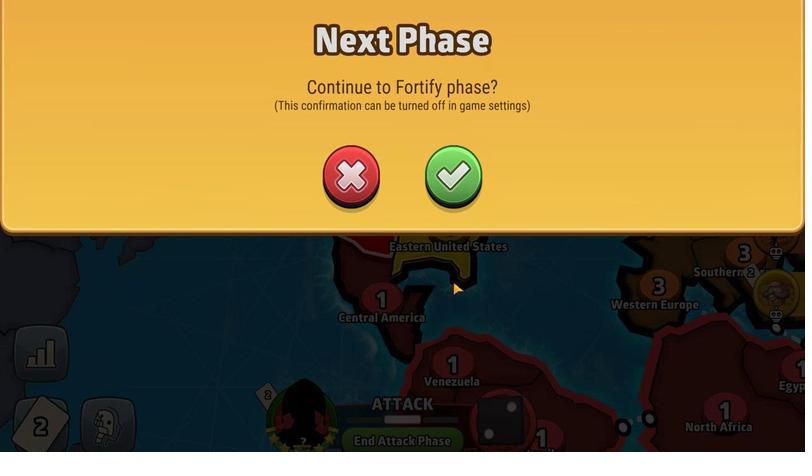 
Action: Mouse moved to (440, 172)
Screenshot: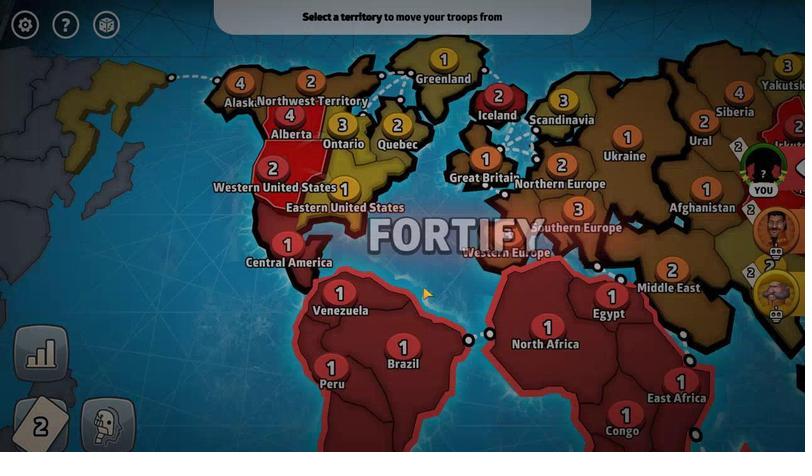 
Action: Mouse pressed left at (440, 172)
Screenshot: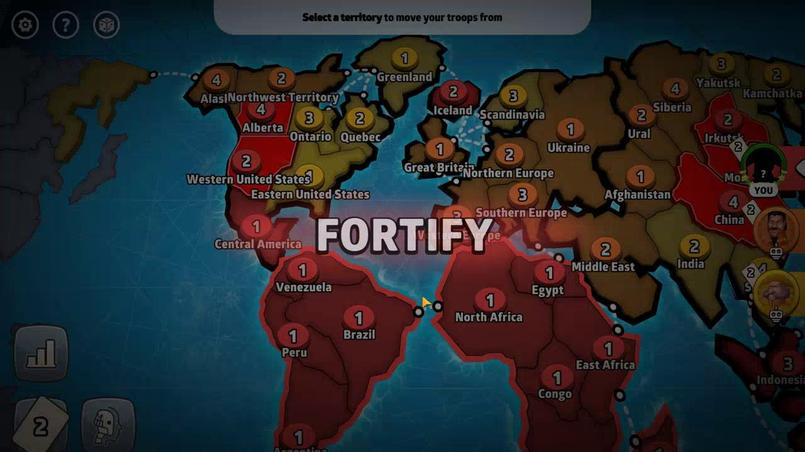 
Action: Mouse moved to (383, 438)
Screenshot: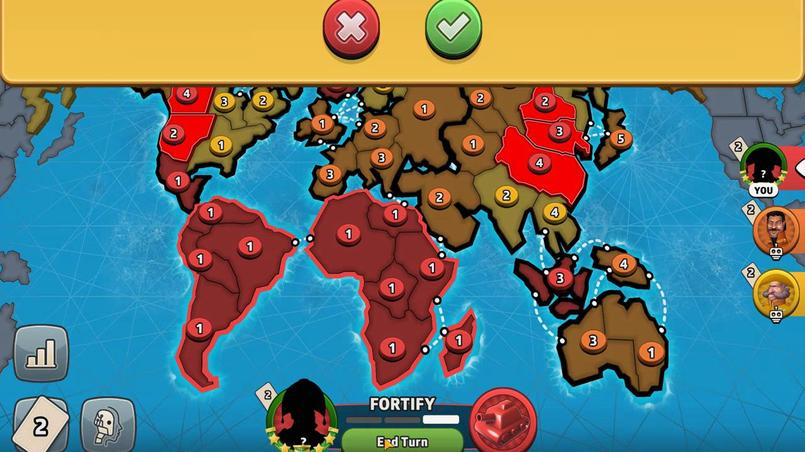 
Action: Mouse pressed left at (383, 438)
Screenshot: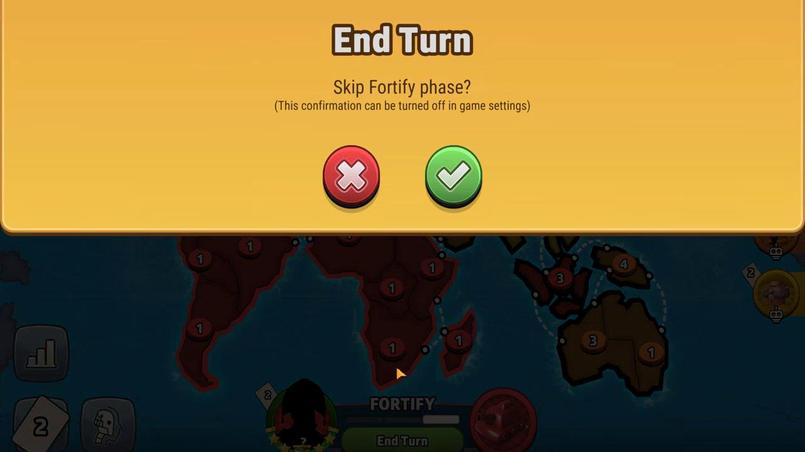 
Action: Mouse moved to (345, 166)
Screenshot: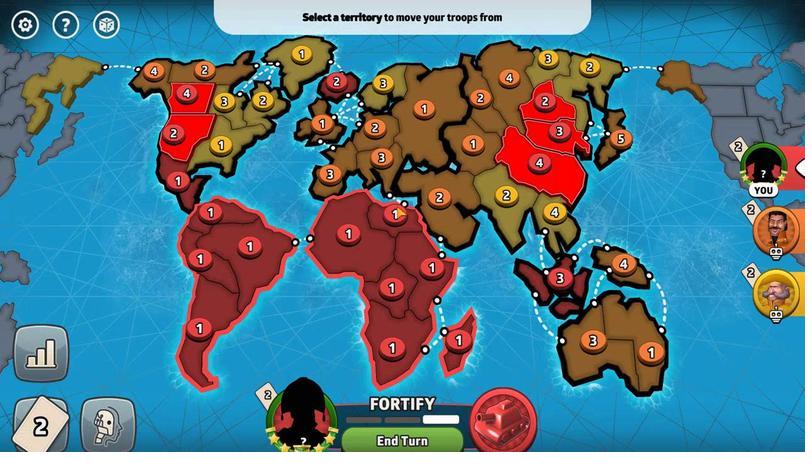 
Action: Mouse pressed left at (345, 166)
Screenshot: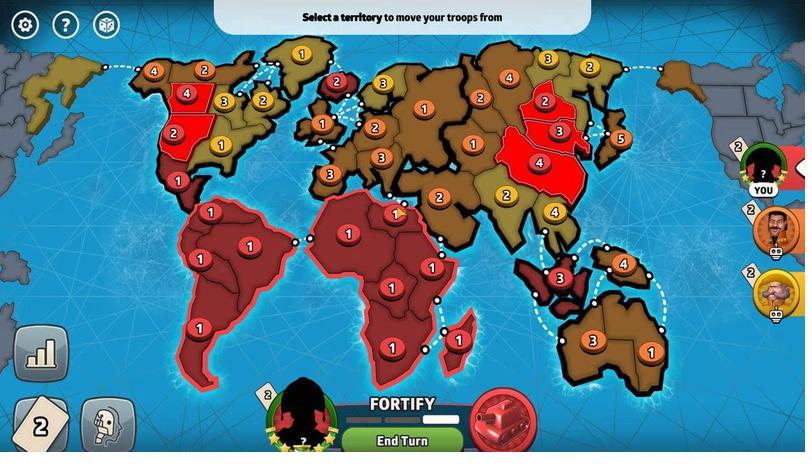 
Action: Mouse moved to (530, 137)
Screenshot: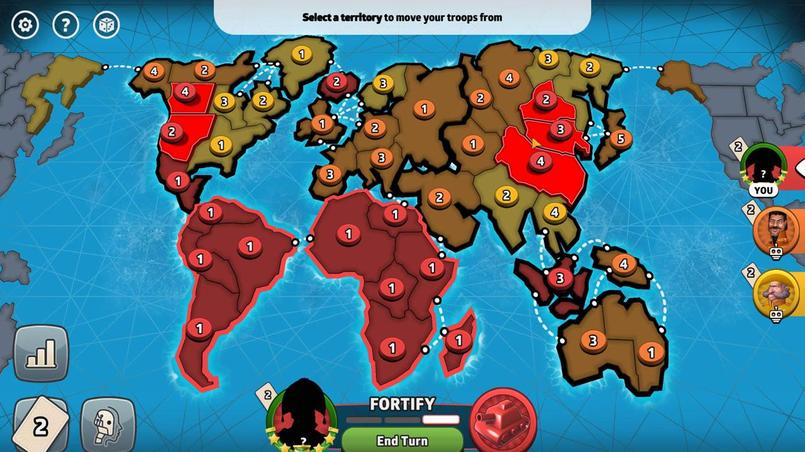 
Action: Mouse pressed left at (530, 137)
Screenshot: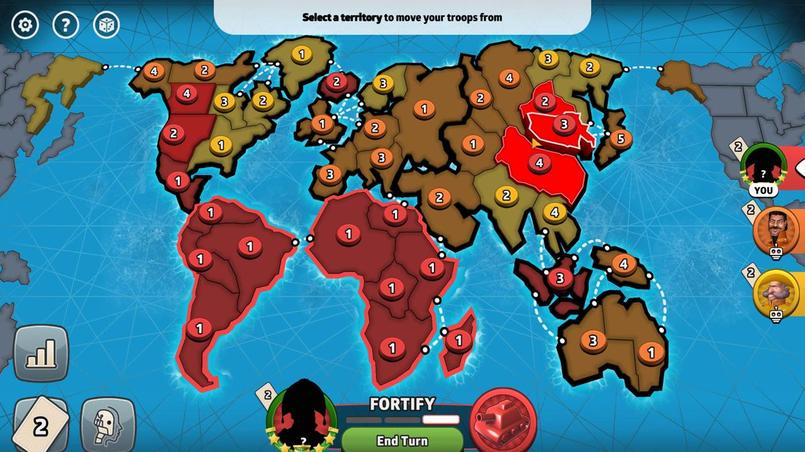 
Action: Mouse moved to (520, 159)
Screenshot: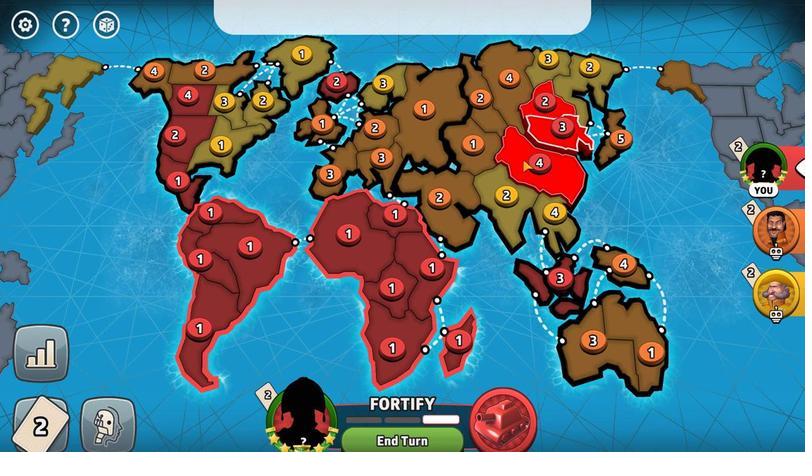 
Action: Mouse pressed left at (520, 159)
Screenshot: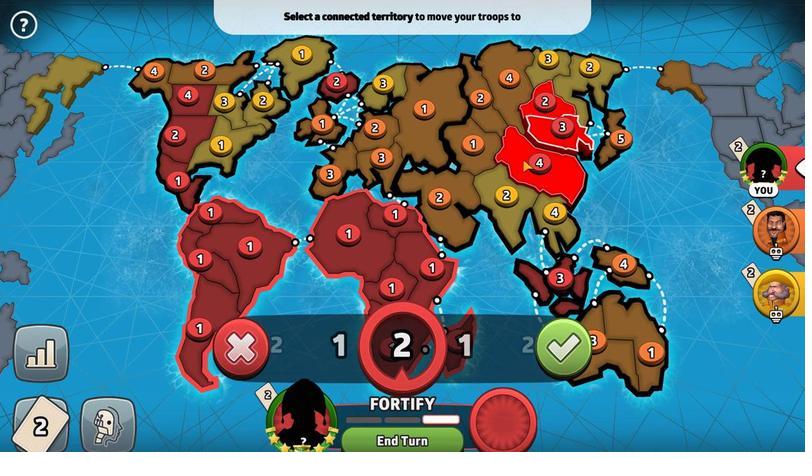 
Action: Mouse moved to (566, 345)
Screenshot: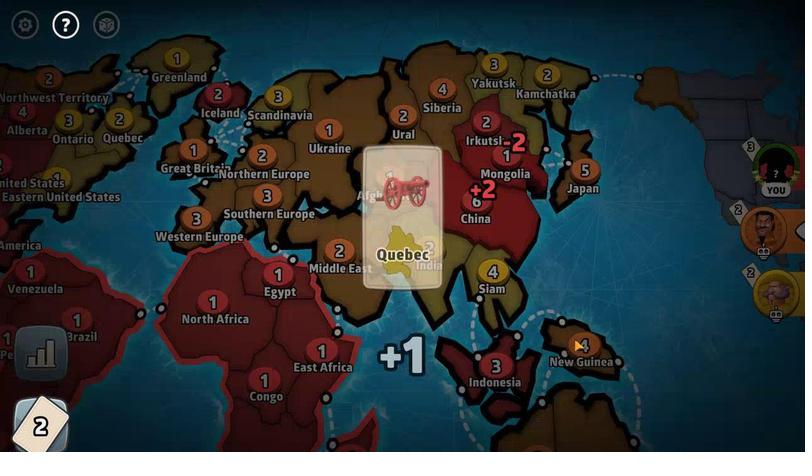 
Action: Mouse pressed left at (566, 345)
Screenshot: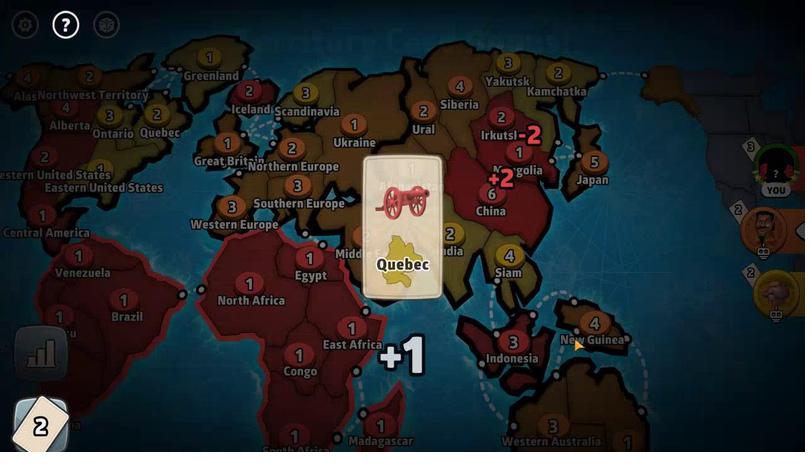 
Action: Mouse moved to (486, 258)
Screenshot: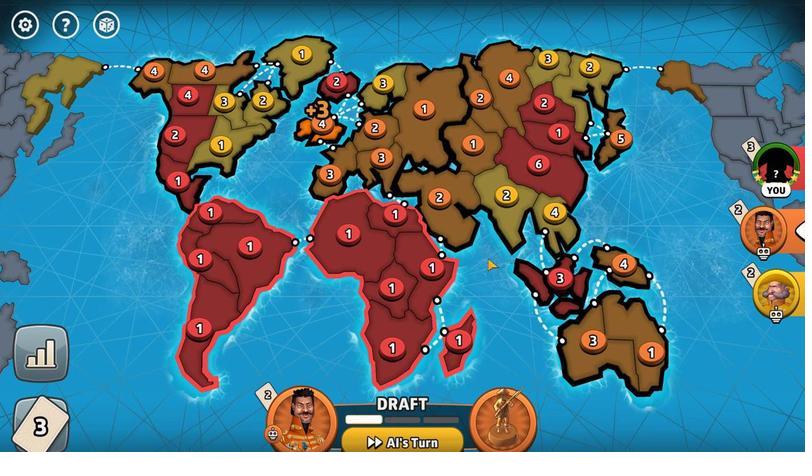 
Action: Mouse pressed left at (486, 258)
Screenshot: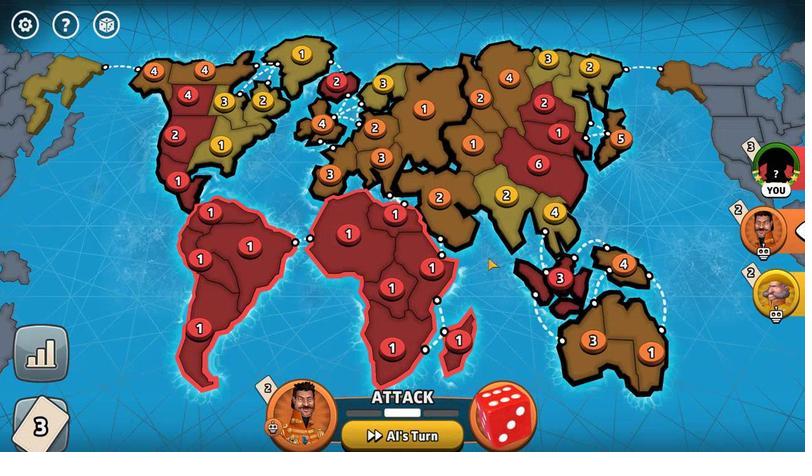 
Action: Mouse moved to (489, 243)
Screenshot: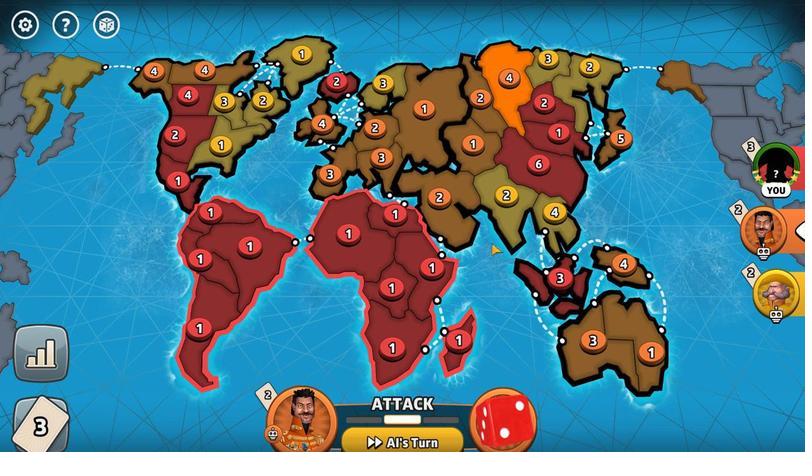 
Action: Mouse pressed left at (489, 243)
Screenshot: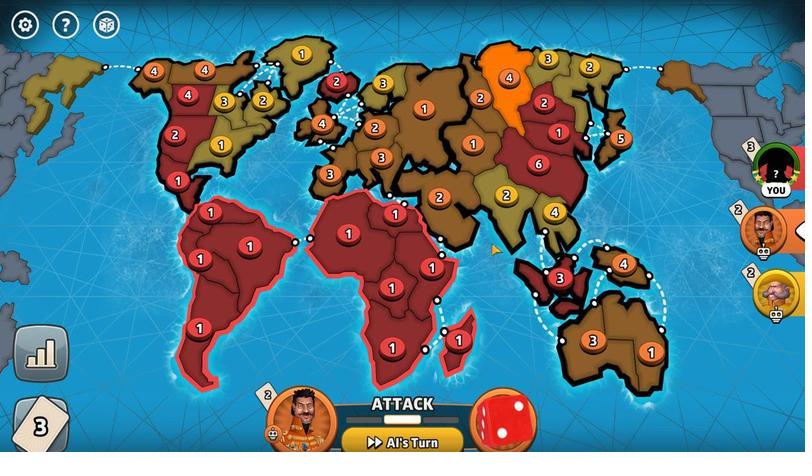 
Action: Mouse moved to (317, 293)
Screenshot: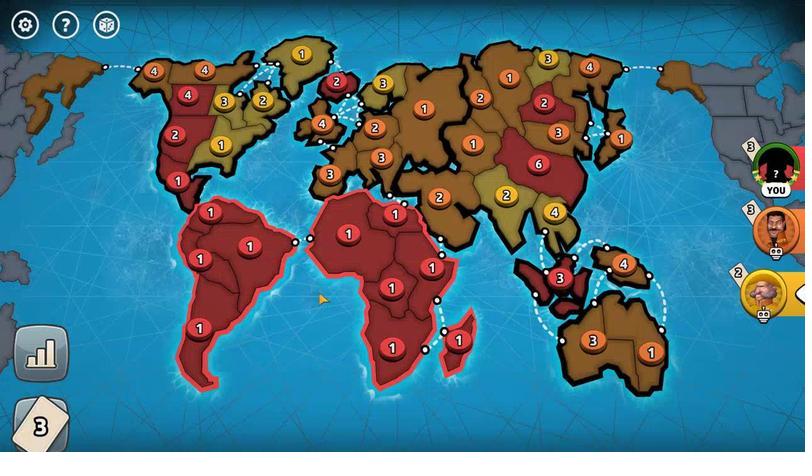 
Action: Mouse pressed left at (317, 293)
Screenshot: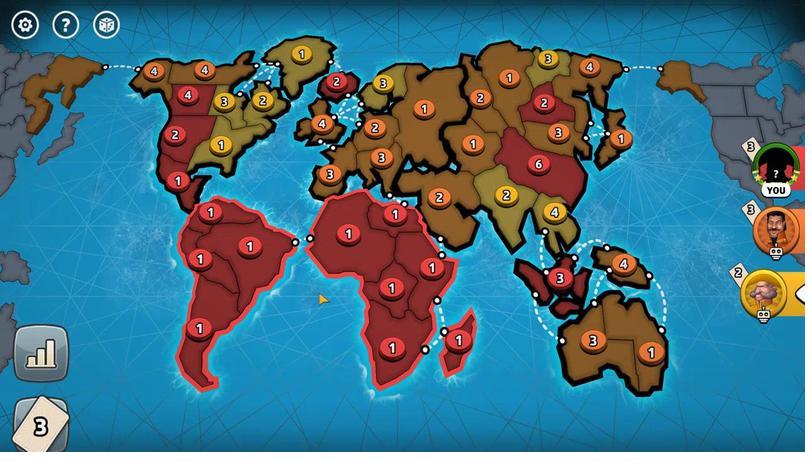 
Action: Mouse moved to (327, 275)
Screenshot: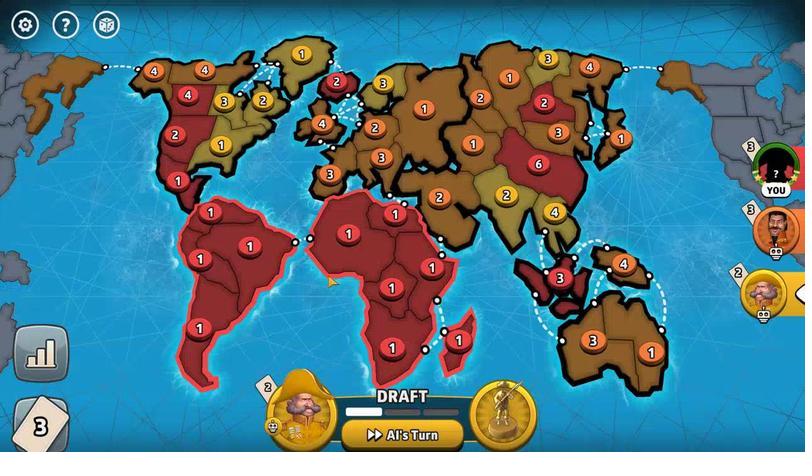 
Action: Mouse pressed left at (327, 275)
Screenshot: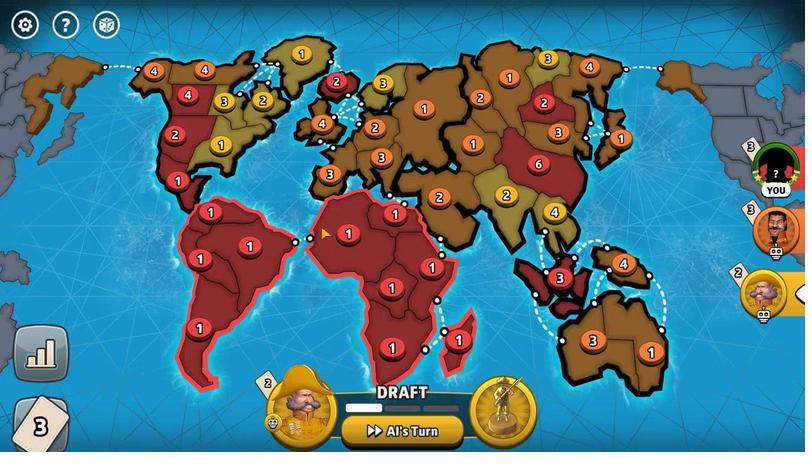 
Action: Mouse moved to (464, 274)
Screenshot: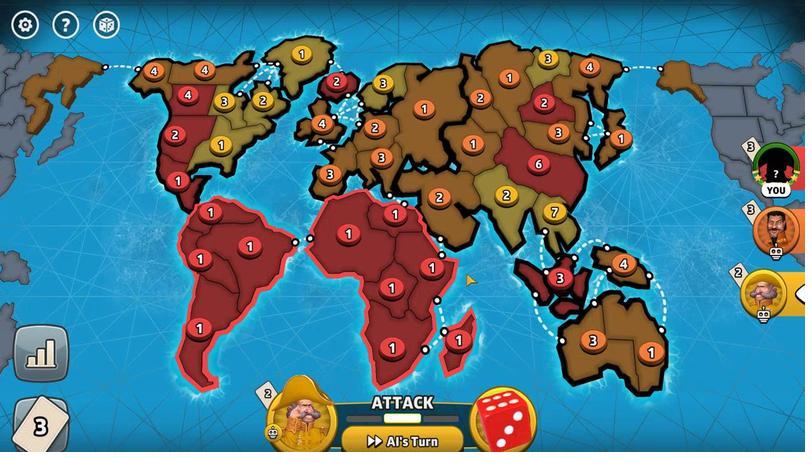 
Action: Mouse pressed left at (464, 274)
Screenshot: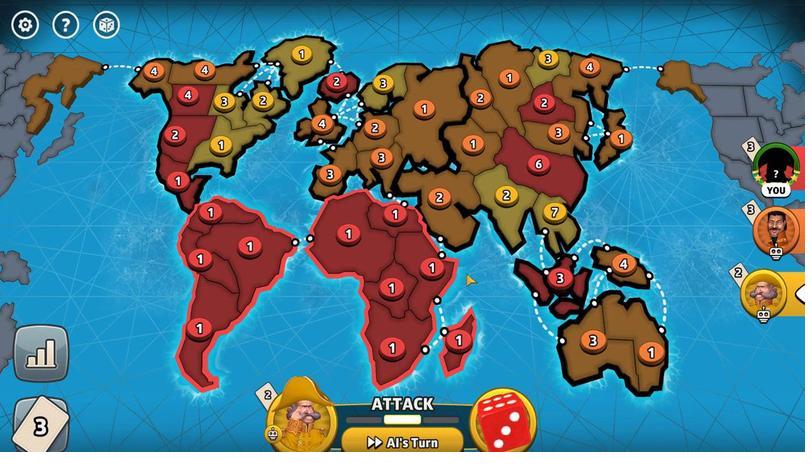 
Action: Mouse moved to (331, 314)
Screenshot: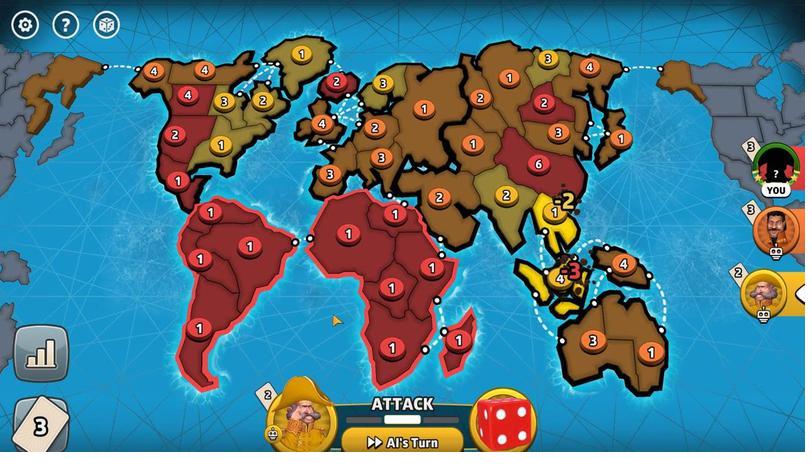 
Action: Mouse pressed left at (331, 314)
Screenshot: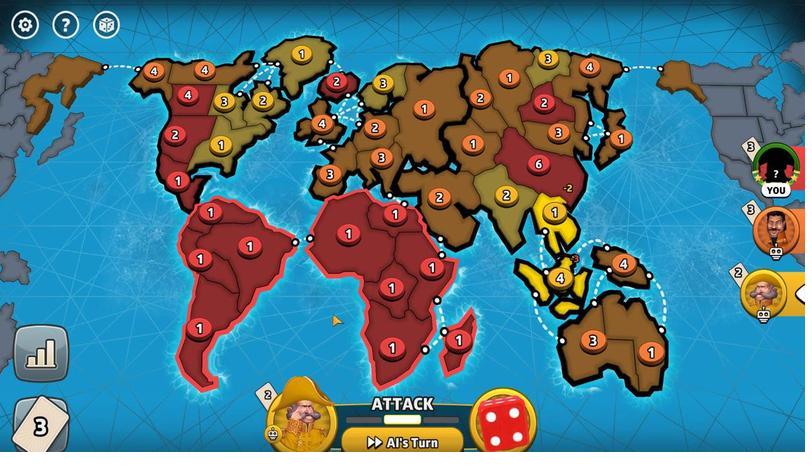 
Action: Mouse moved to (297, 206)
Screenshot: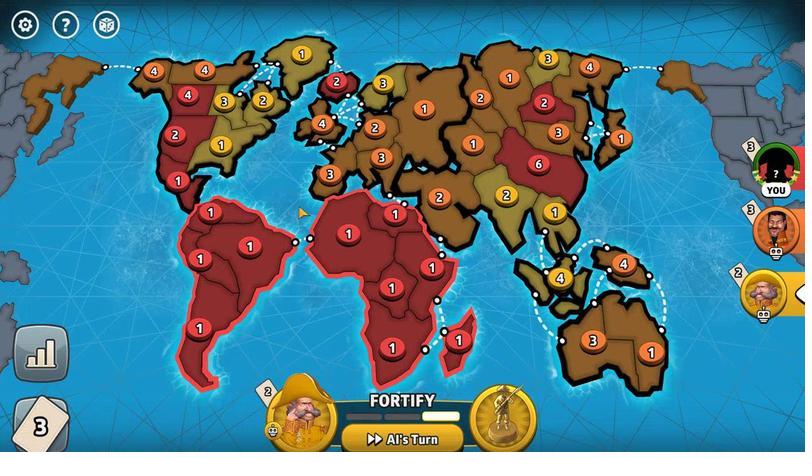 
Action: Mouse pressed left at (297, 206)
Screenshot: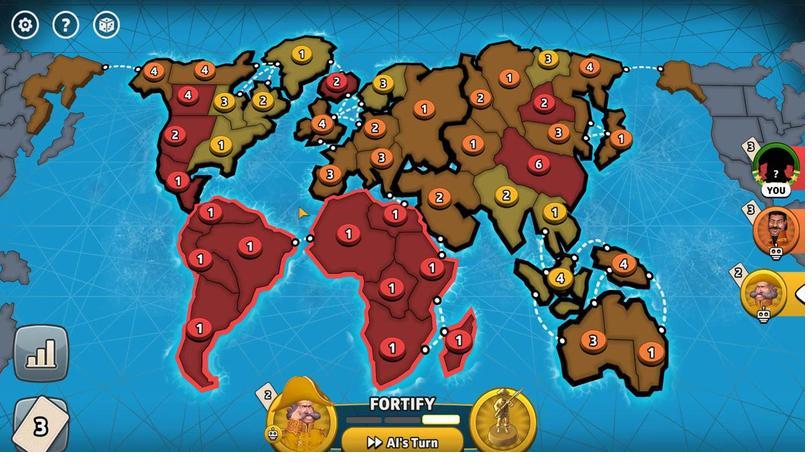 
Action: Mouse moved to (288, 289)
Screenshot: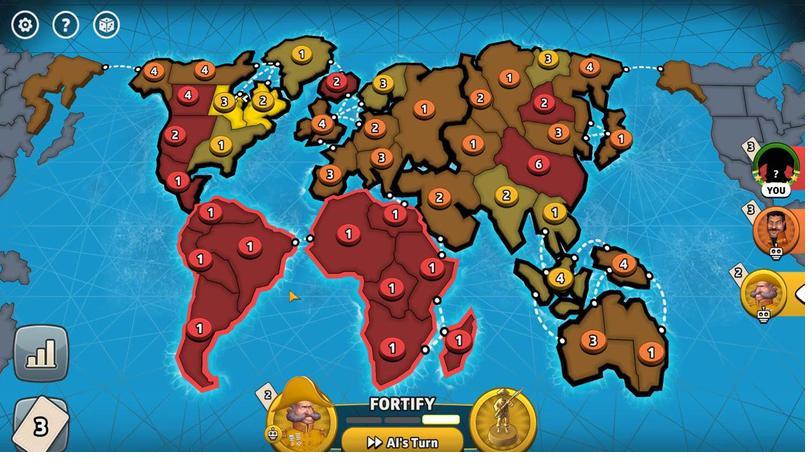 
Action: Mouse pressed left at (288, 289)
Screenshot: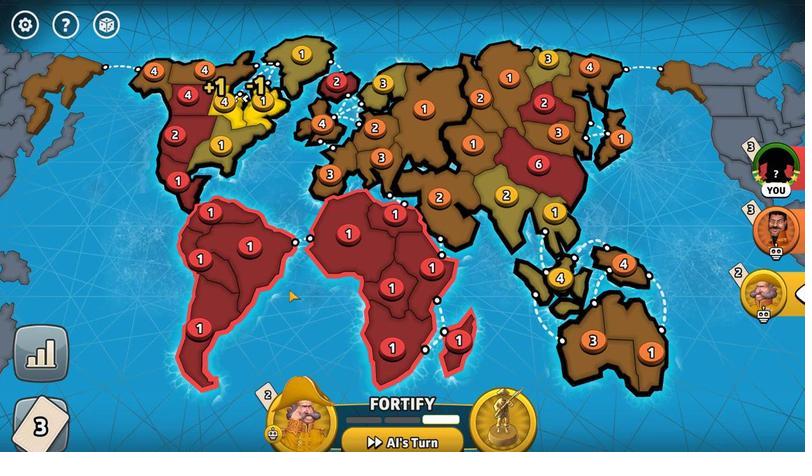 
Action: Mouse moved to (306, 305)
Screenshot: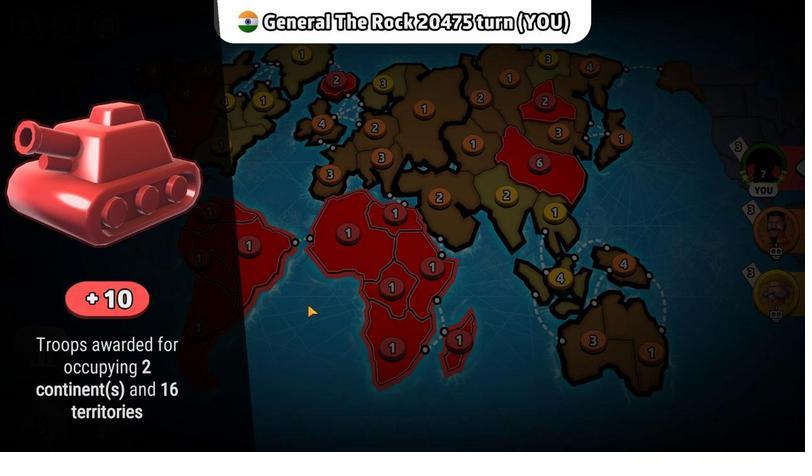 
Action: Mouse pressed left at (306, 305)
Screenshot: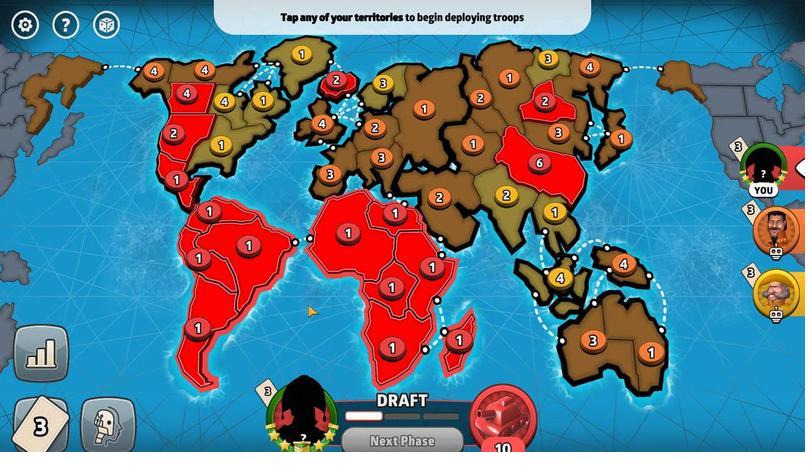
Action: Mouse moved to (176, 147)
Screenshot: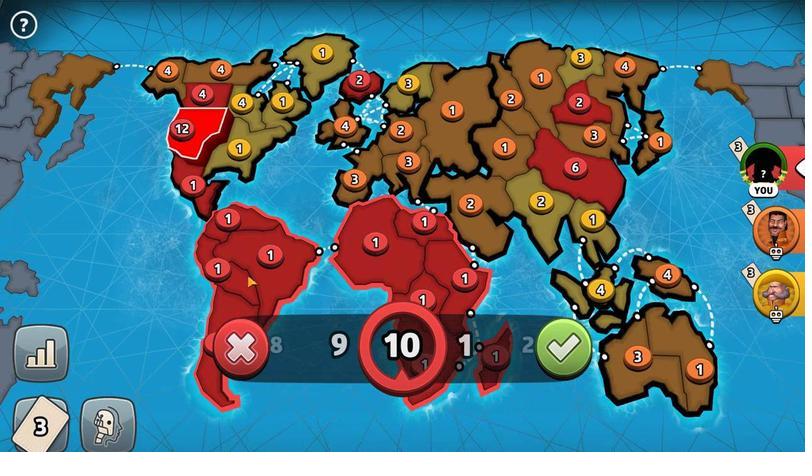 
Action: Mouse pressed left at (176, 147)
Screenshot: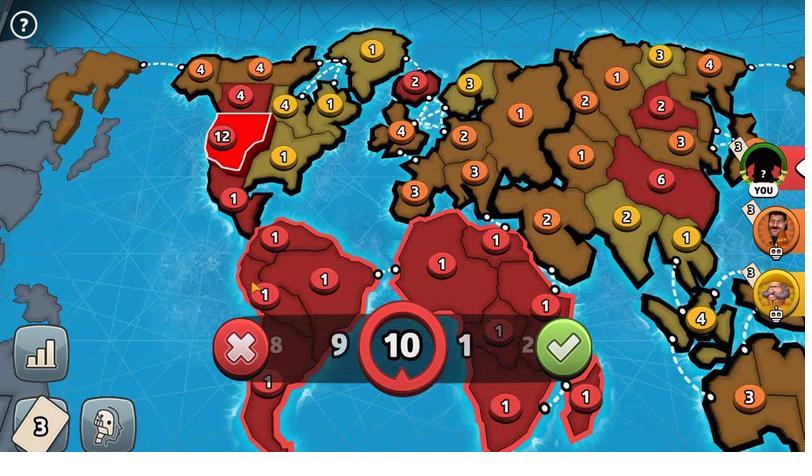 
Action: Mouse moved to (317, 359)
Screenshot: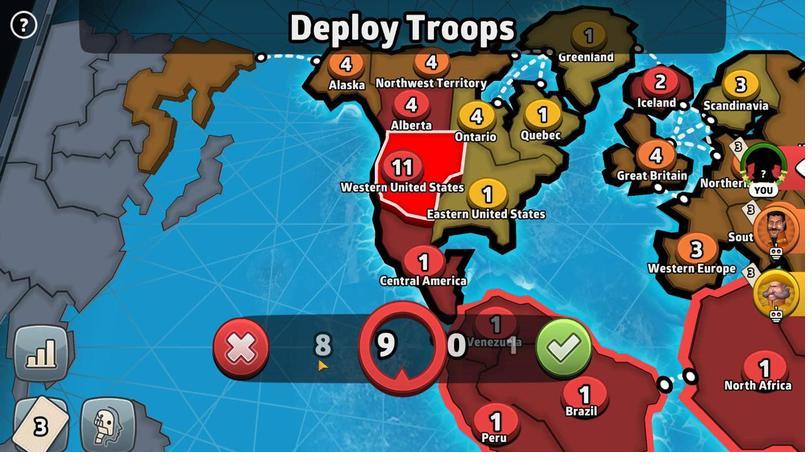 
Action: Mouse pressed left at (317, 359)
Screenshot: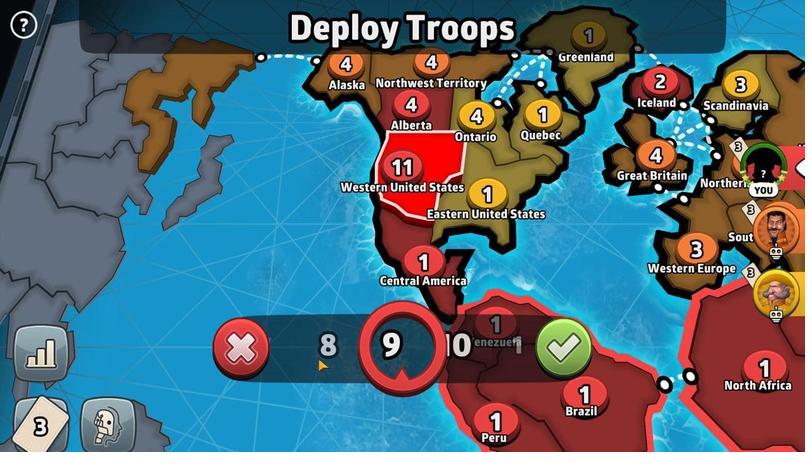 
Action: Mouse pressed left at (317, 359)
Screenshot: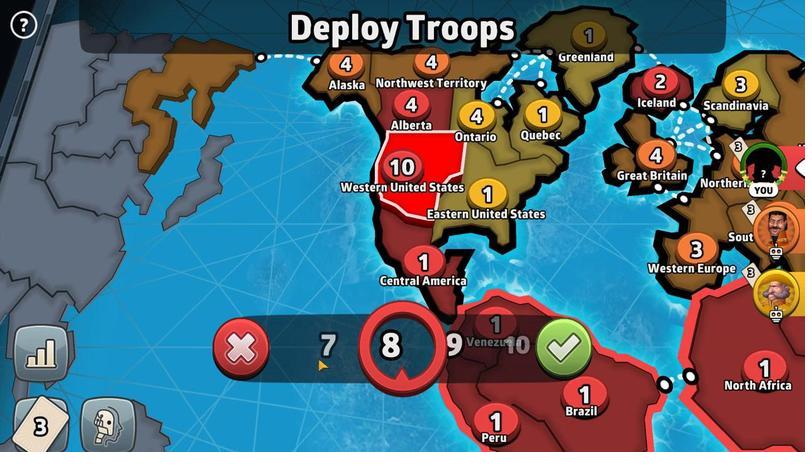 
Action: Mouse pressed left at (317, 359)
Screenshot: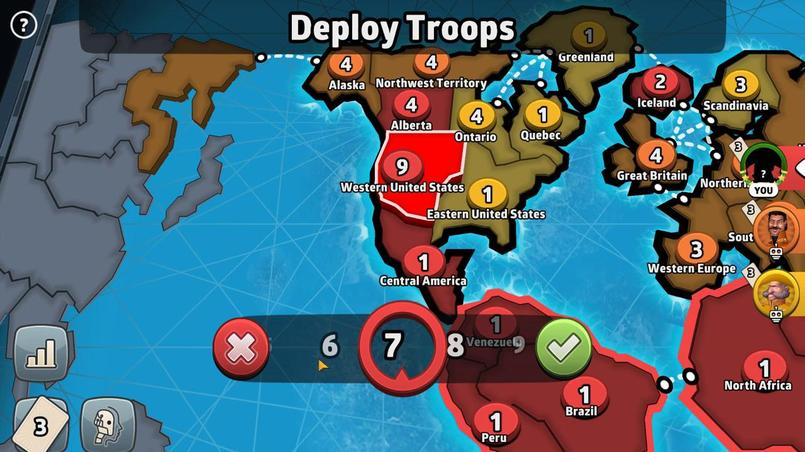 
Action: Mouse pressed left at (317, 359)
Screenshot: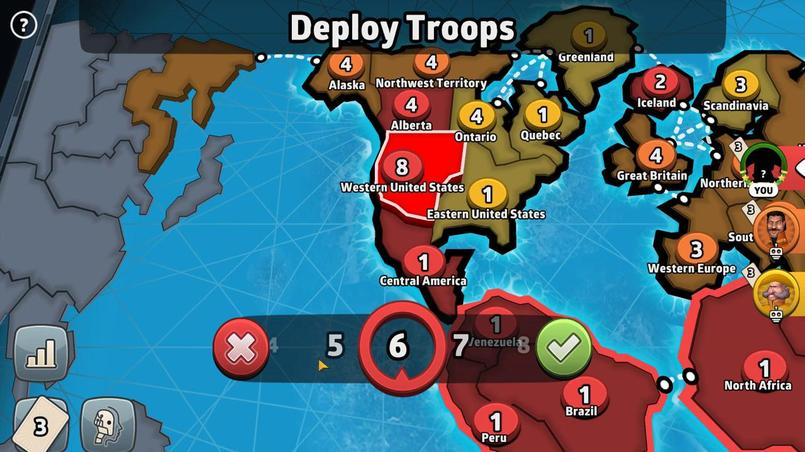 
Action: Mouse pressed left at (317, 359)
Screenshot: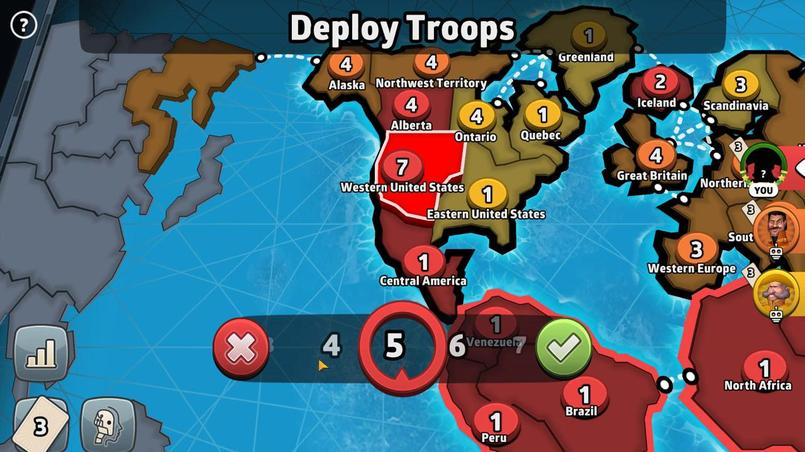 
Action: Mouse moved to (317, 359)
Screenshot: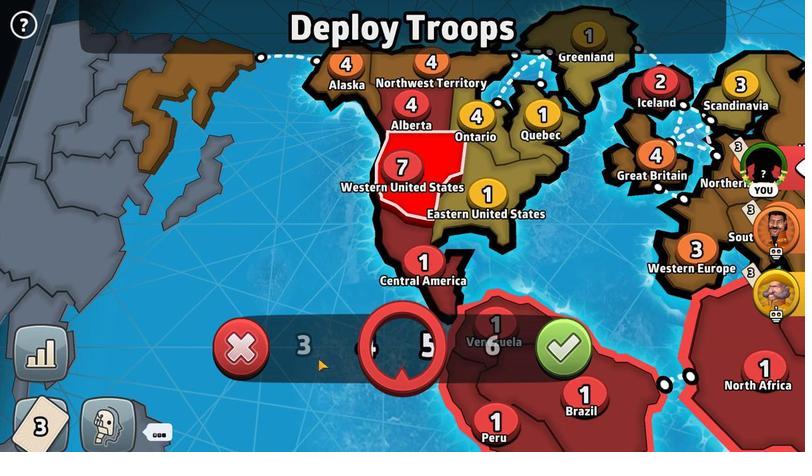 
Action: Mouse pressed left at (317, 359)
Screenshot: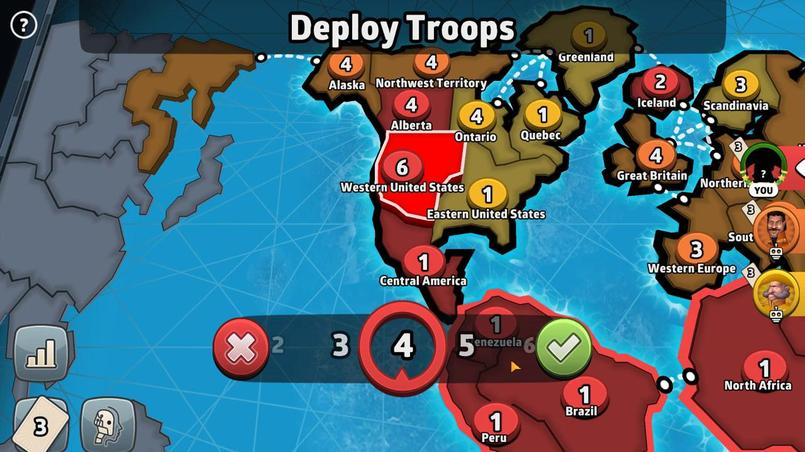 
Action: Mouse moved to (579, 348)
Screenshot: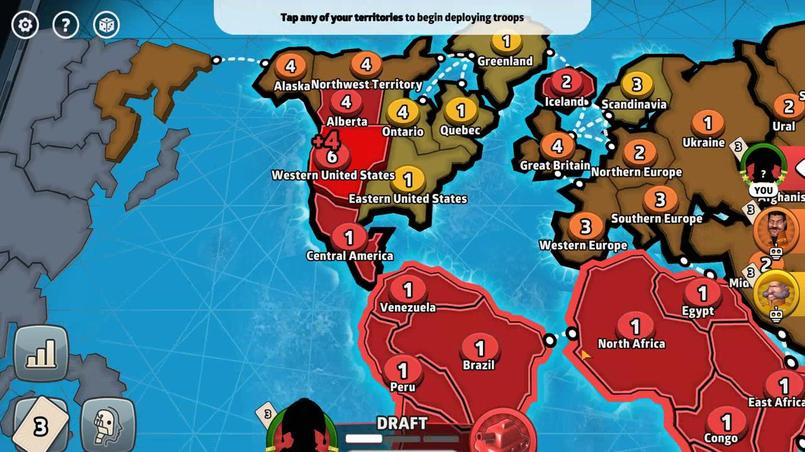 
Action: Mouse pressed left at (579, 348)
Screenshot: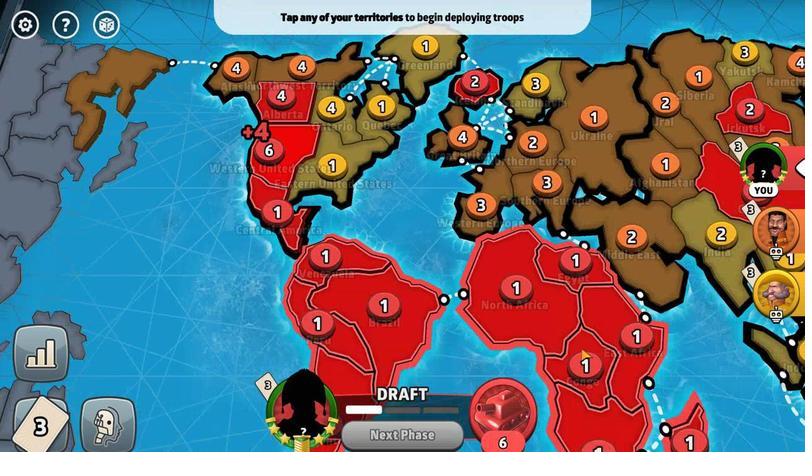 
Action: Mouse moved to (344, 207)
Screenshot: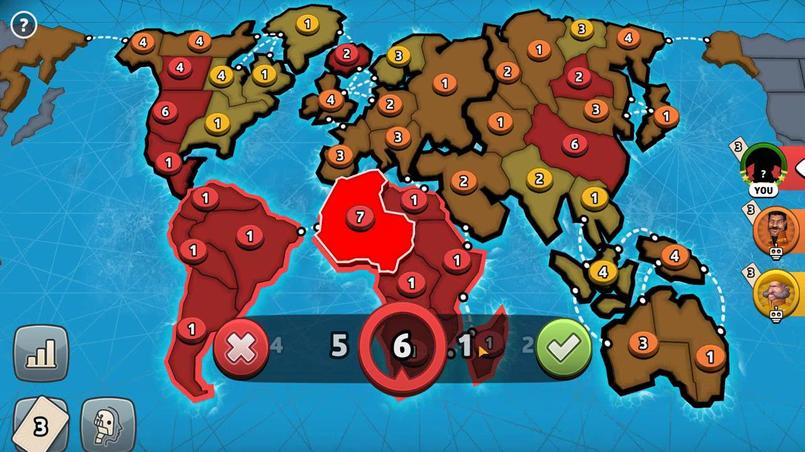 
Action: Mouse pressed left at (344, 207)
Screenshot: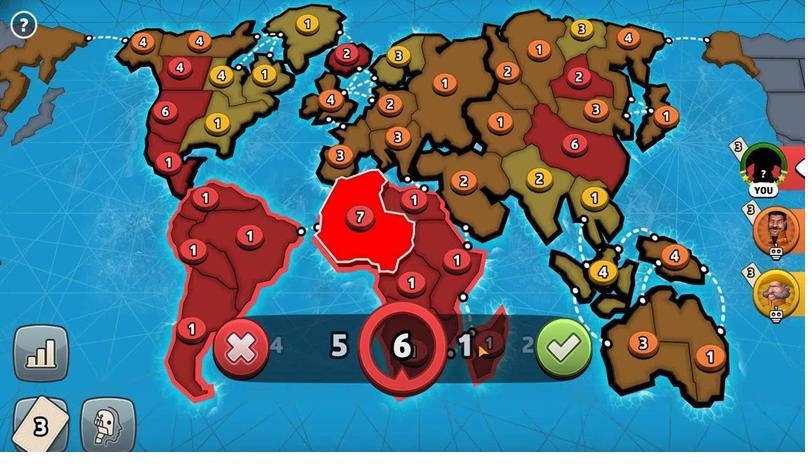 
Action: Mouse moved to (571, 352)
Screenshot: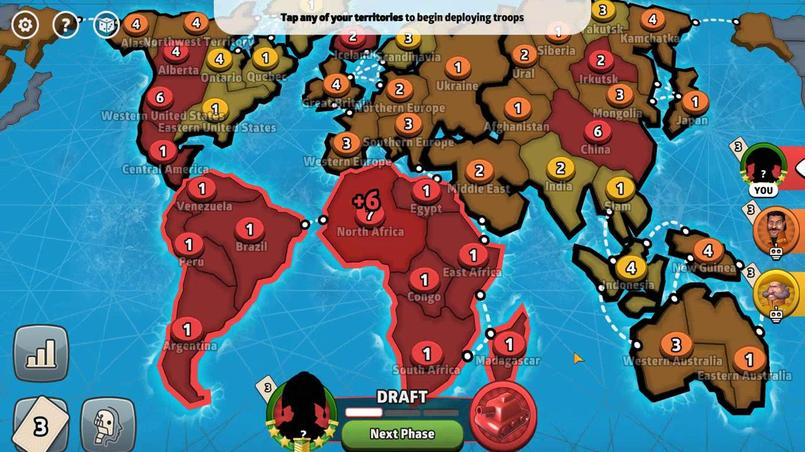 
Action: Mouse pressed left at (571, 352)
Screenshot: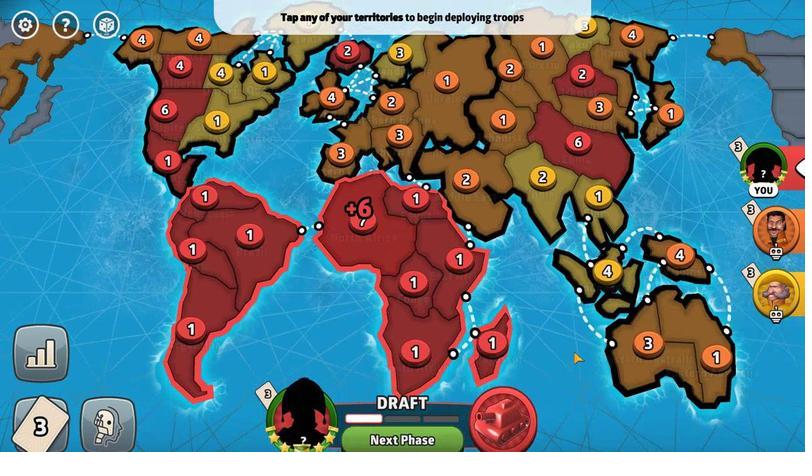
Action: Mouse moved to (372, 447)
Screenshot: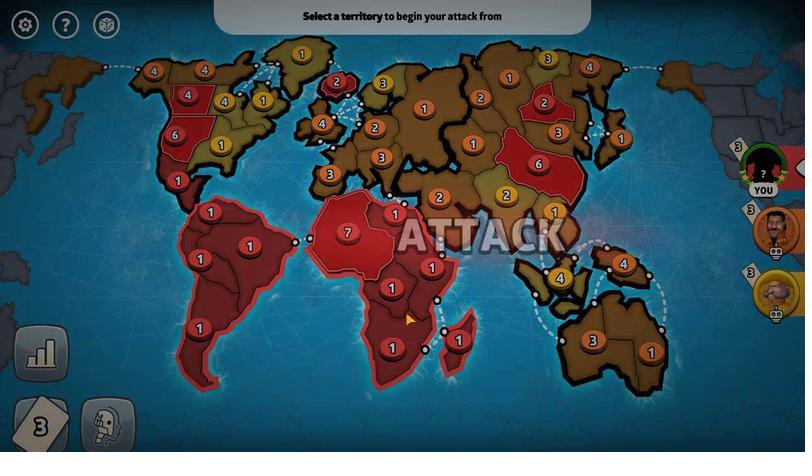 
Action: Mouse pressed left at (372, 447)
Screenshot: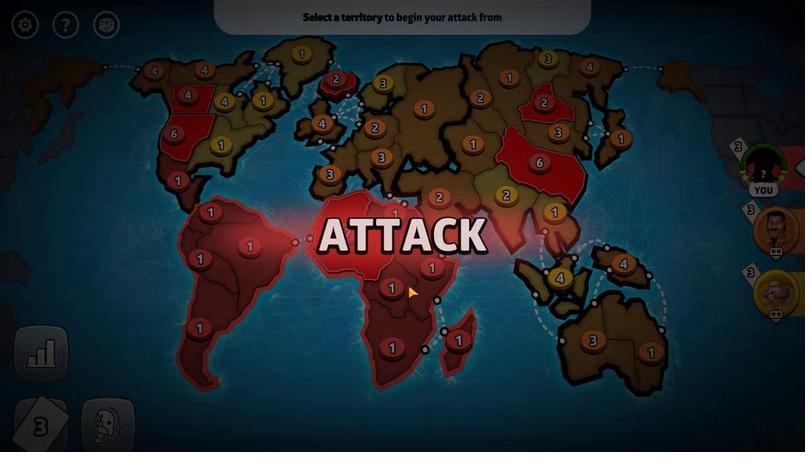 
Action: Mouse moved to (186, 98)
Screenshot: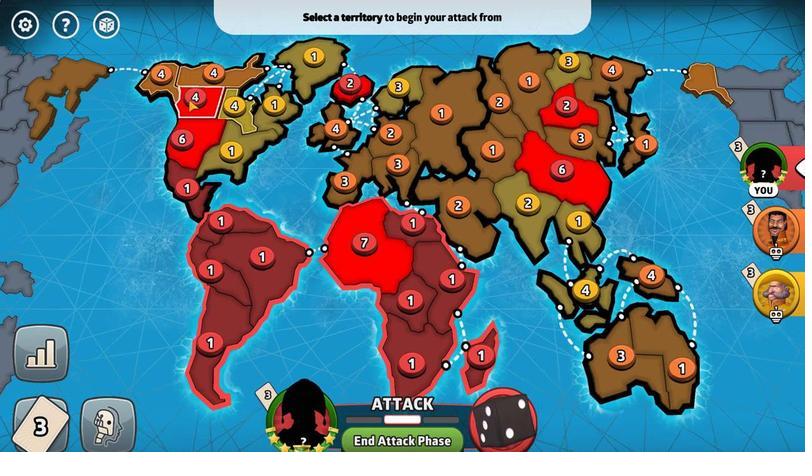 
Action: Mouse pressed left at (186, 98)
Screenshot: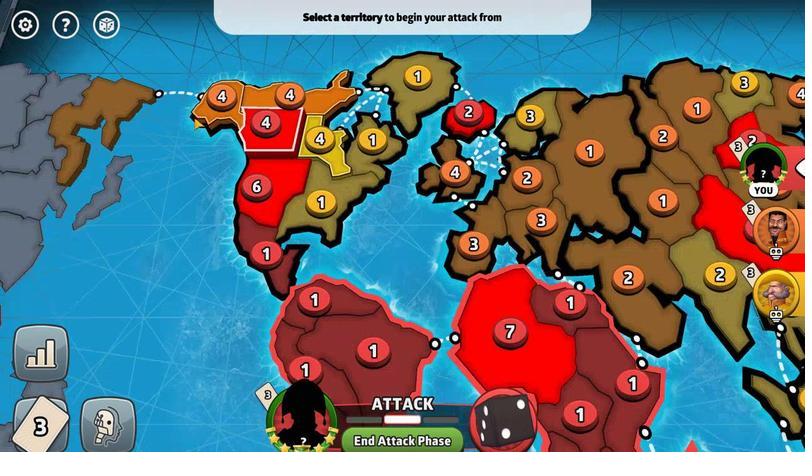 
Action: Mouse moved to (465, 203)
Screenshot: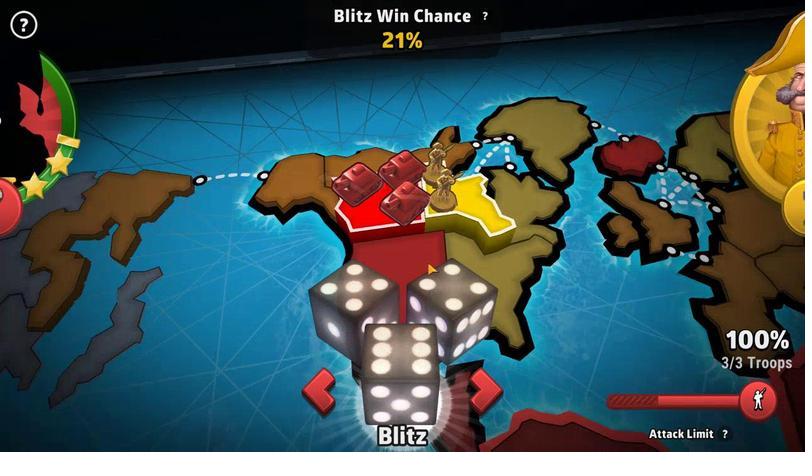 
Action: Mouse pressed left at (465, 203)
Screenshot: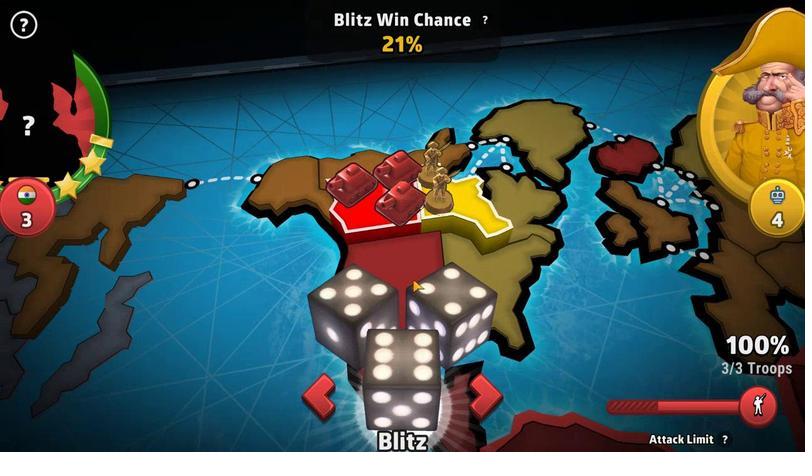 
Action: Mouse moved to (410, 349)
Screenshot: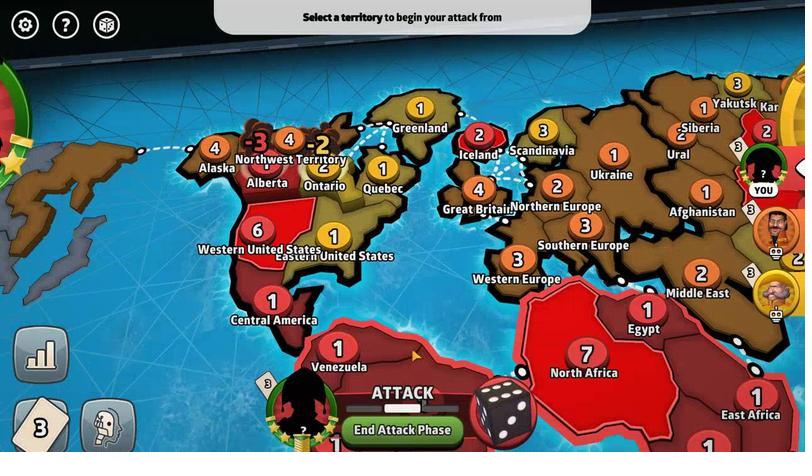 
Action: Mouse pressed left at (410, 349)
Screenshot: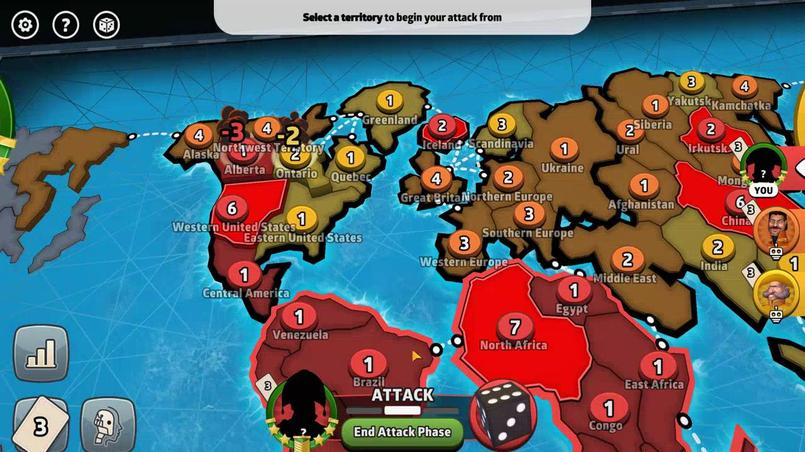 
Action: Mouse moved to (174, 145)
Screenshot: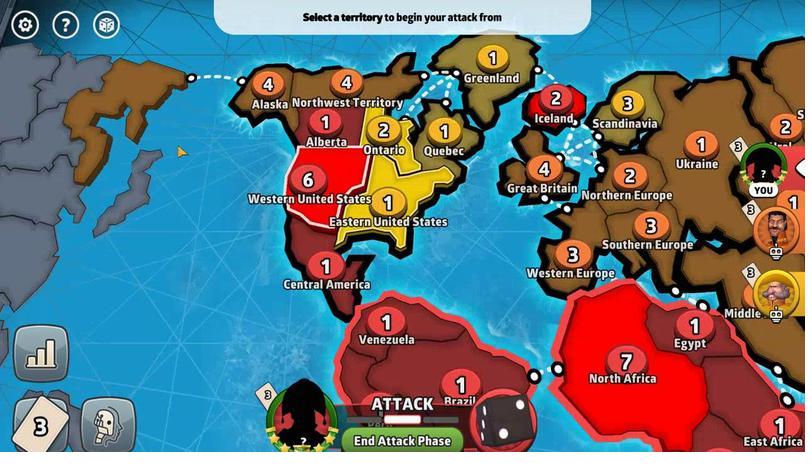 
Action: Mouse pressed left at (174, 145)
Screenshot: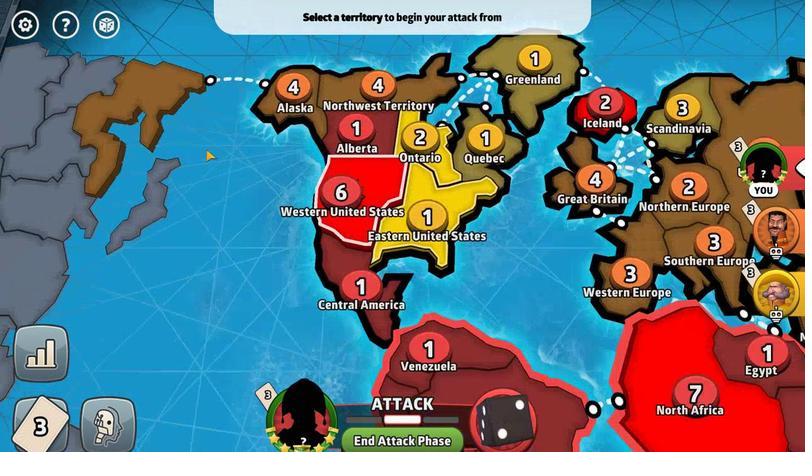 
Action: Mouse moved to (434, 201)
Screenshot: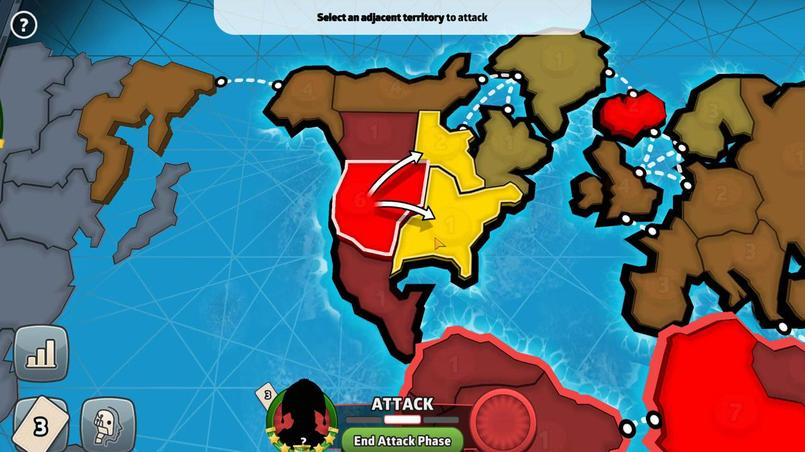 
Action: Mouse pressed left at (434, 201)
Screenshot: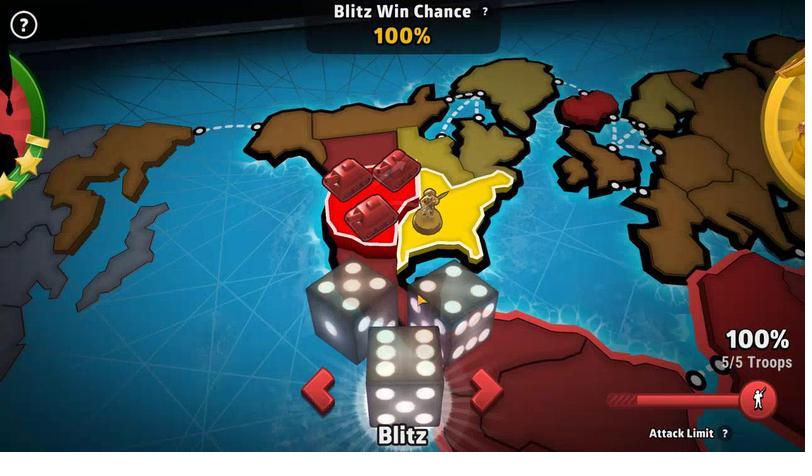 
Action: Mouse moved to (408, 347)
Screenshot: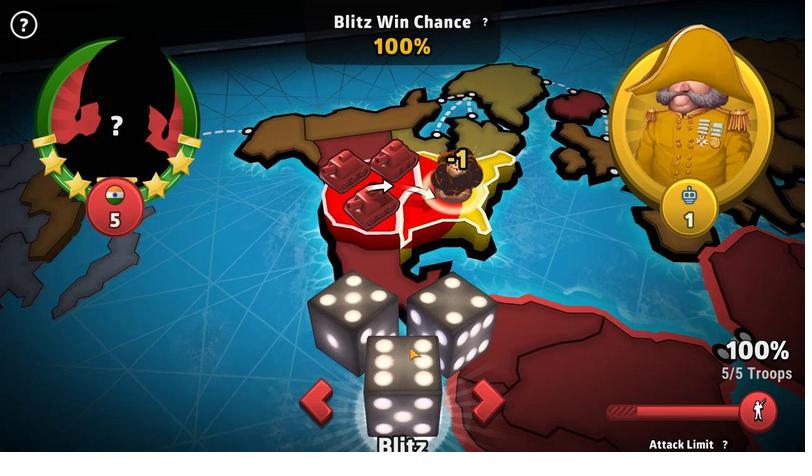 
Action: Mouse pressed left at (408, 347)
Screenshot: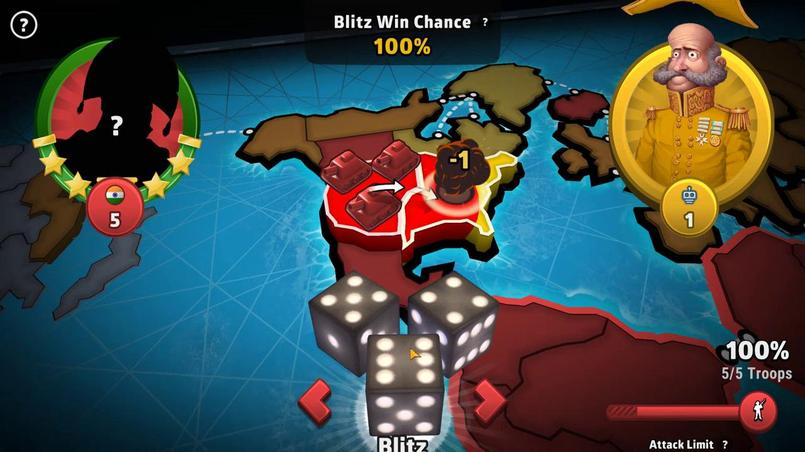 
Action: Mouse moved to (560, 371)
Screenshot: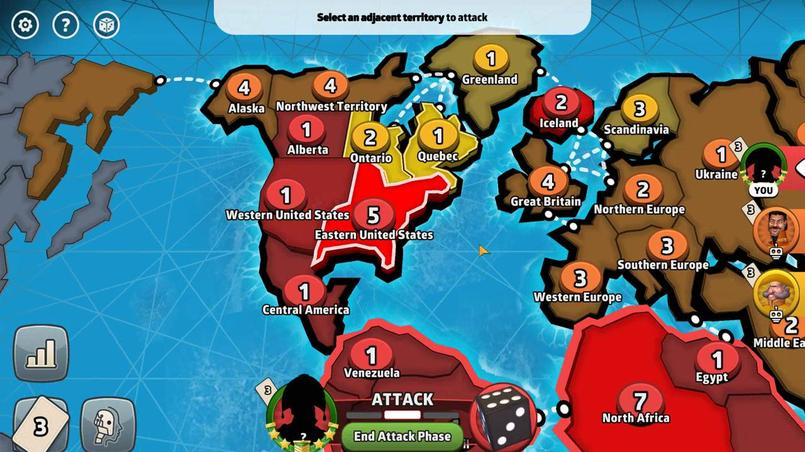 
Action: Mouse pressed left at (560, 371)
Screenshot: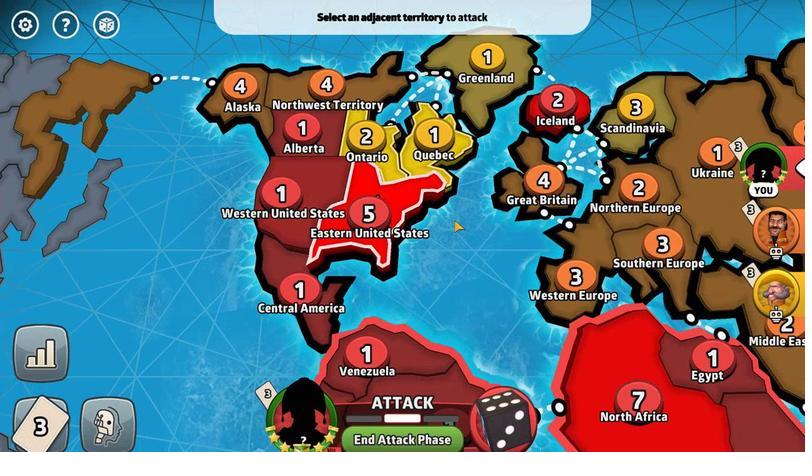 
Action: Mouse moved to (378, 148)
Screenshot: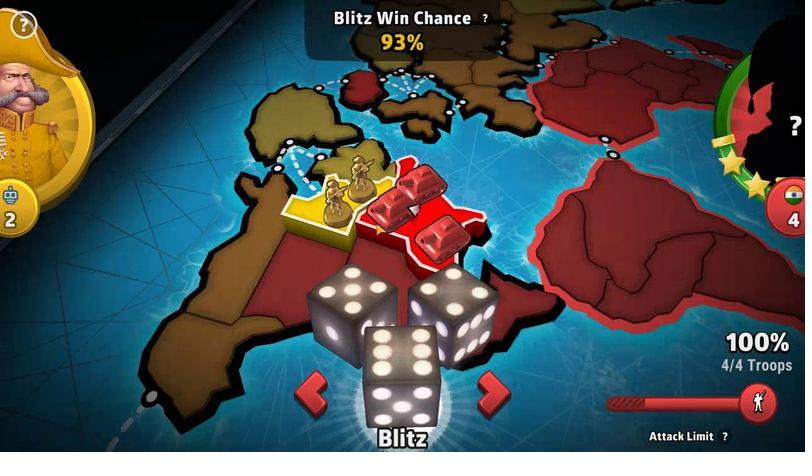 
Action: Mouse pressed left at (378, 148)
Screenshot: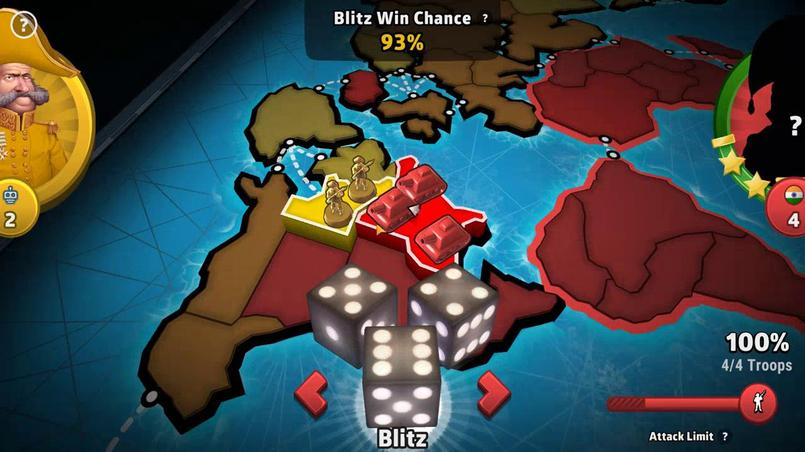 
Action: Mouse moved to (403, 338)
